 Task: Research Airbnb properties in Lautoka, Fiji from 6th December, 2023 to 15th December, 2023 for 6 adults.6 bedrooms having 6 beds and 6 bathrooms. Property type can be house. Amenities needed are: wifi, TV, free parkinig on premises, gym, breakfast. Booking option can be shelf check-in. Look for 5 properties as per requirement.
Action: Mouse moved to (223, 119)
Screenshot: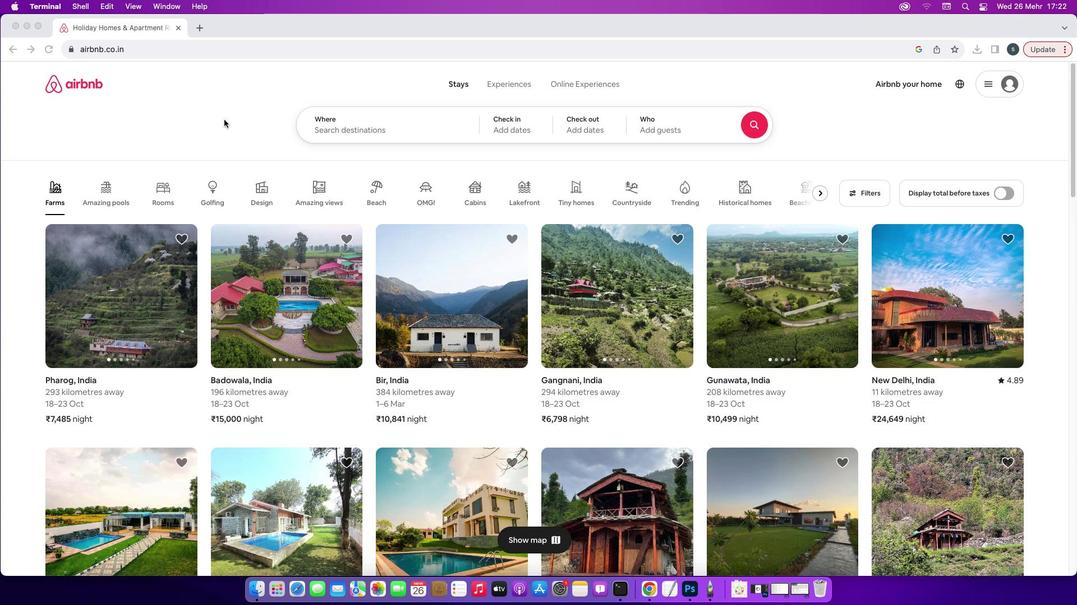 
Action: Mouse pressed left at (223, 119)
Screenshot: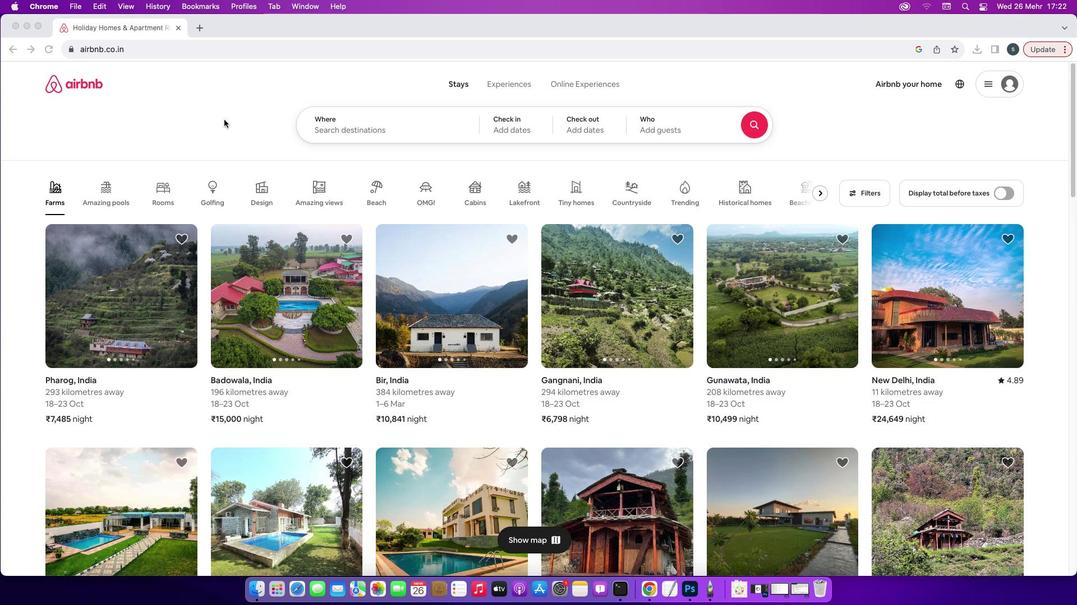 
Action: Mouse moved to (372, 134)
Screenshot: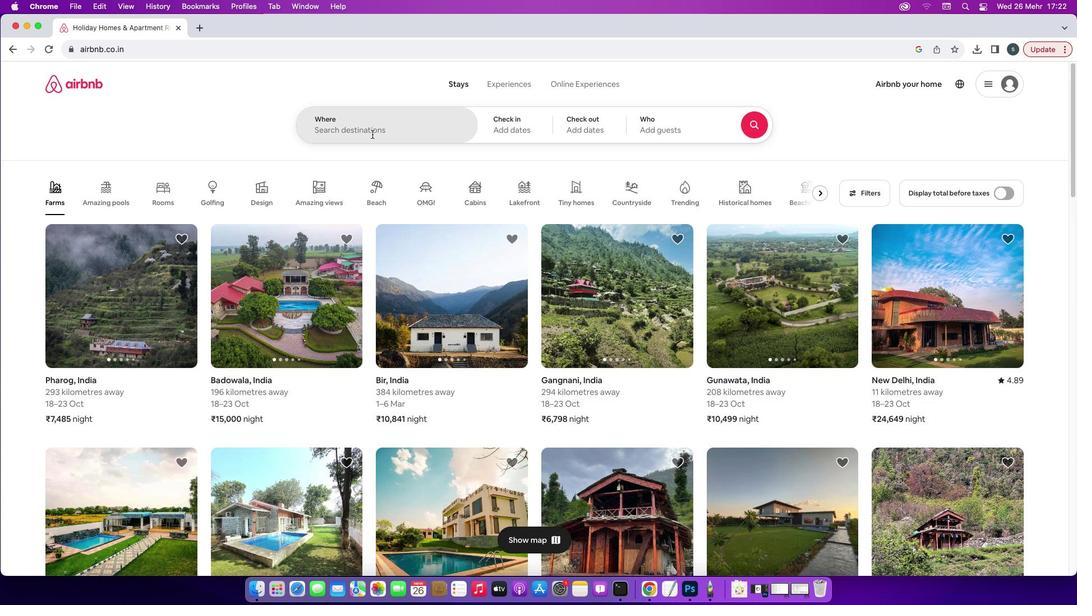 
Action: Mouse pressed left at (372, 134)
Screenshot: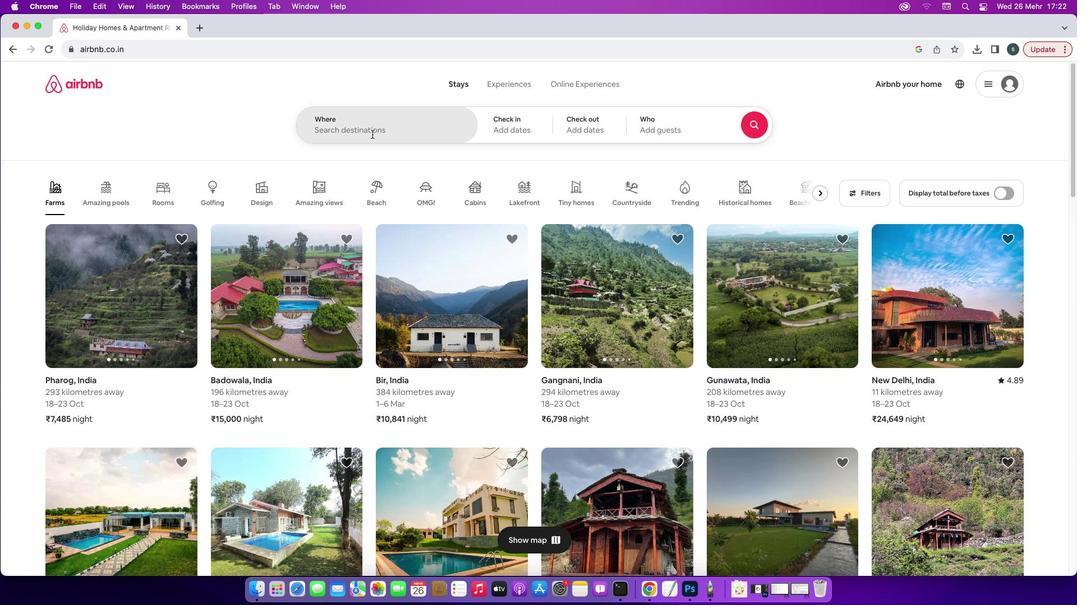 
Action: Mouse moved to (372, 134)
Screenshot: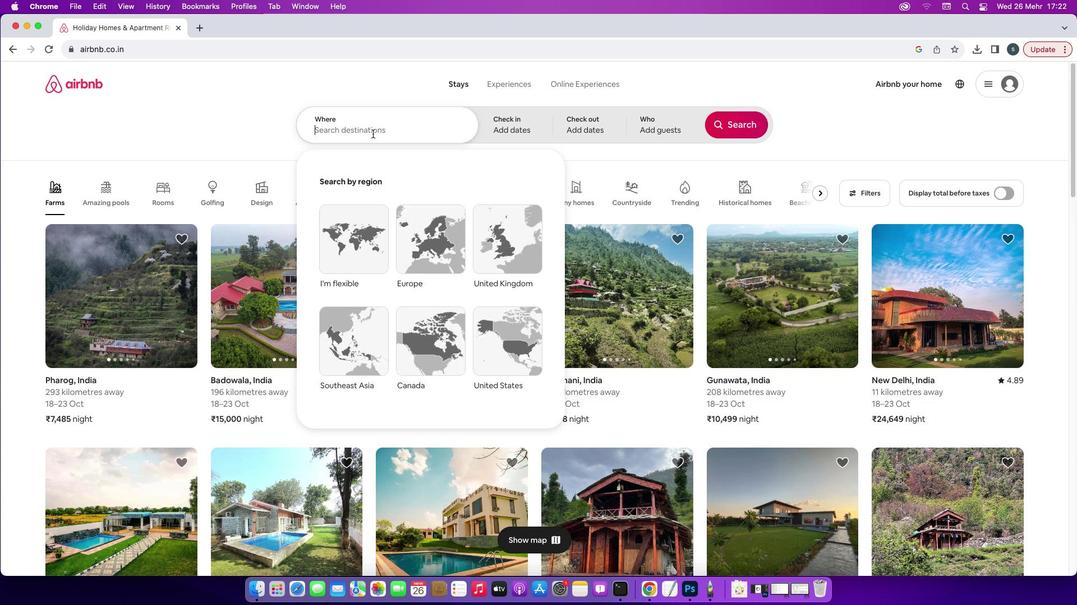 
Action: Key pressed 'L'Key.caps_lock'a''u''t''o''k''a'','Key.spaceKey.caps_lock'F'Key.caps_lock'i''j''i'Key.enter
Screenshot: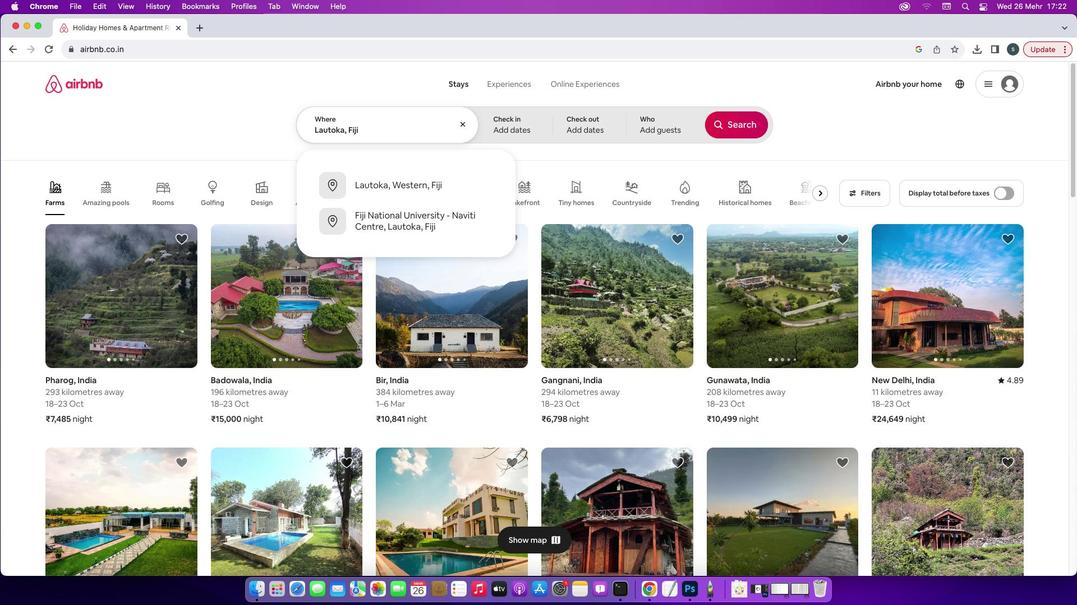 
Action: Mouse moved to (733, 213)
Screenshot: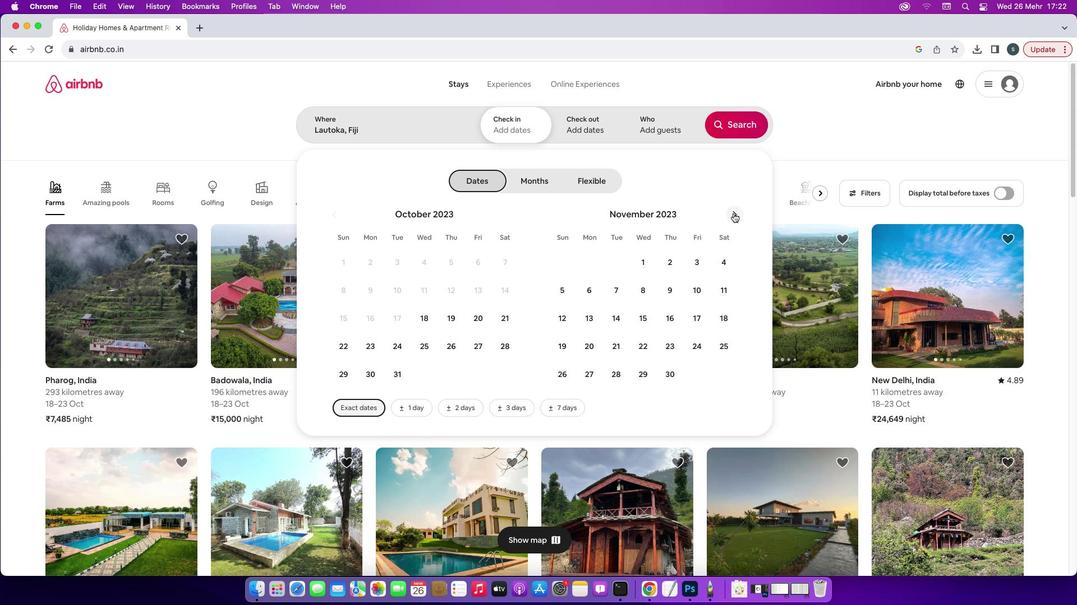 
Action: Mouse pressed left at (733, 213)
Screenshot: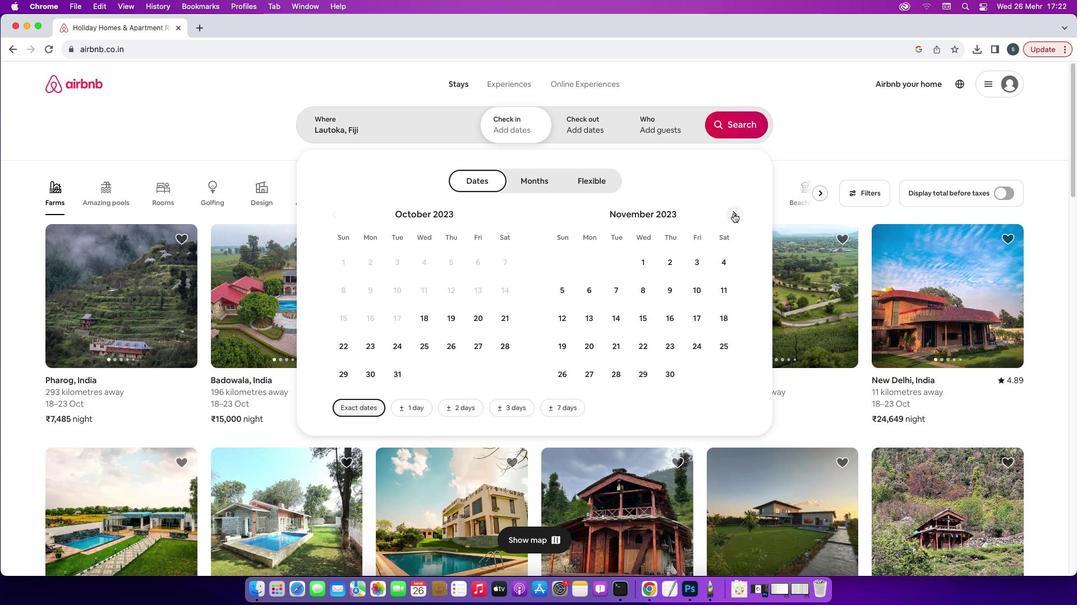 
Action: Mouse moved to (644, 291)
Screenshot: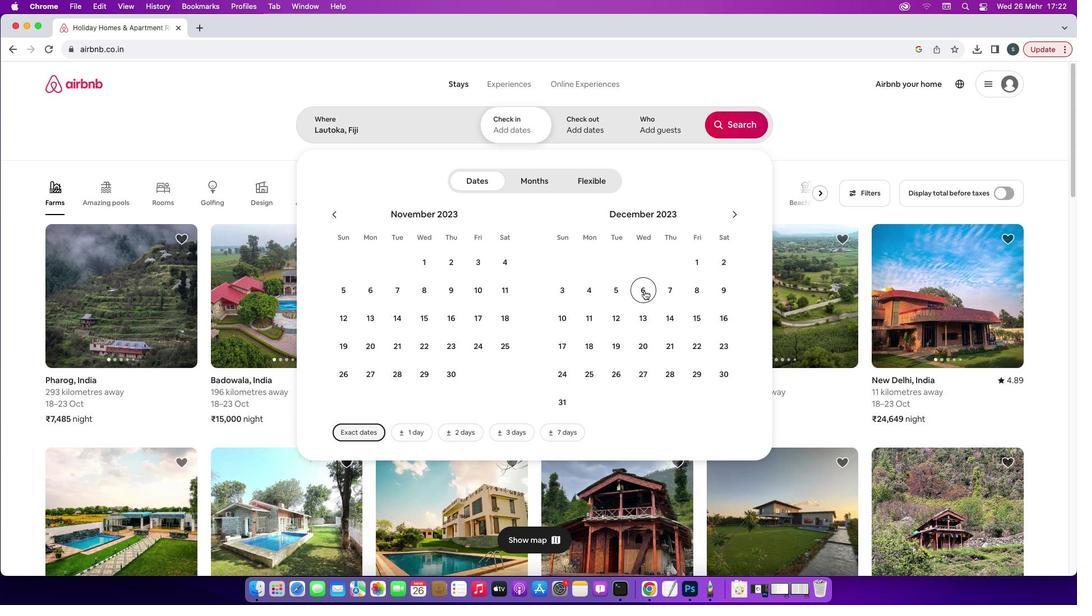 
Action: Mouse pressed left at (644, 291)
Screenshot: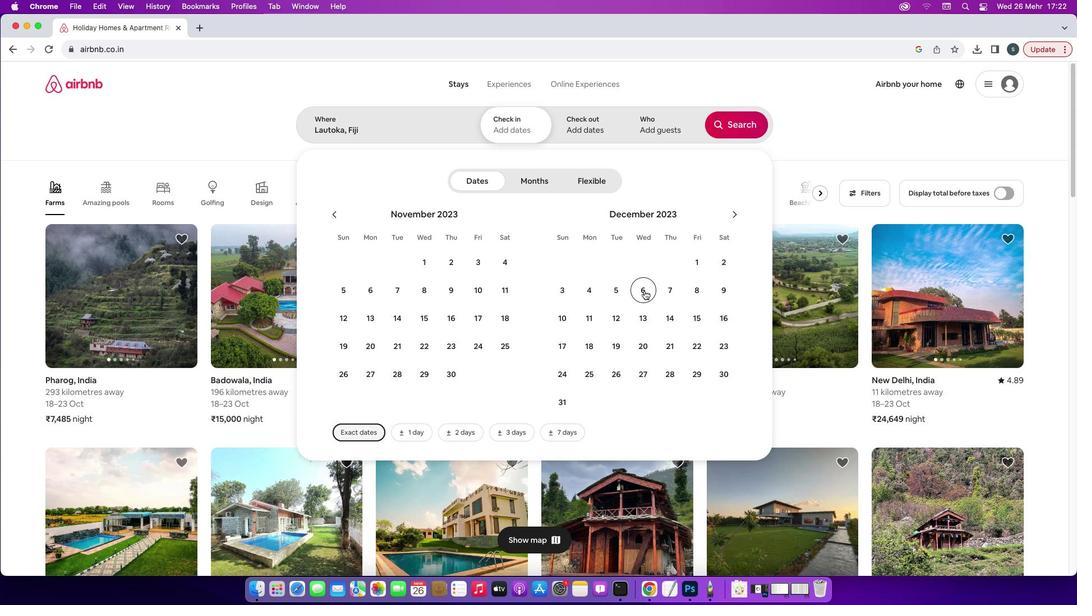 
Action: Mouse moved to (692, 324)
Screenshot: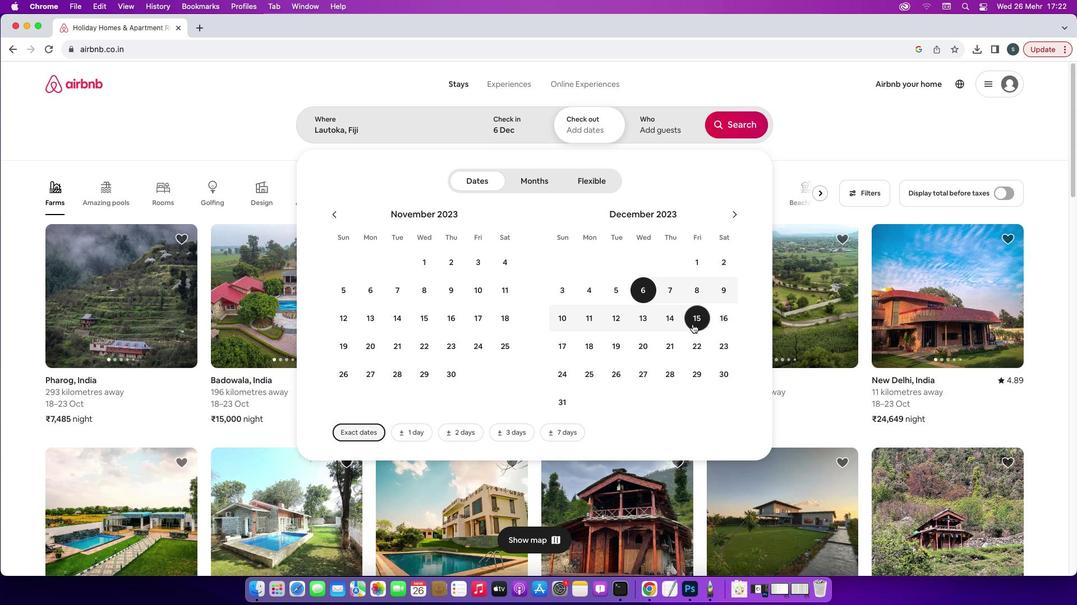 
Action: Mouse pressed left at (692, 324)
Screenshot: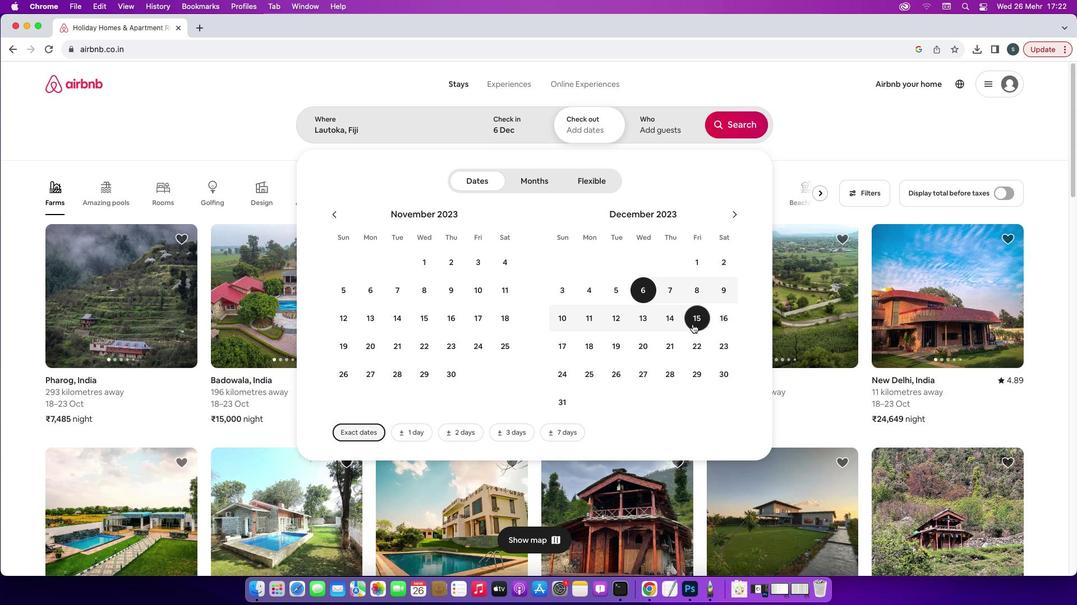 
Action: Mouse moved to (653, 126)
Screenshot: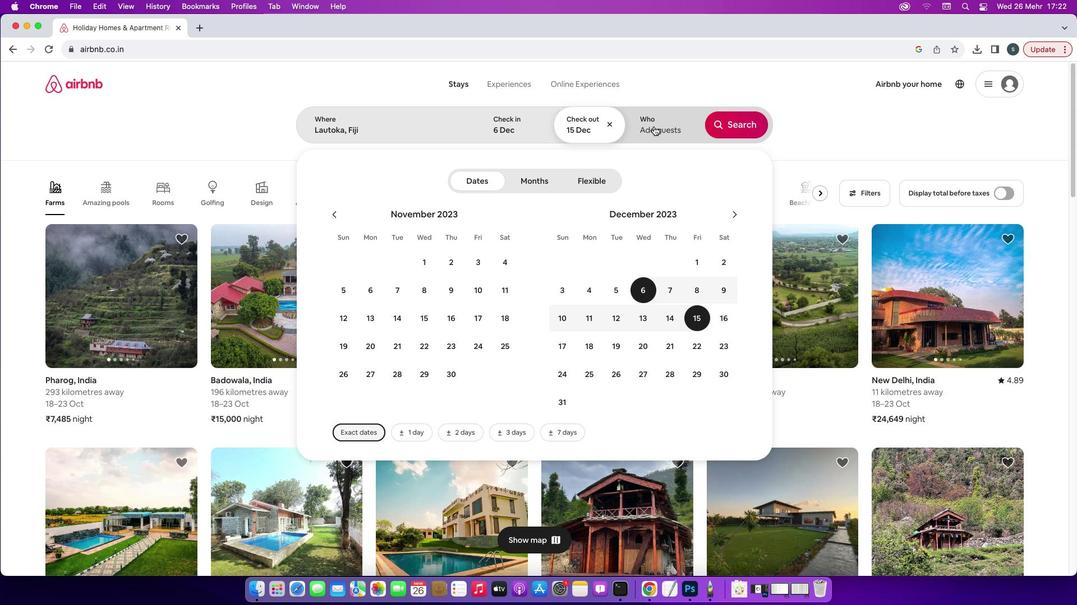 
Action: Mouse pressed left at (653, 126)
Screenshot: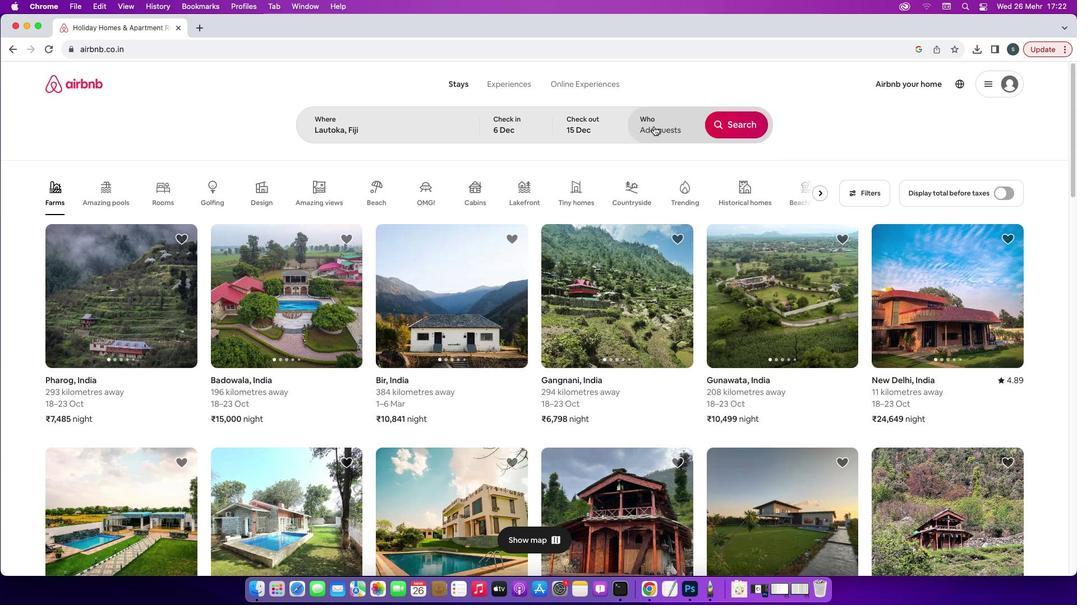 
Action: Mouse moved to (735, 184)
Screenshot: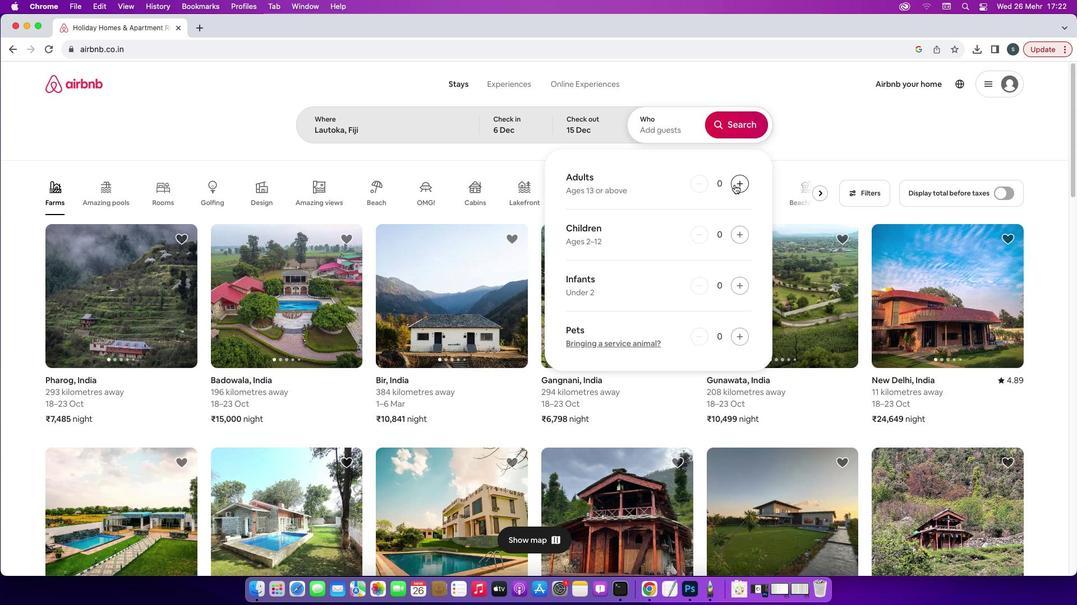 
Action: Mouse pressed left at (735, 184)
Screenshot: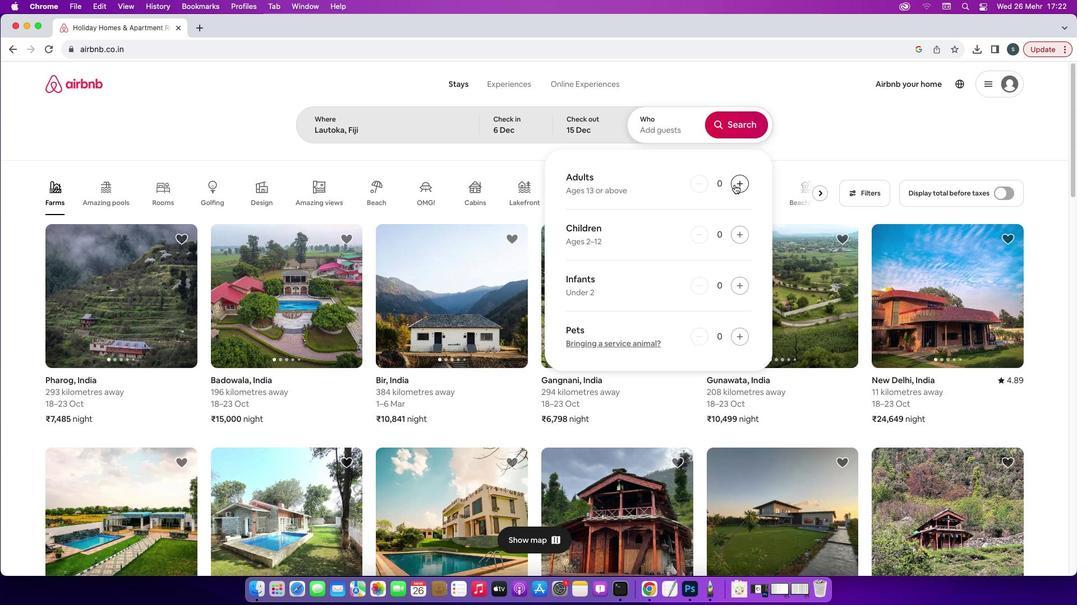 
Action: Mouse pressed left at (735, 184)
Screenshot: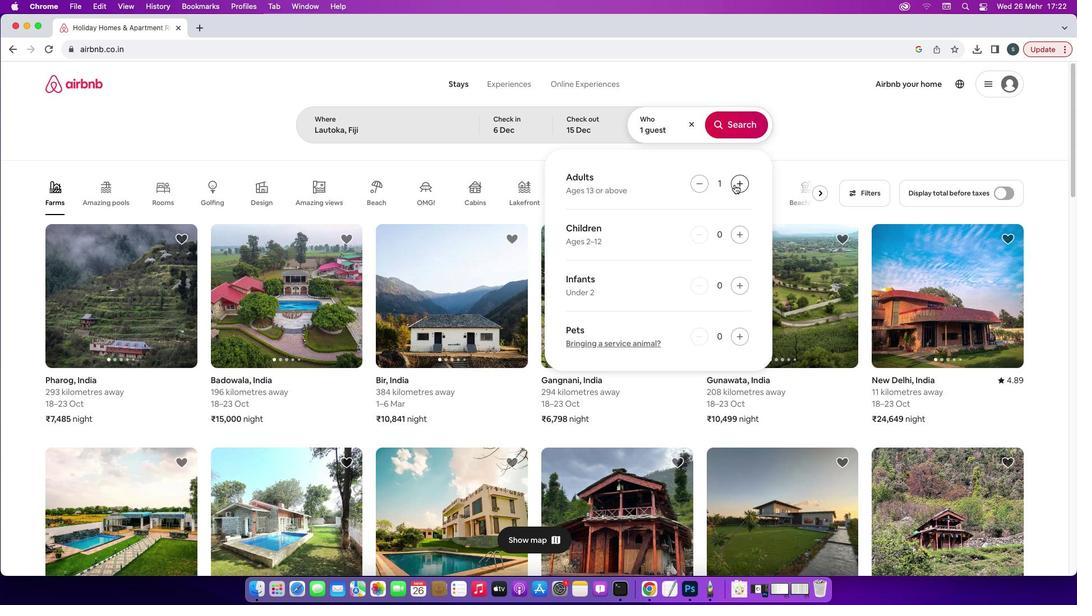 
Action: Mouse pressed left at (735, 184)
Screenshot: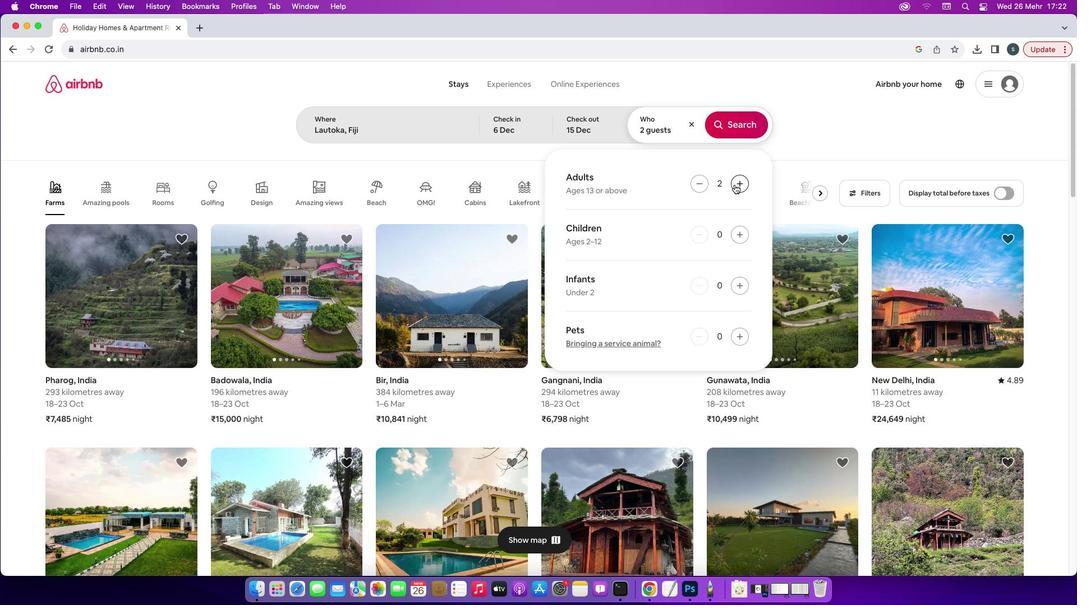 
Action: Mouse pressed left at (735, 184)
Screenshot: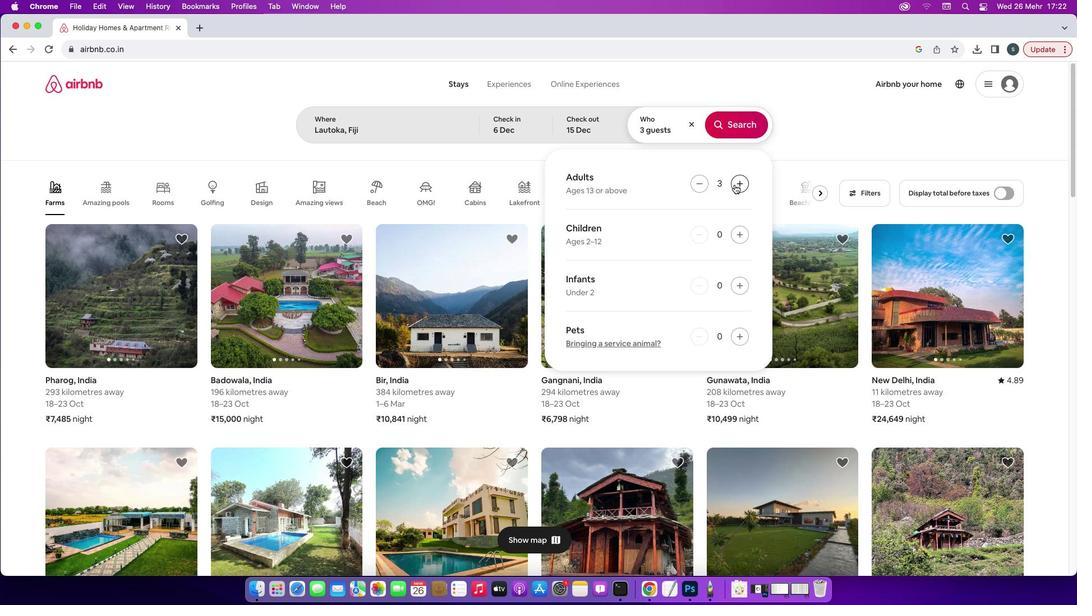 
Action: Mouse pressed left at (735, 184)
Screenshot: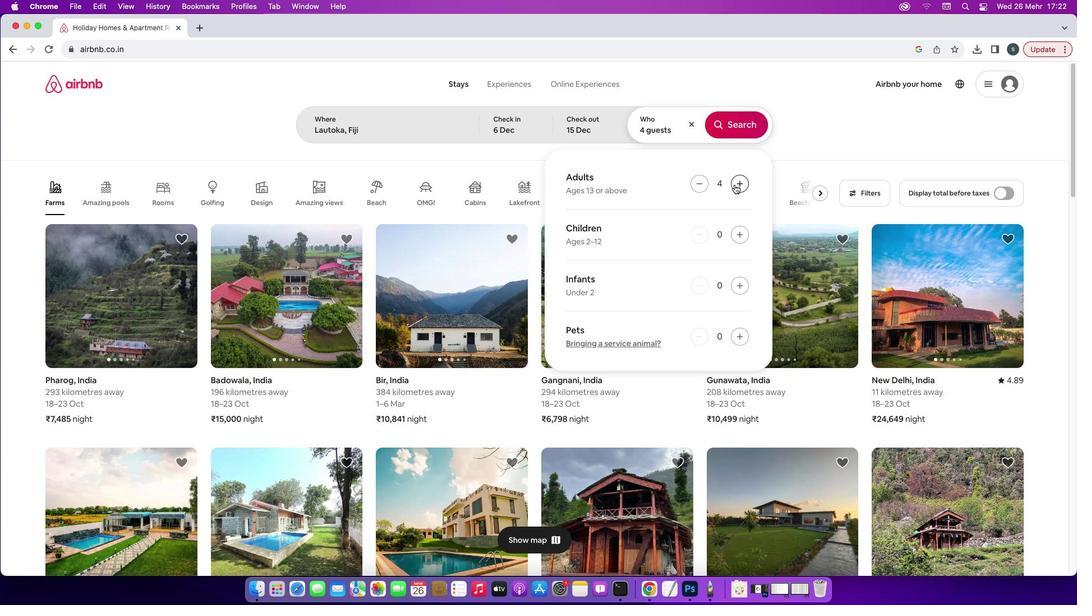 
Action: Mouse pressed left at (735, 184)
Screenshot: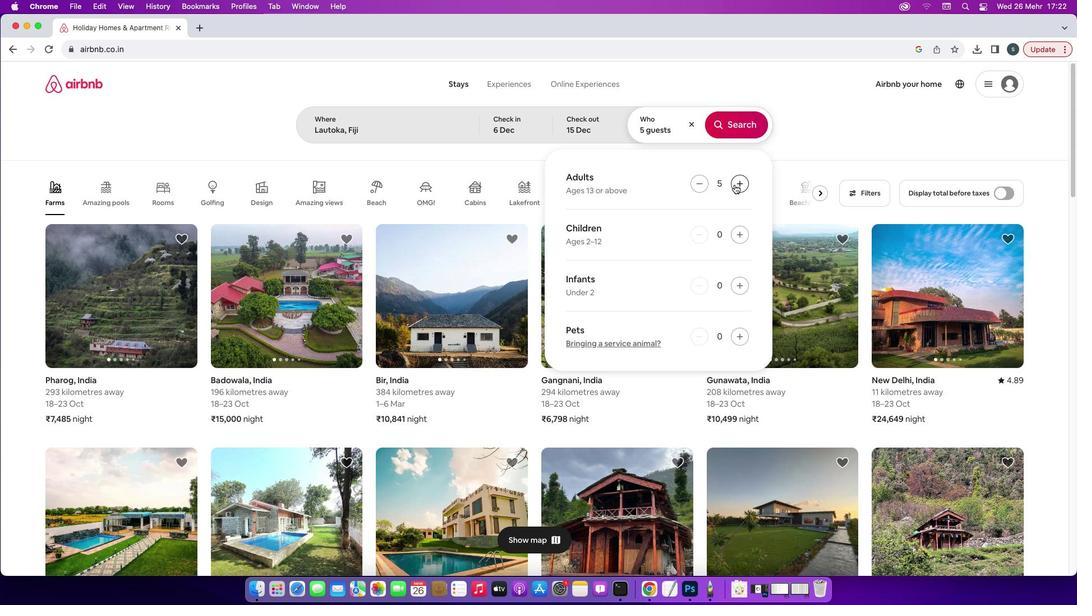 
Action: Mouse moved to (735, 121)
Screenshot: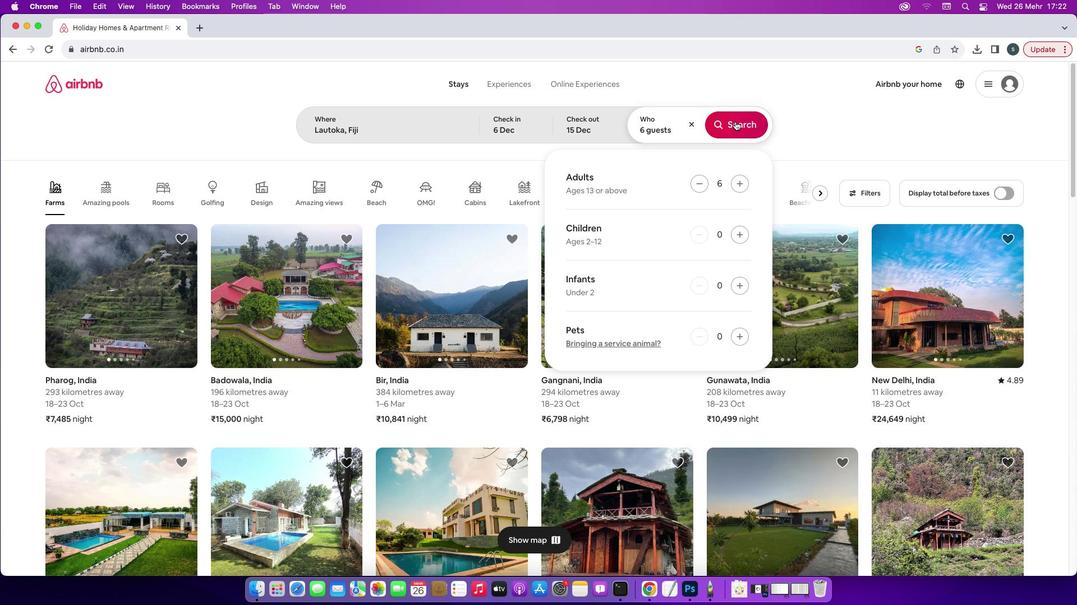 
Action: Mouse pressed left at (735, 121)
Screenshot: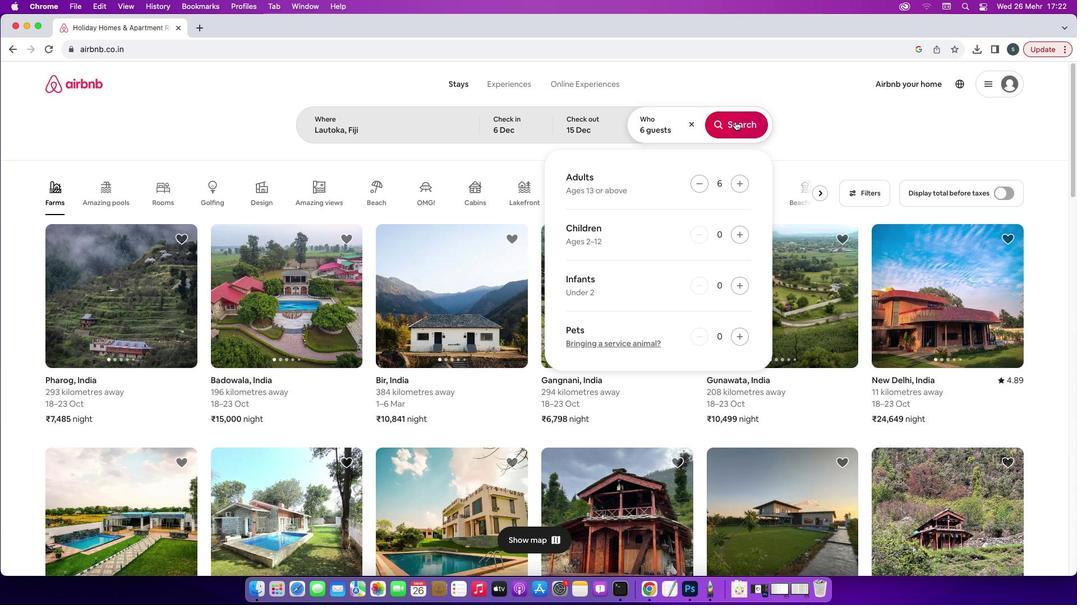 
Action: Mouse moved to (884, 135)
Screenshot: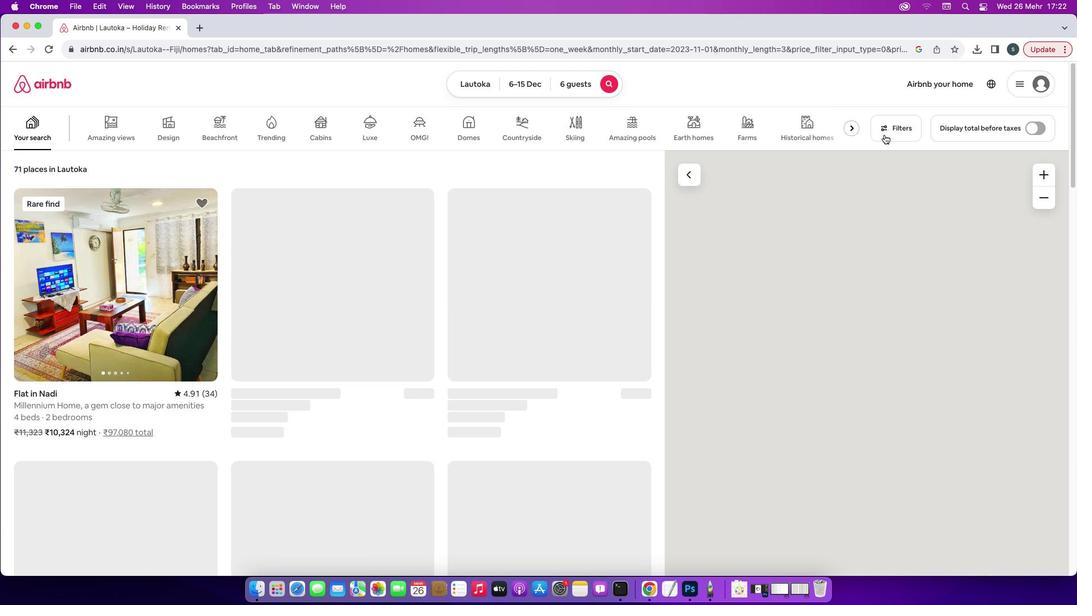 
Action: Mouse pressed left at (884, 135)
Screenshot: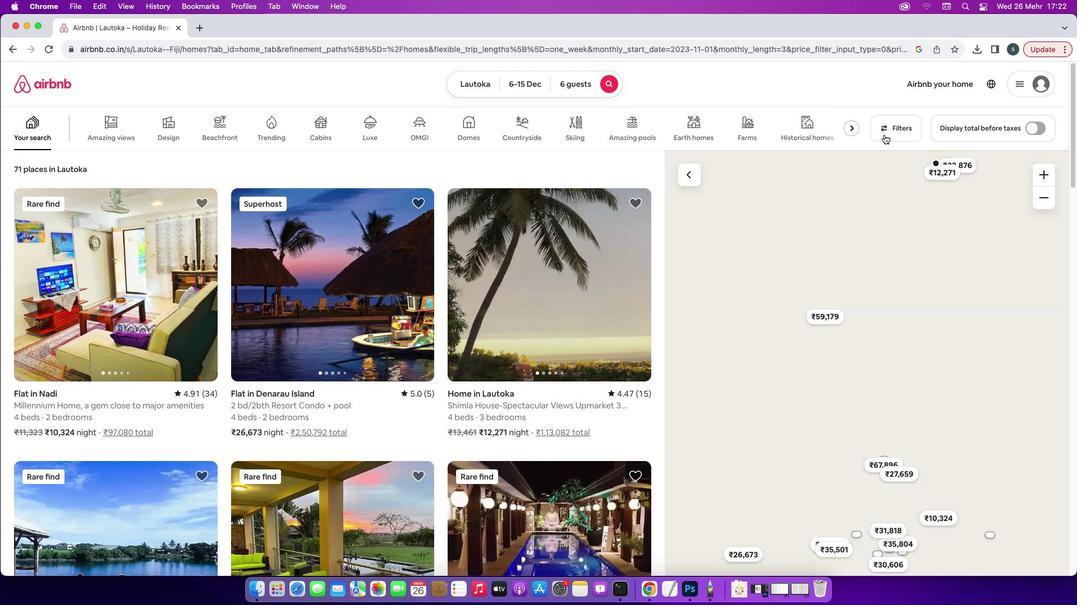 
Action: Mouse moved to (531, 310)
Screenshot: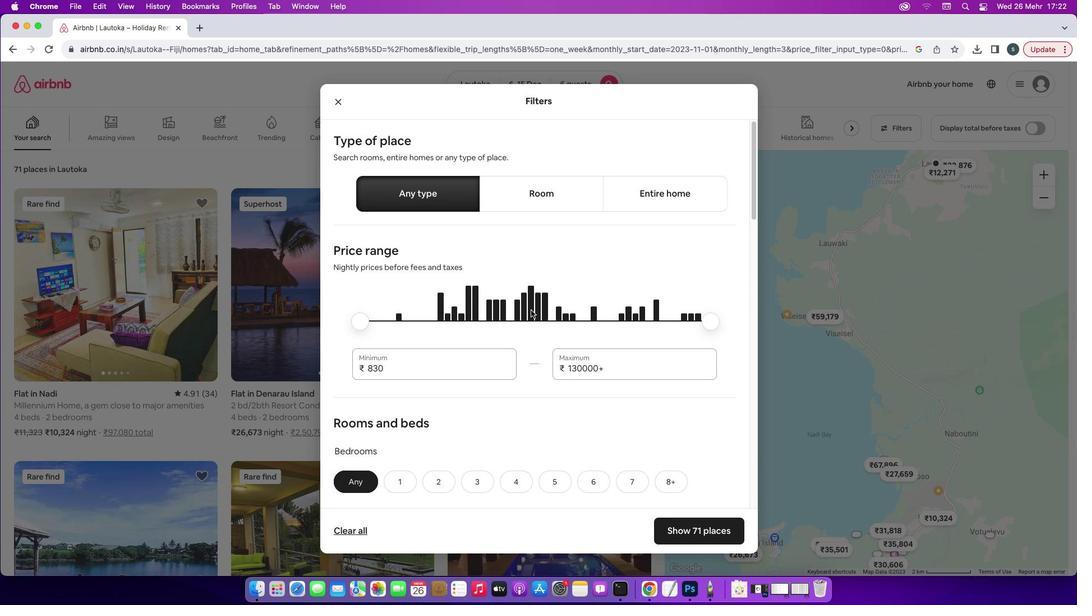 
Action: Mouse scrolled (531, 310) with delta (0, 0)
Screenshot: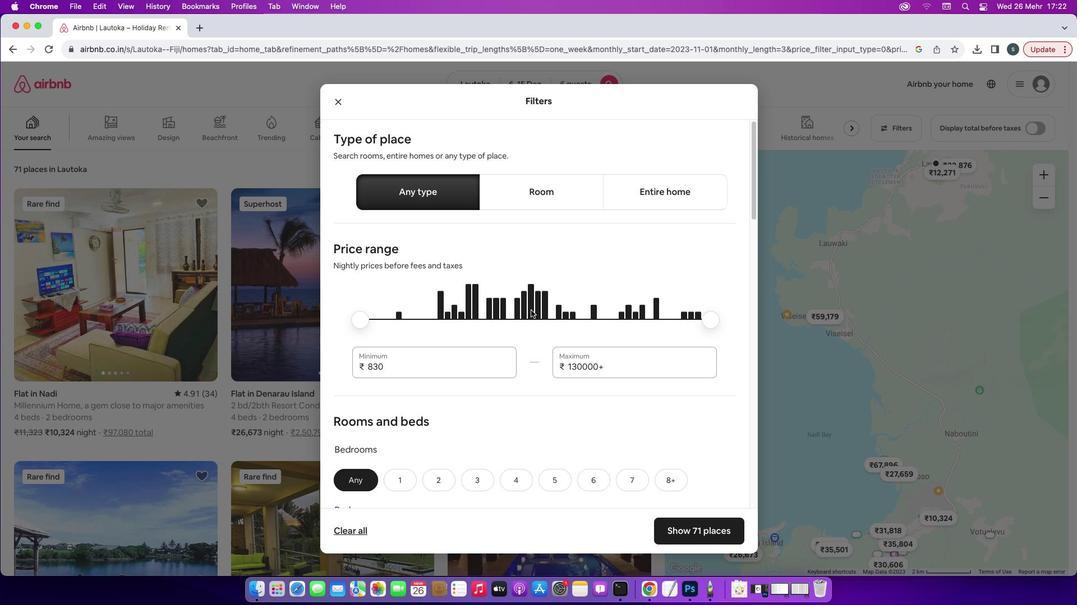 
Action: Mouse scrolled (531, 310) with delta (0, 0)
Screenshot: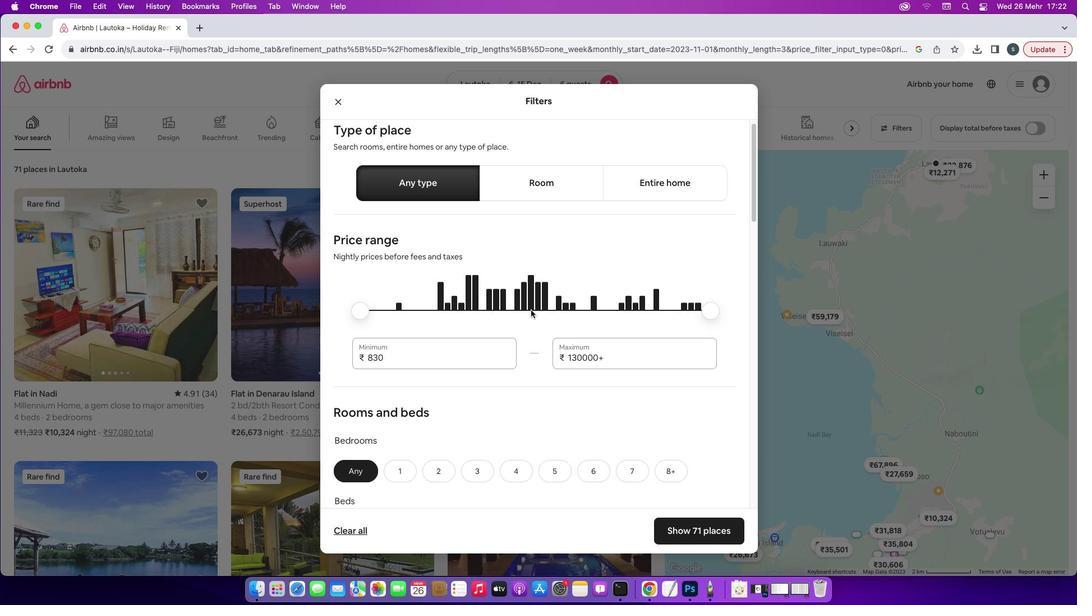 
Action: Mouse scrolled (531, 310) with delta (0, -1)
Screenshot: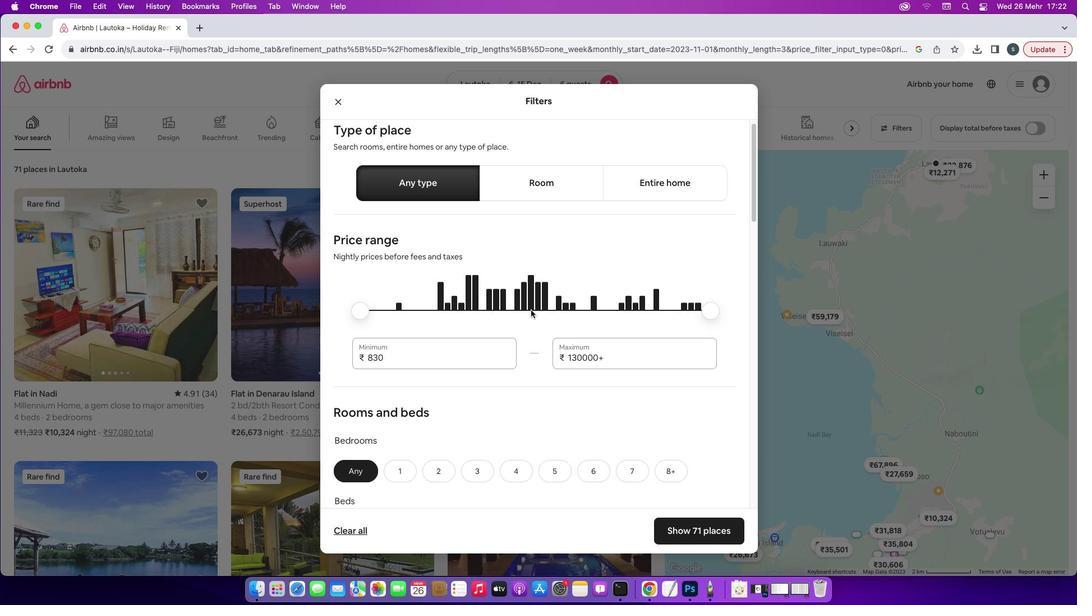
Action: Mouse scrolled (531, 310) with delta (0, 0)
Screenshot: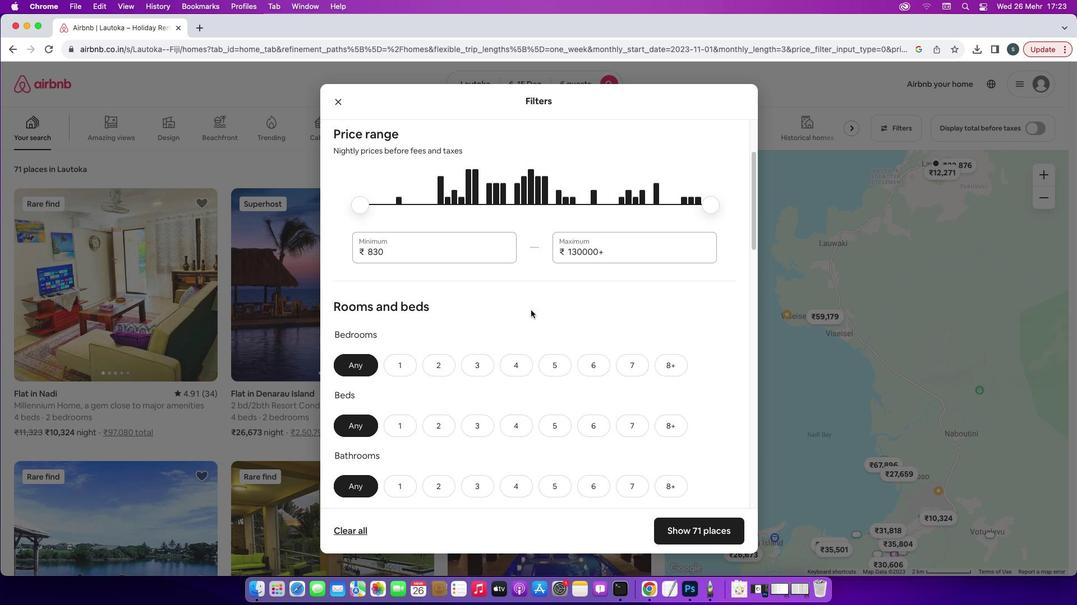 
Action: Mouse scrolled (531, 310) with delta (0, 0)
Screenshot: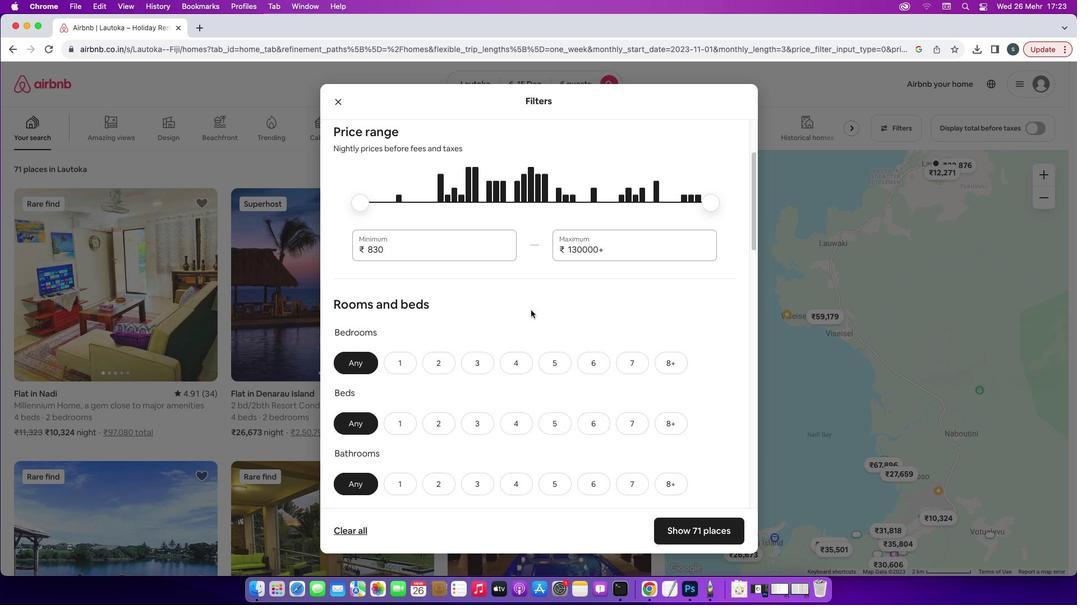 
Action: Mouse scrolled (531, 310) with delta (0, 0)
Screenshot: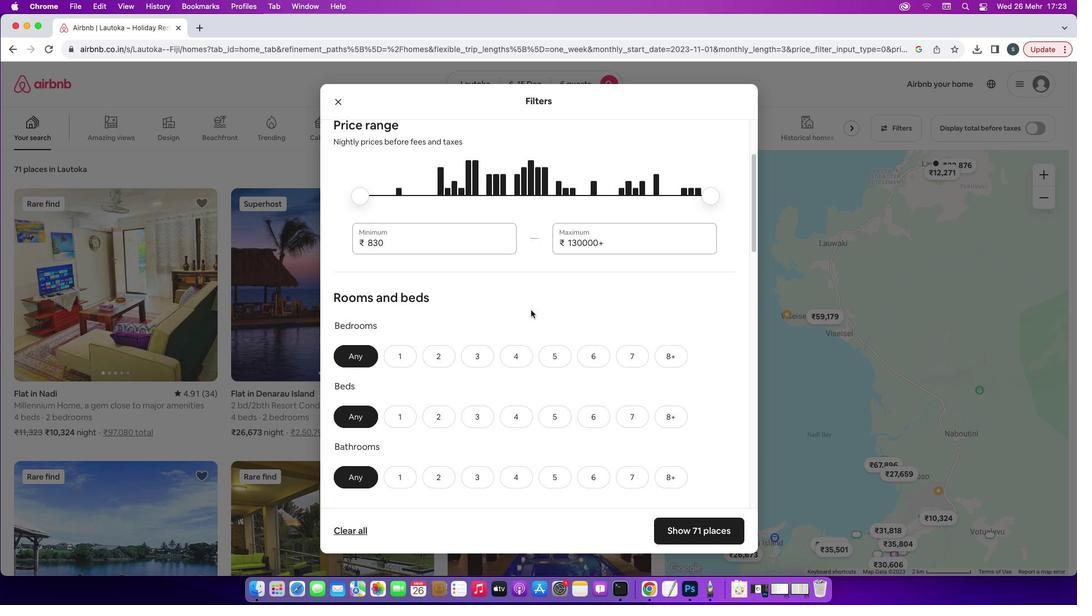 
Action: Mouse scrolled (531, 310) with delta (0, 0)
Screenshot: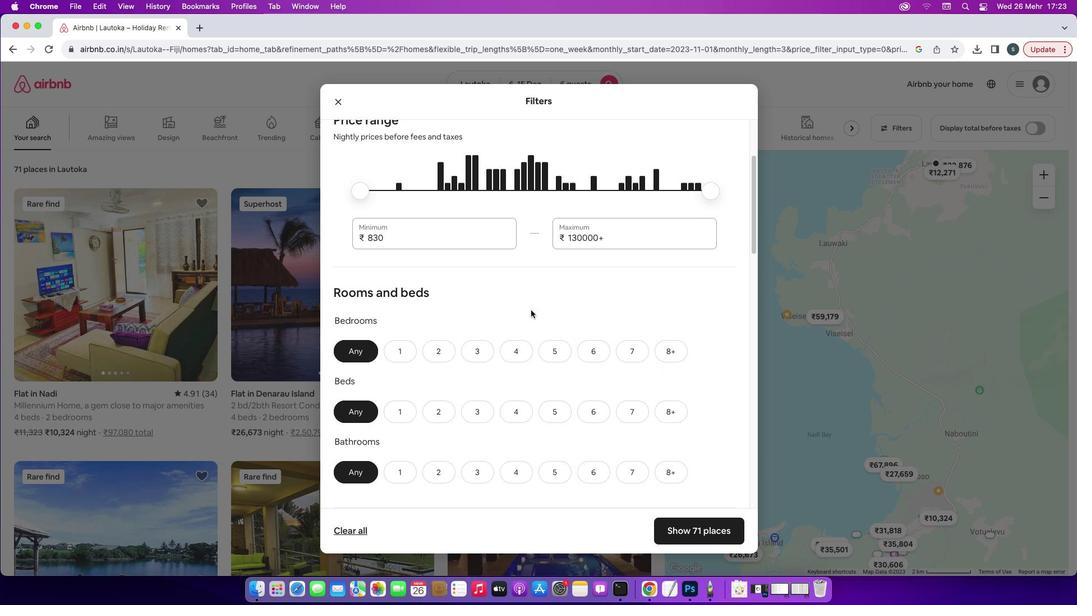 
Action: Mouse scrolled (531, 310) with delta (0, 0)
Screenshot: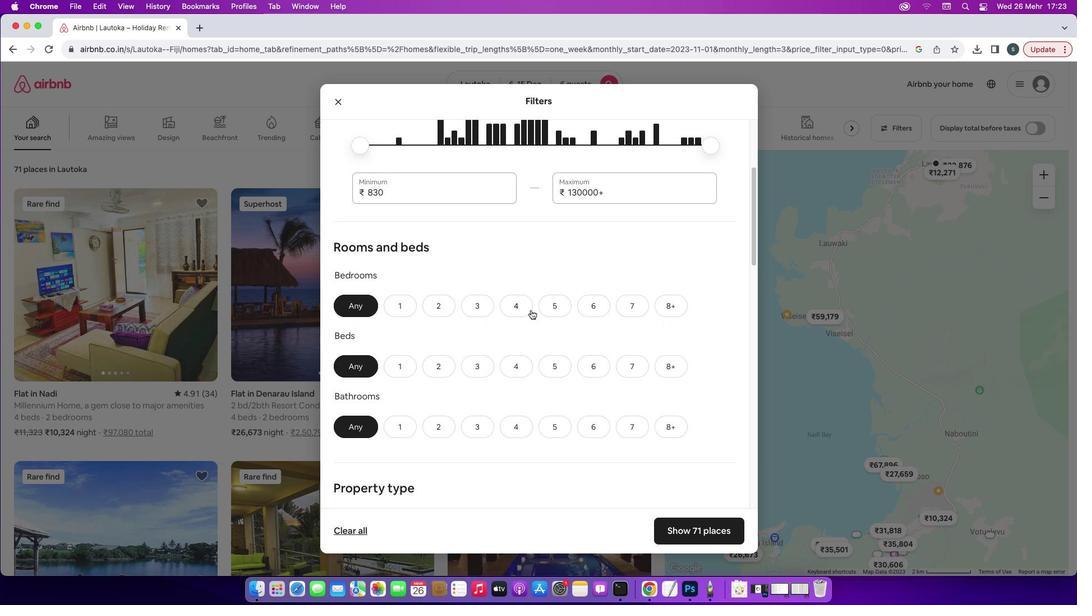 
Action: Mouse scrolled (531, 310) with delta (0, 0)
Screenshot: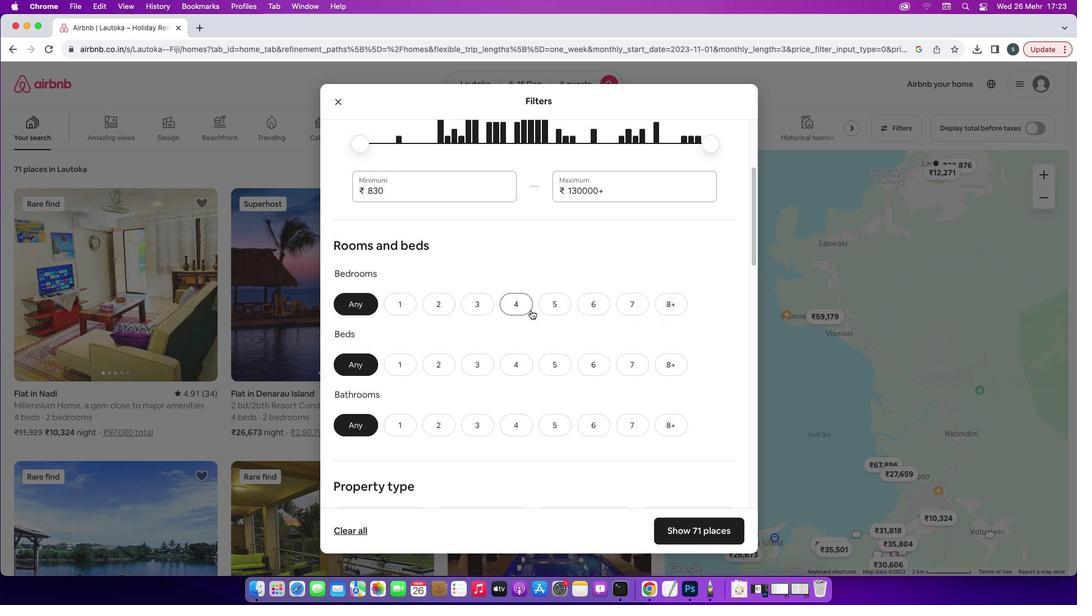 
Action: Mouse scrolled (531, 310) with delta (0, -1)
Screenshot: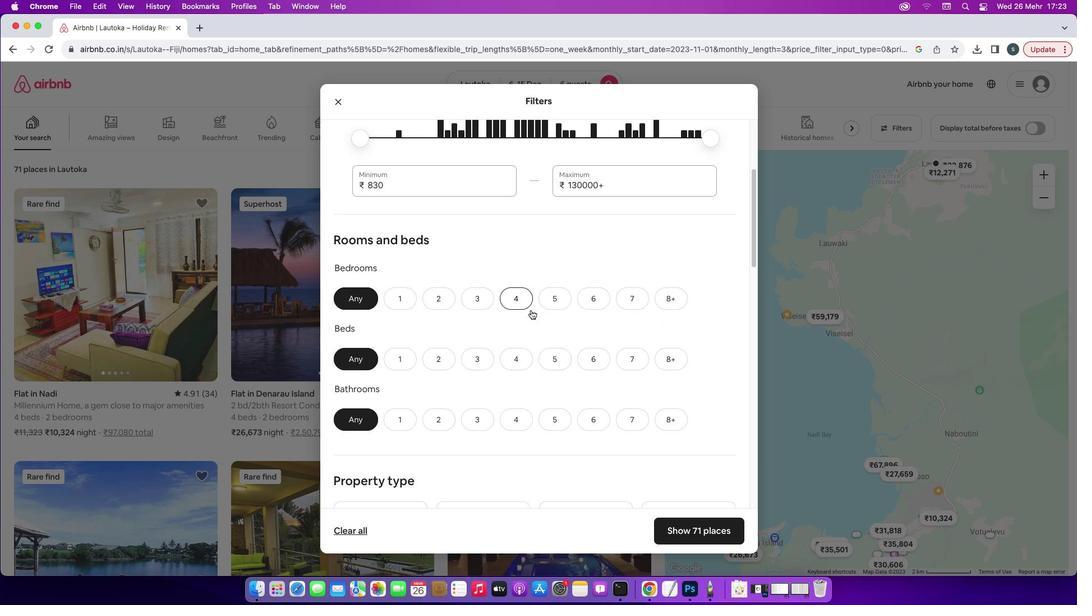 
Action: Mouse moved to (586, 207)
Screenshot: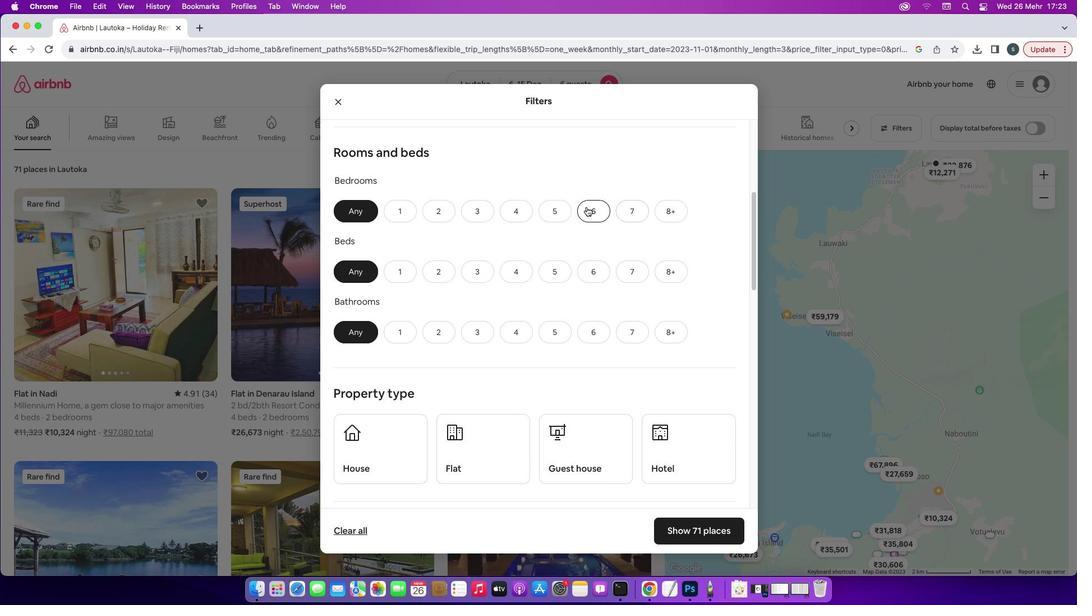 
Action: Mouse pressed left at (586, 207)
Screenshot: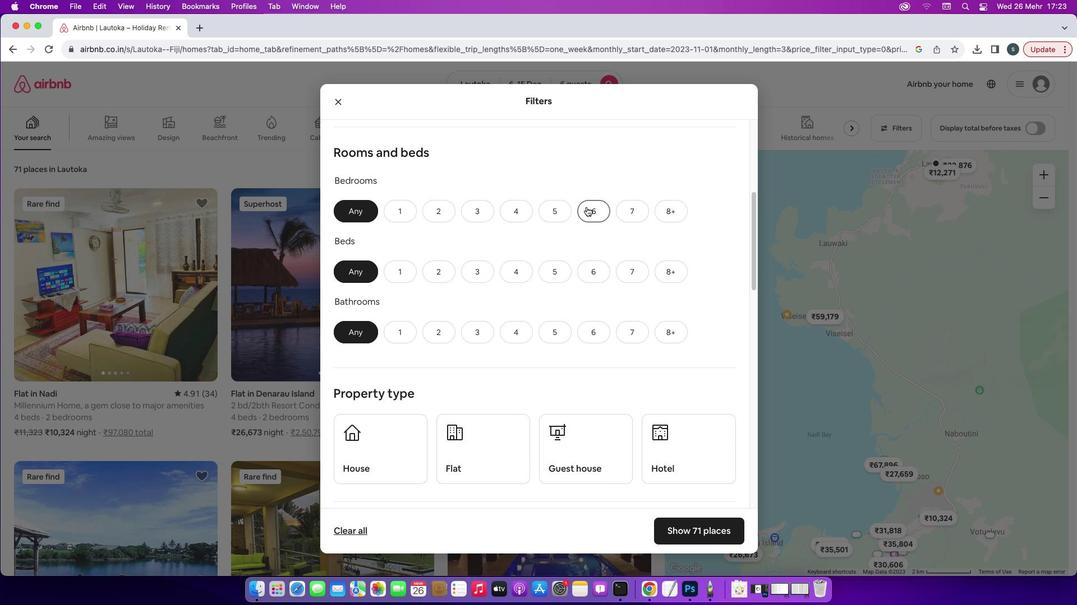 
Action: Mouse moved to (588, 269)
Screenshot: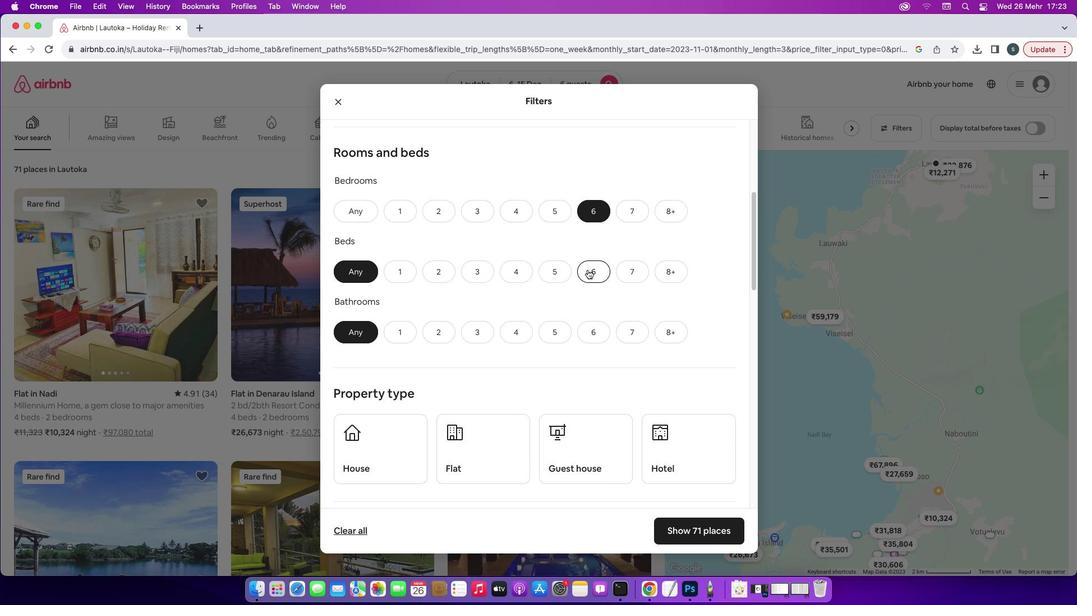 
Action: Mouse pressed left at (588, 269)
Screenshot: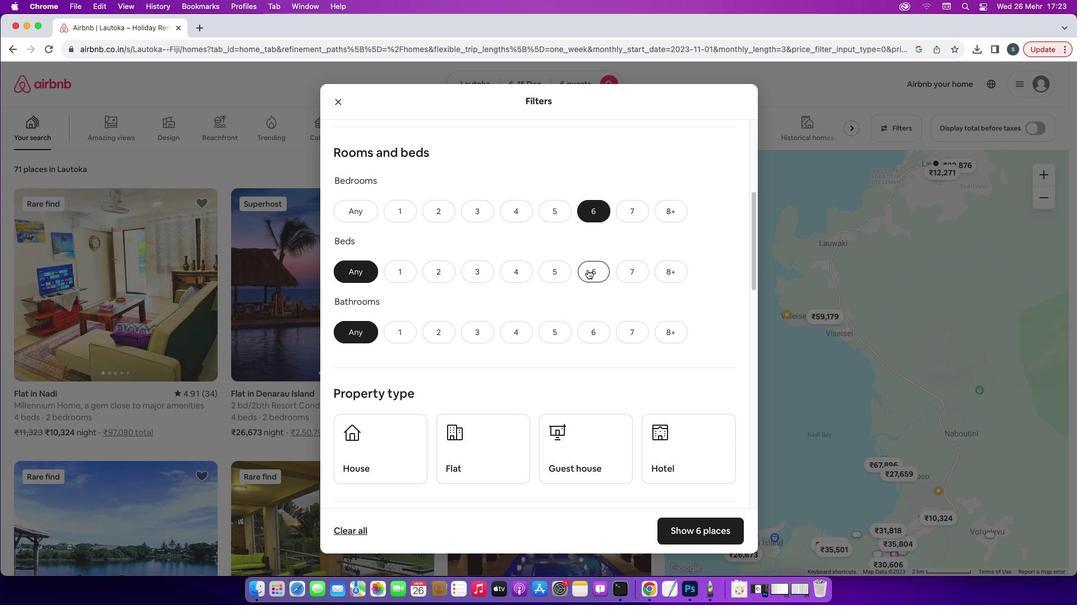 
Action: Mouse moved to (592, 331)
Screenshot: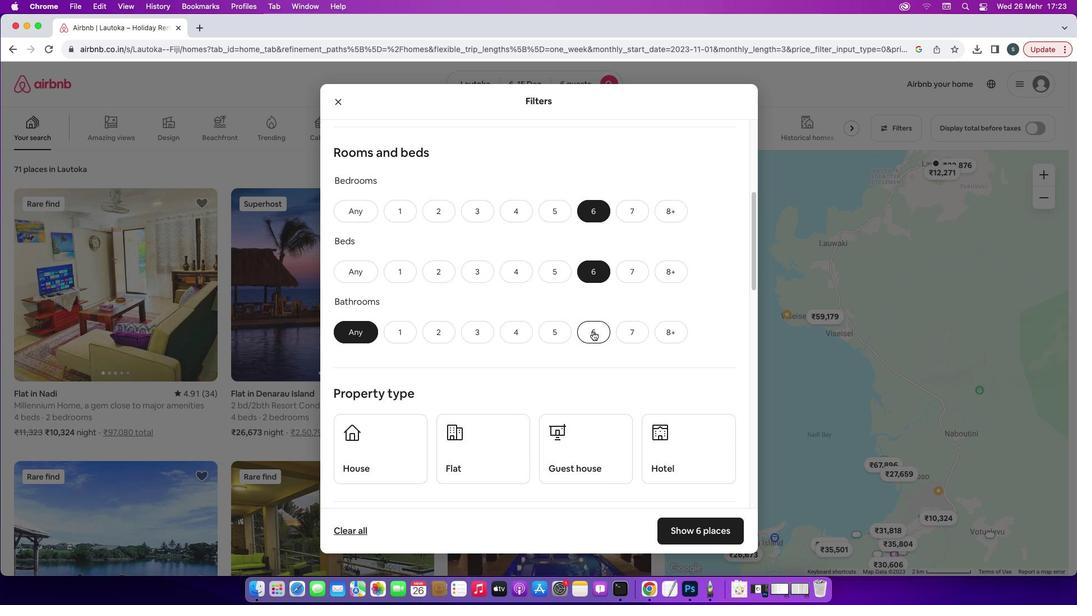 
Action: Mouse pressed left at (592, 331)
Screenshot: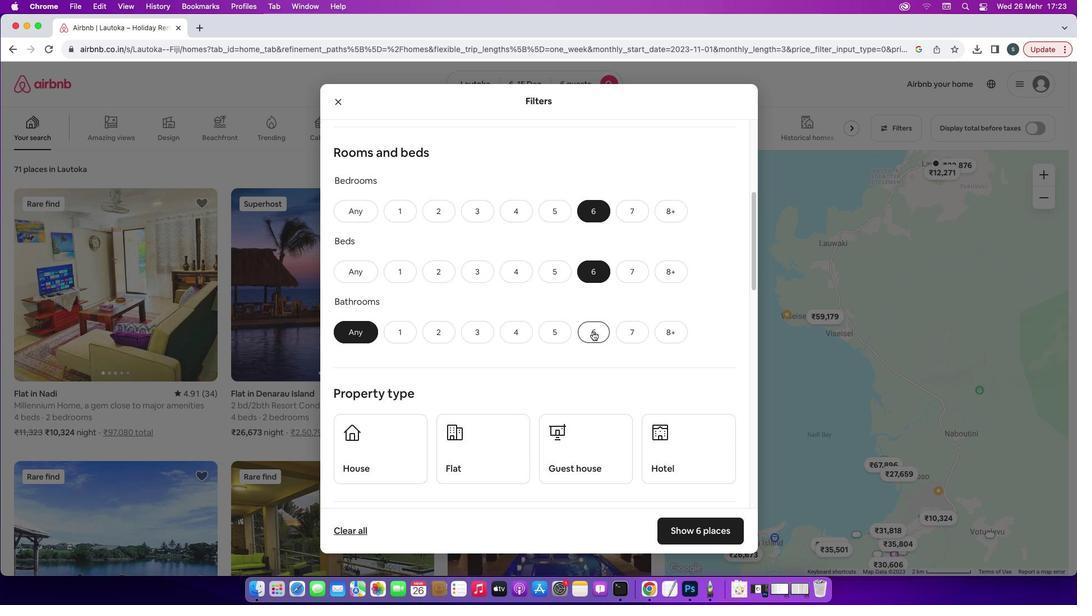 
Action: Mouse moved to (522, 370)
Screenshot: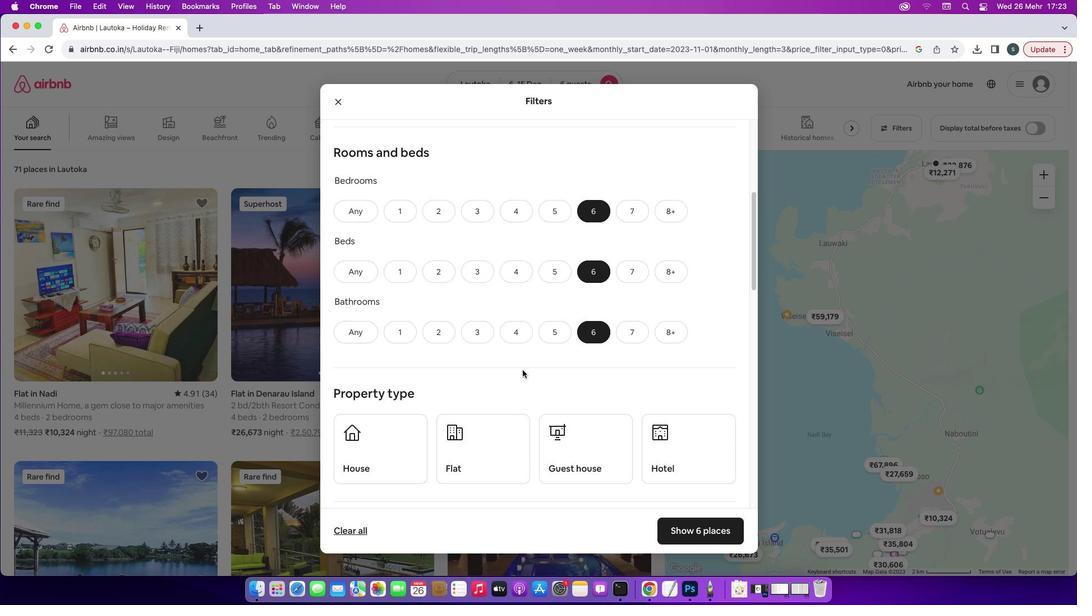
Action: Mouse scrolled (522, 370) with delta (0, 0)
Screenshot: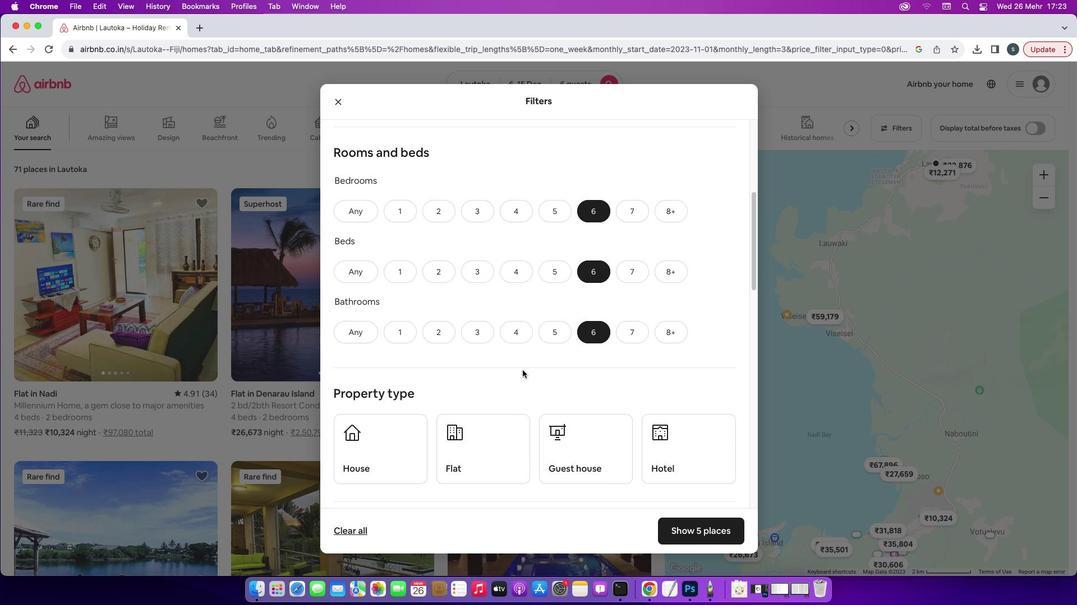 
Action: Mouse scrolled (522, 370) with delta (0, 0)
Screenshot: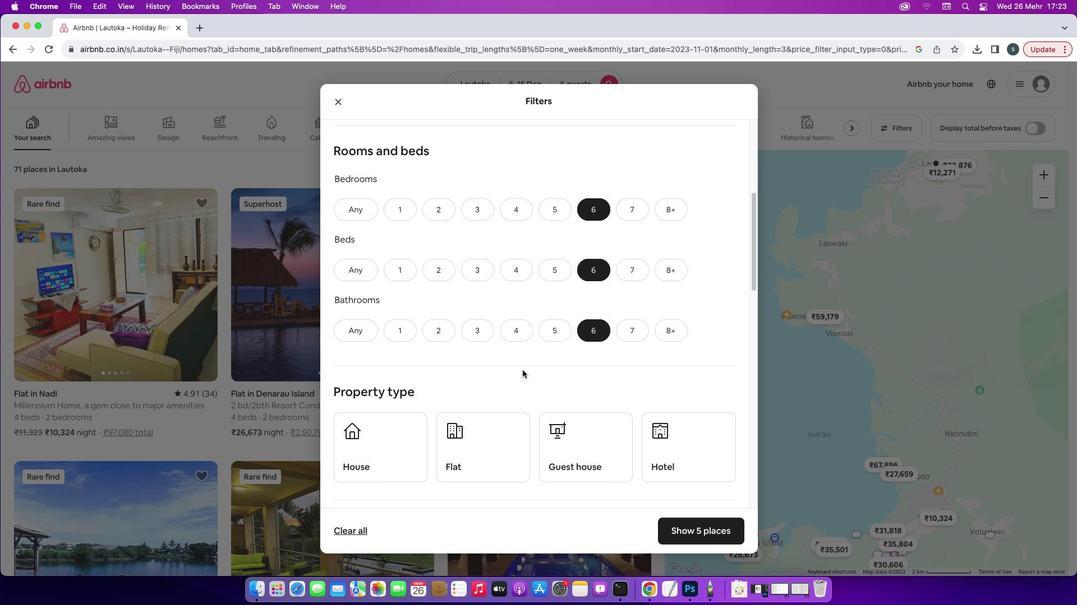 
Action: Mouse scrolled (522, 370) with delta (0, 0)
Screenshot: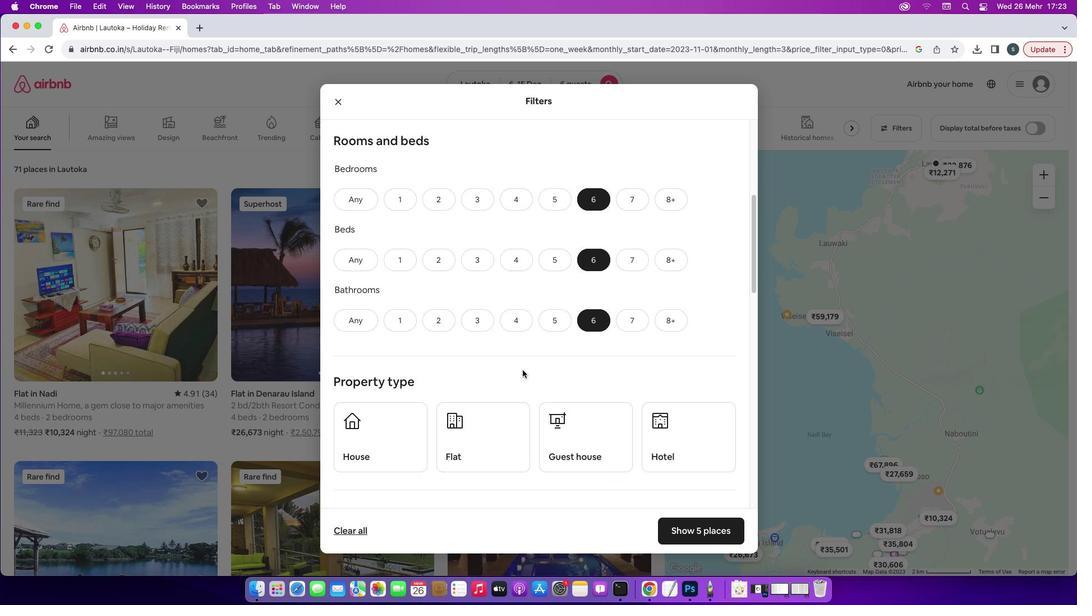 
Action: Mouse scrolled (522, 370) with delta (0, -1)
Screenshot: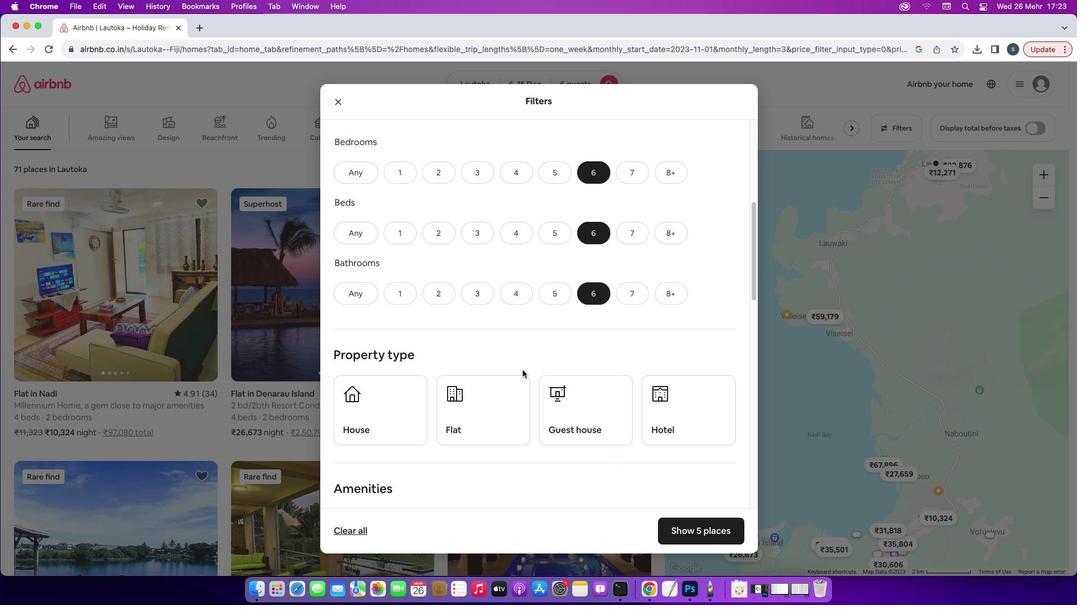 
Action: Mouse scrolled (522, 370) with delta (0, 0)
Screenshot: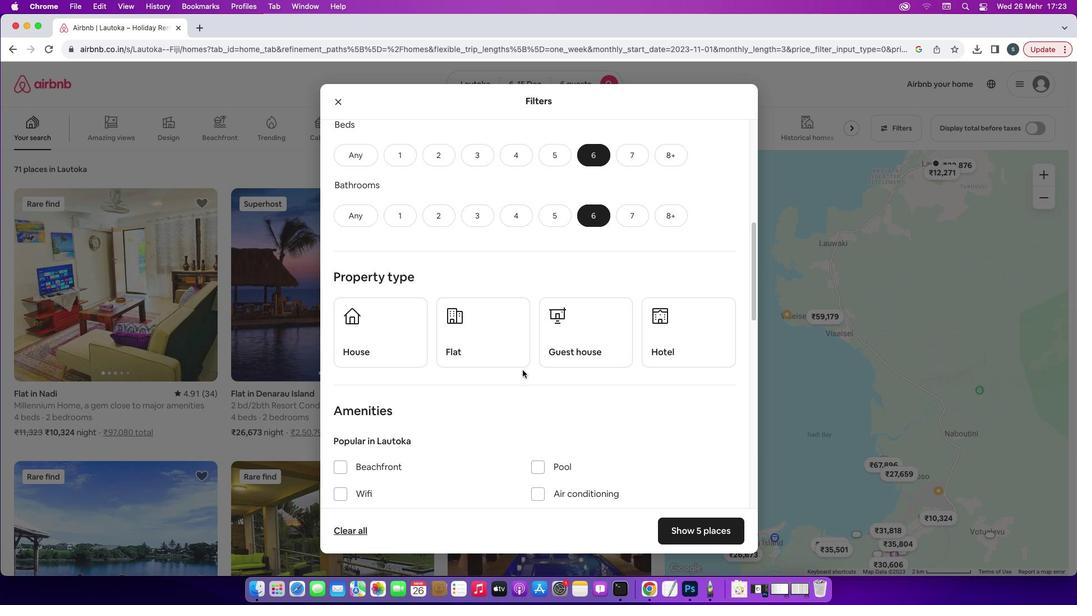 
Action: Mouse scrolled (522, 370) with delta (0, 0)
Screenshot: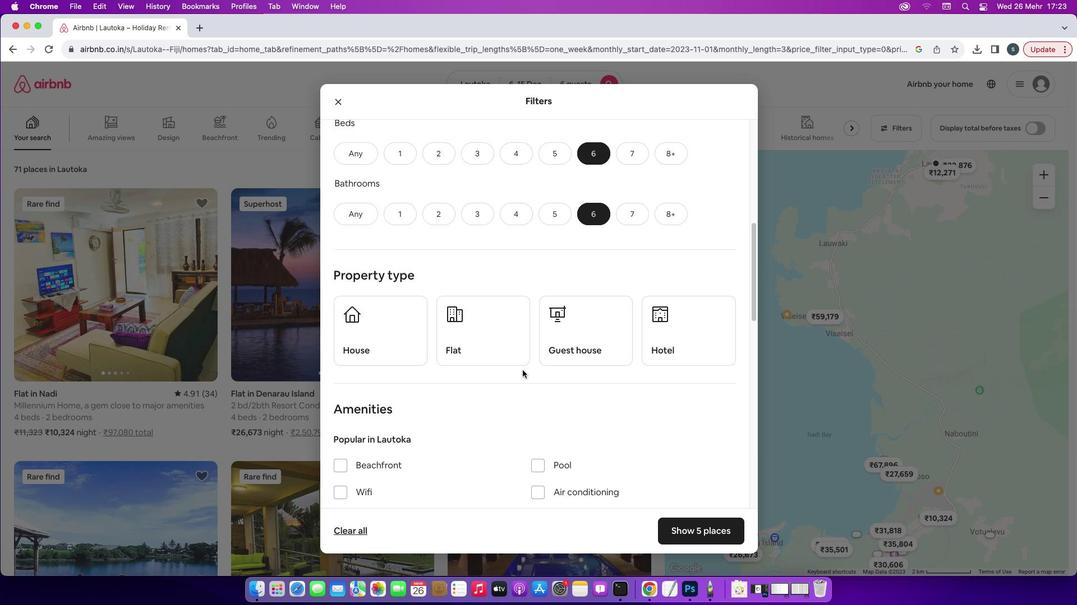
Action: Mouse scrolled (522, 370) with delta (0, 0)
Screenshot: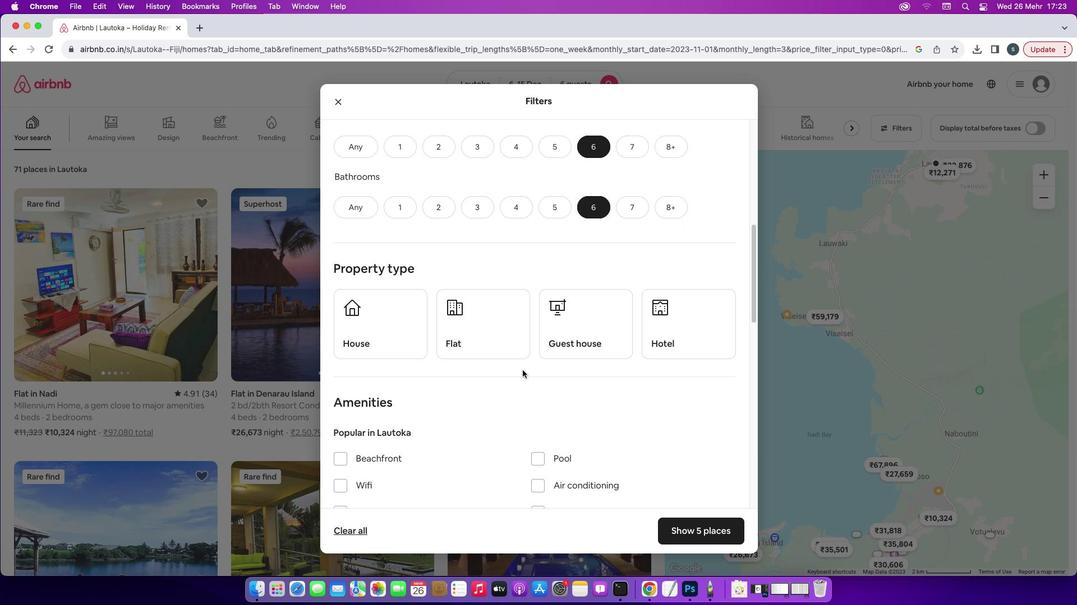 
Action: Mouse moved to (347, 302)
Screenshot: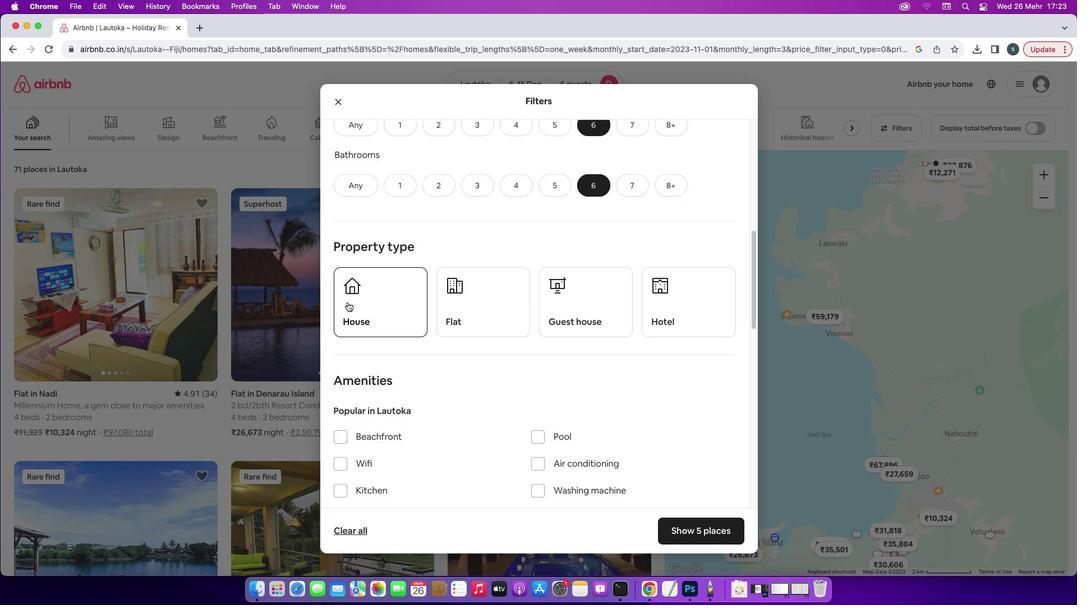 
Action: Mouse pressed left at (347, 302)
Screenshot: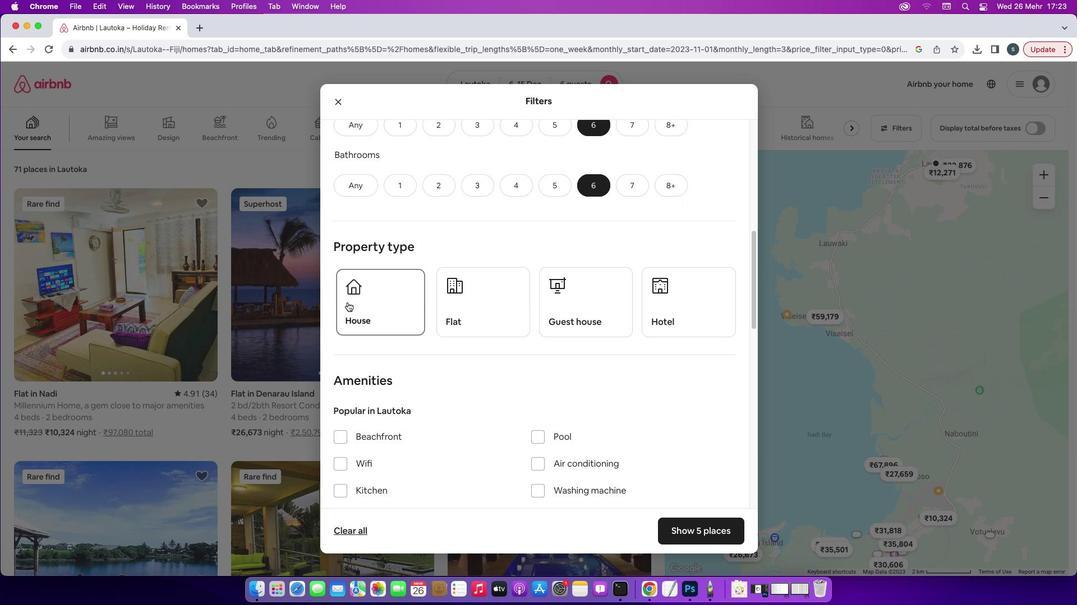 
Action: Mouse moved to (486, 378)
Screenshot: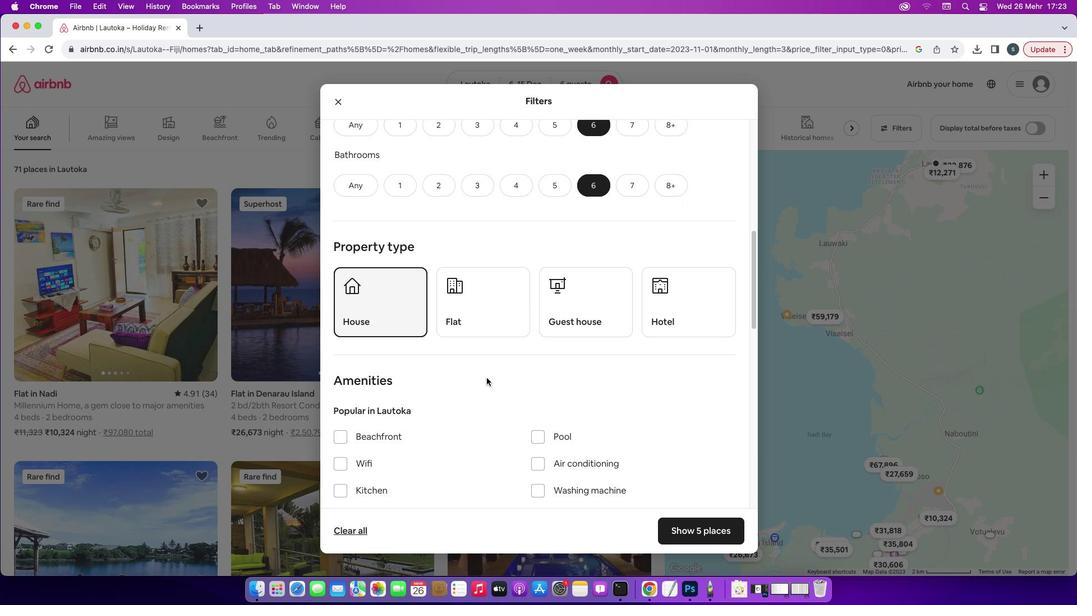 
Action: Mouse scrolled (486, 378) with delta (0, 0)
Screenshot: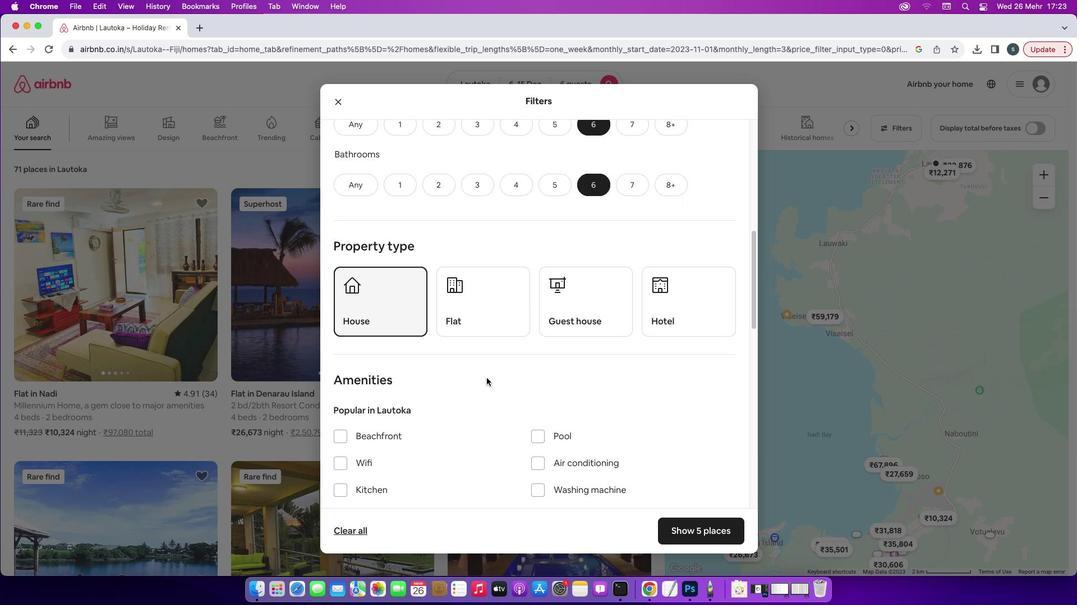 
Action: Mouse scrolled (486, 378) with delta (0, 0)
Screenshot: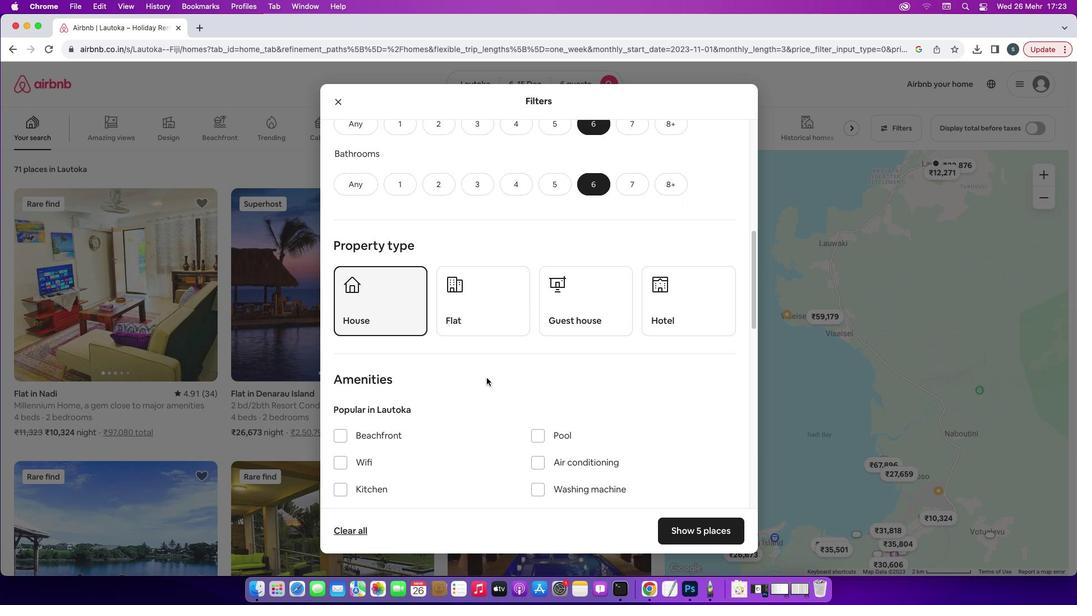 
Action: Mouse scrolled (486, 378) with delta (0, 0)
Screenshot: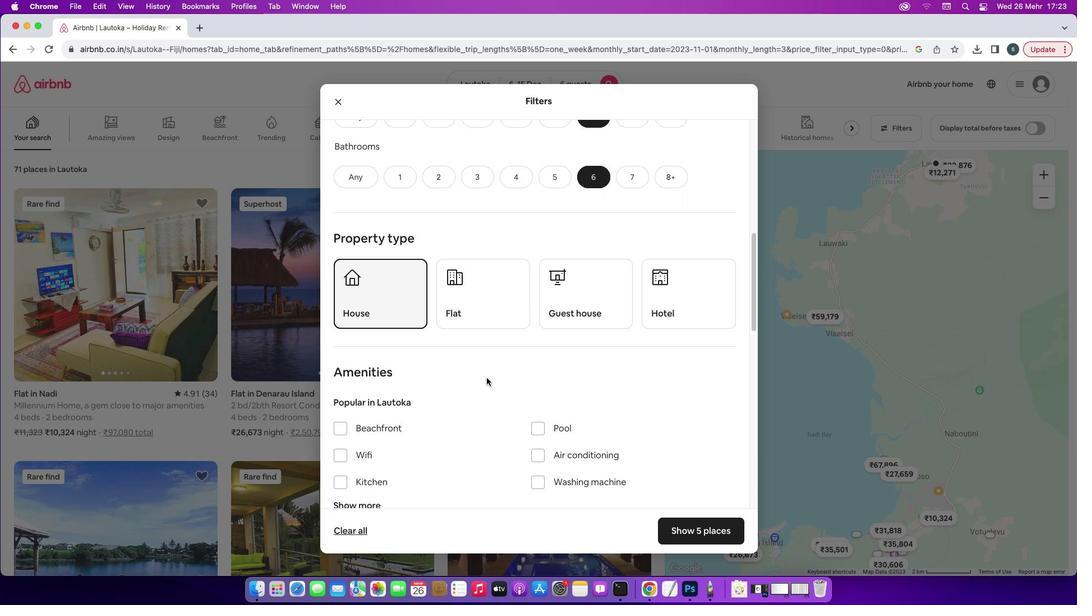 
Action: Mouse scrolled (486, 378) with delta (0, 0)
Screenshot: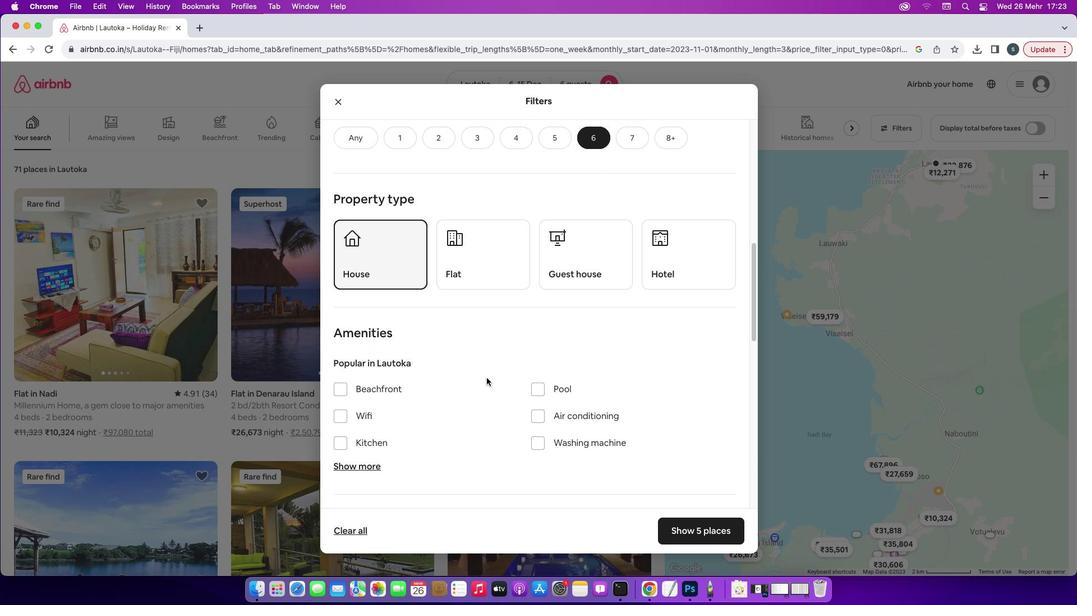 
Action: Mouse scrolled (486, 378) with delta (0, 0)
Screenshot: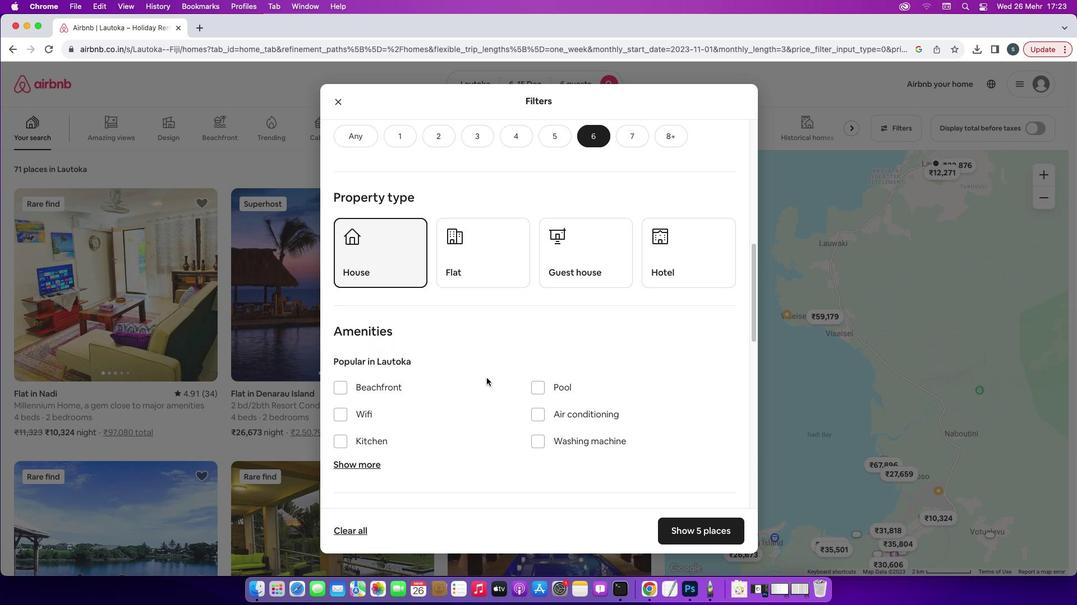 
Action: Mouse scrolled (486, 378) with delta (0, 0)
Screenshot: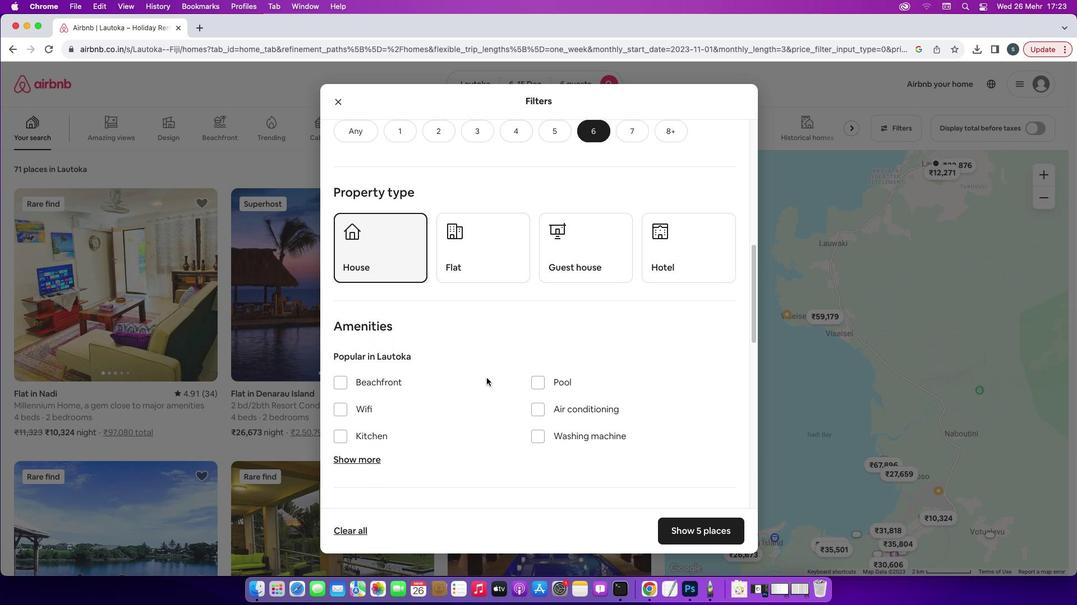 
Action: Mouse scrolled (486, 378) with delta (0, -1)
Screenshot: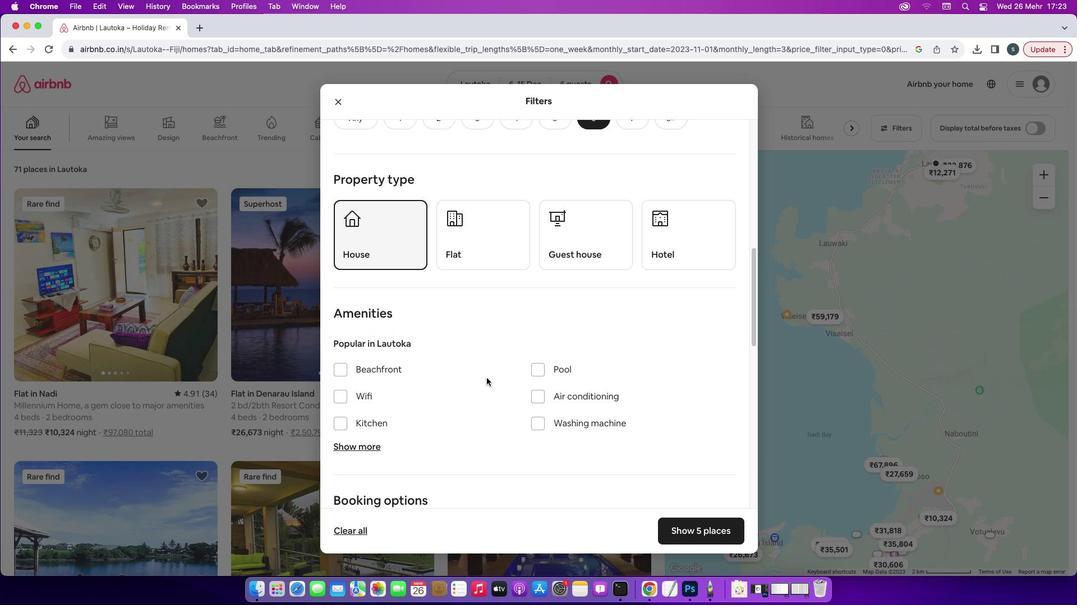 
Action: Mouse moved to (346, 309)
Screenshot: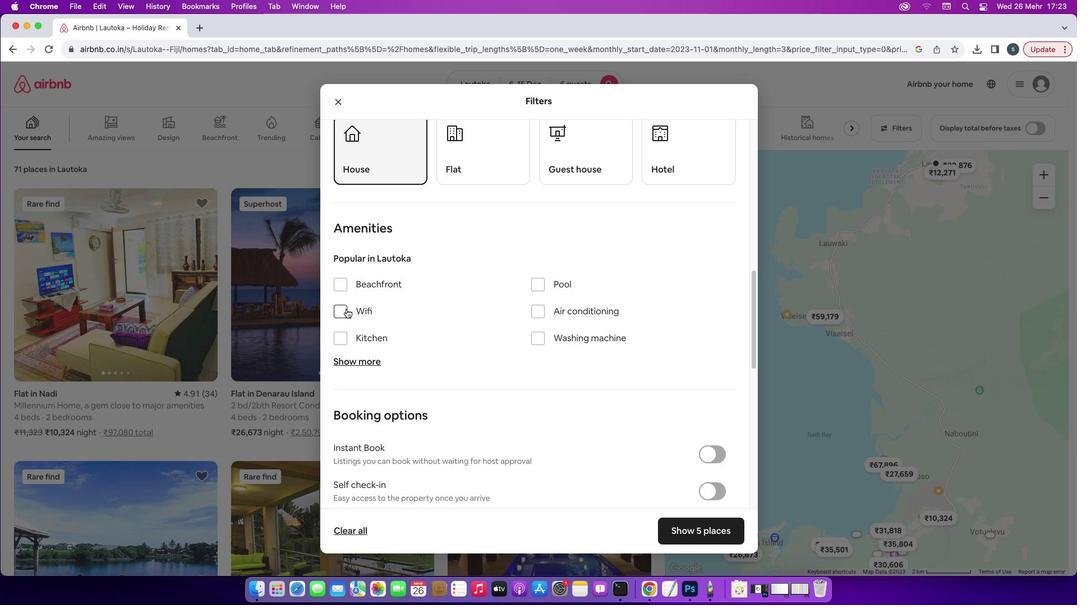 
Action: Mouse pressed left at (346, 309)
Screenshot: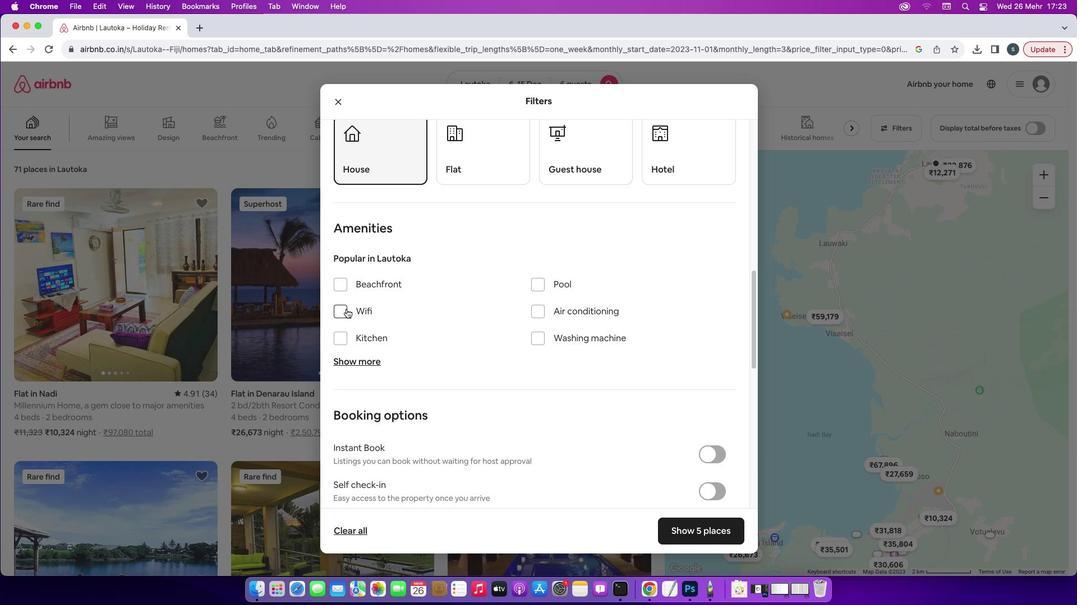 
Action: Mouse moved to (364, 361)
Screenshot: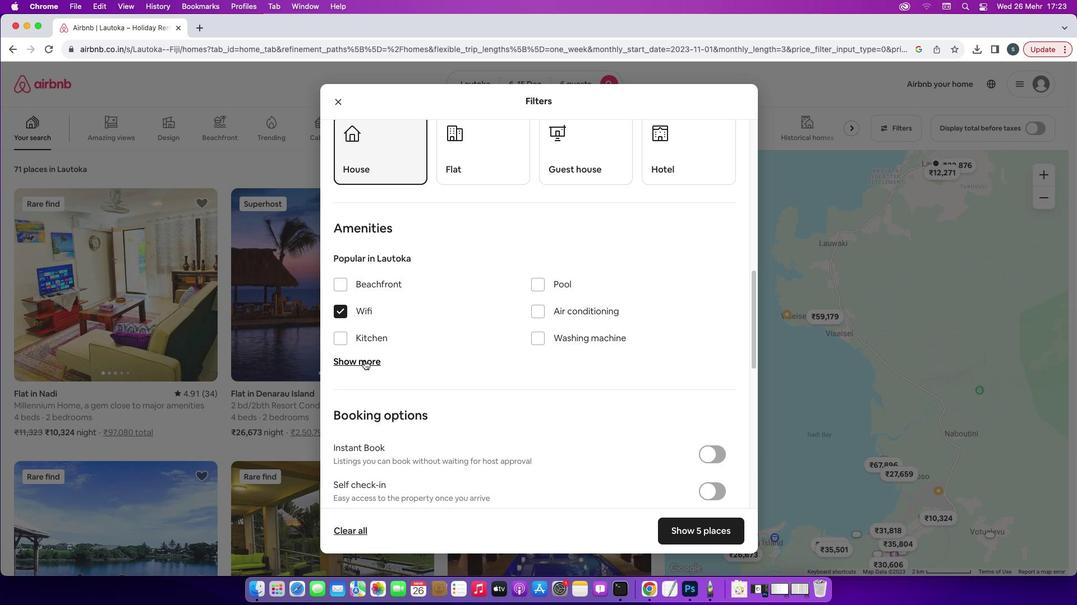 
Action: Mouse pressed left at (364, 361)
Screenshot: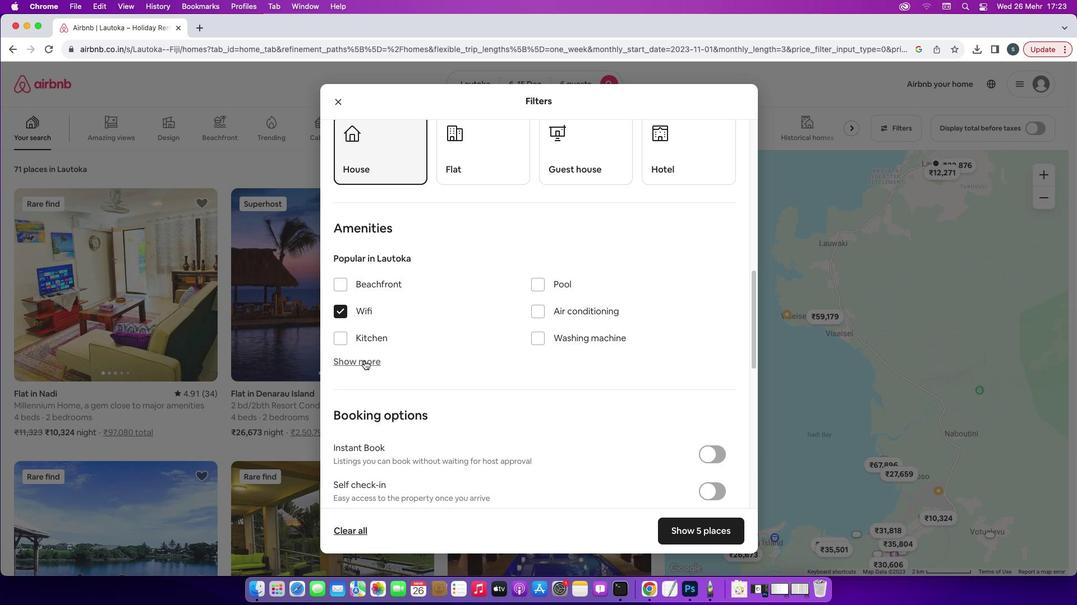
Action: Mouse moved to (537, 429)
Screenshot: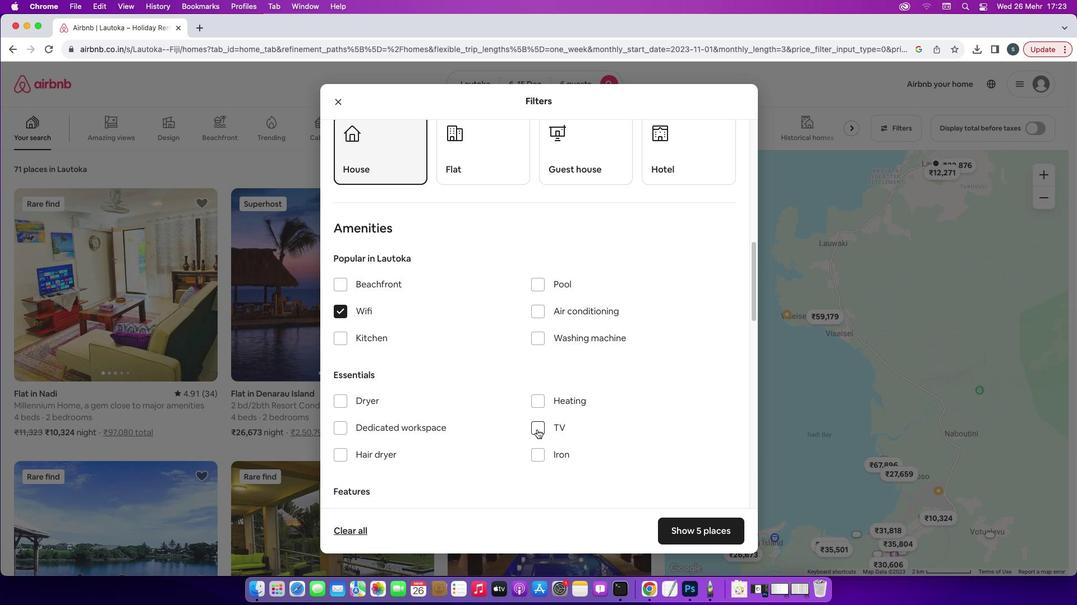 
Action: Mouse pressed left at (537, 429)
Screenshot: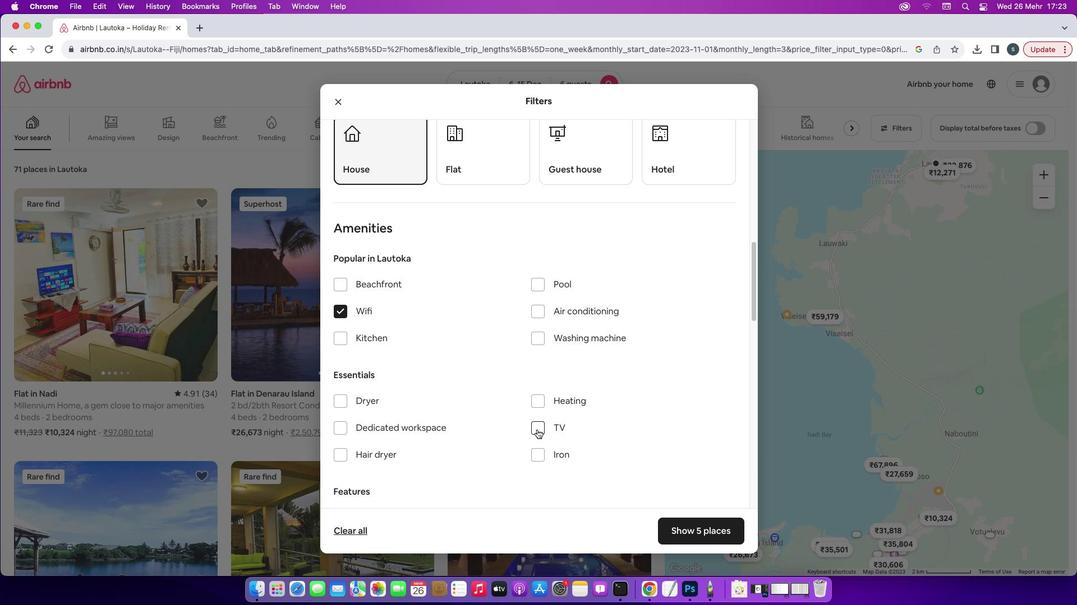 
Action: Mouse moved to (483, 398)
Screenshot: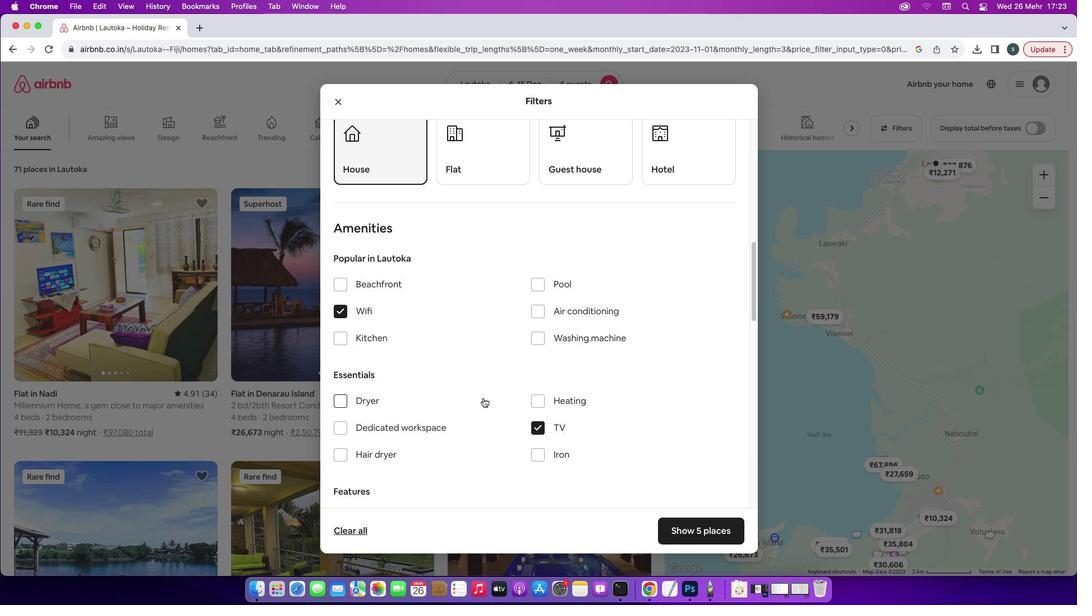 
Action: Mouse scrolled (483, 398) with delta (0, 0)
Screenshot: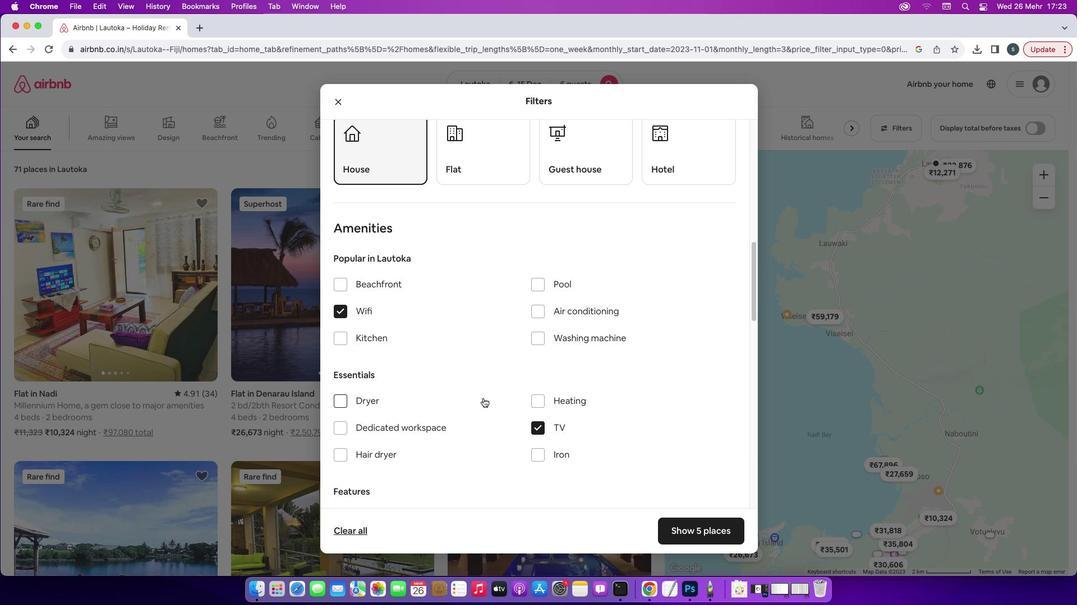 
Action: Mouse scrolled (483, 398) with delta (0, 0)
Screenshot: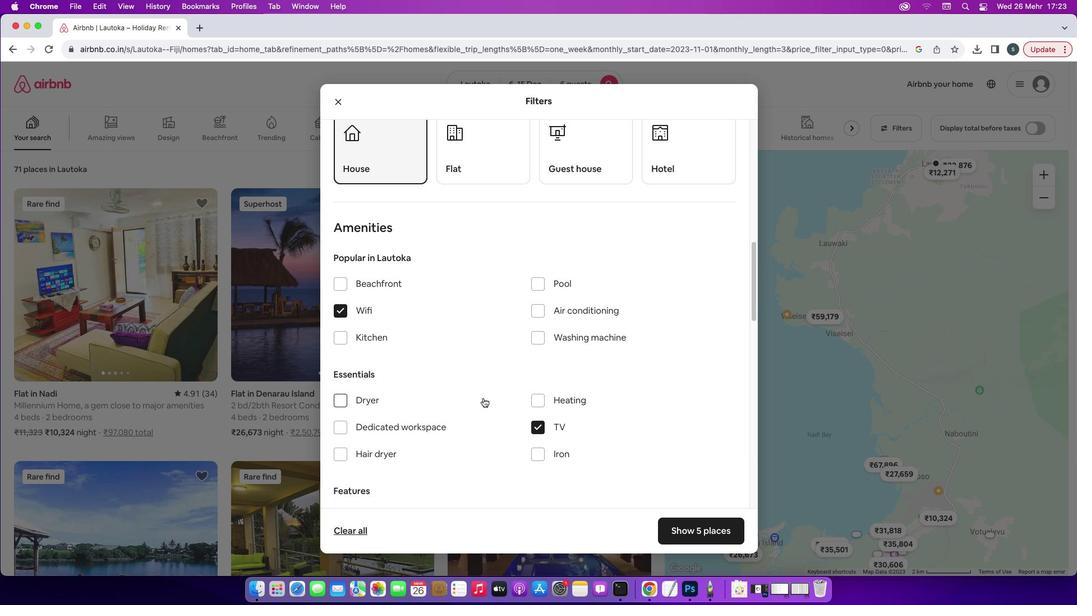 
Action: Mouse scrolled (483, 398) with delta (0, -1)
Screenshot: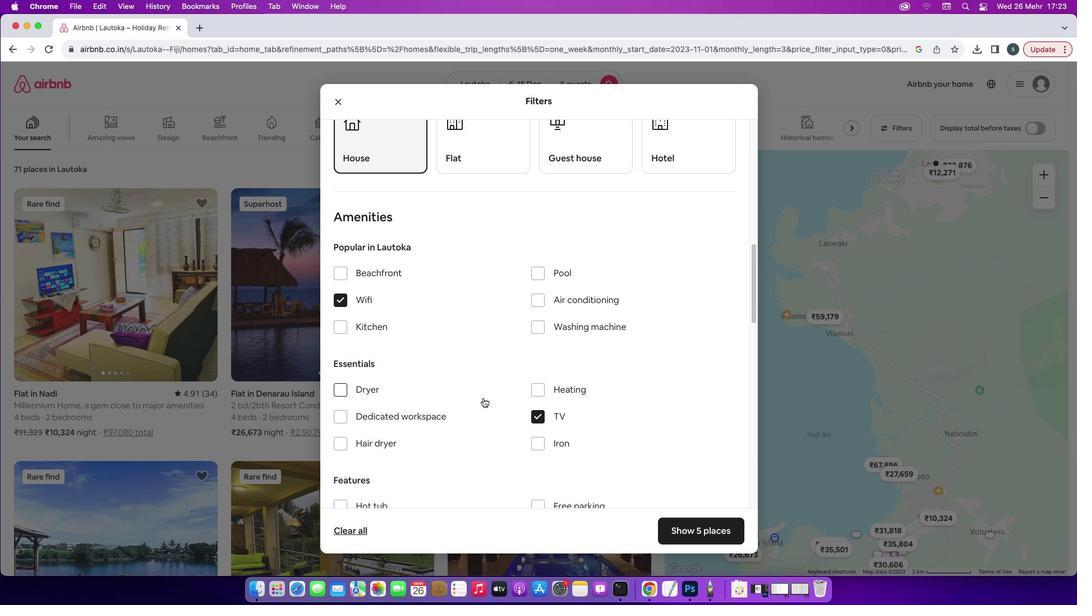 
Action: Mouse scrolled (483, 398) with delta (0, 0)
Screenshot: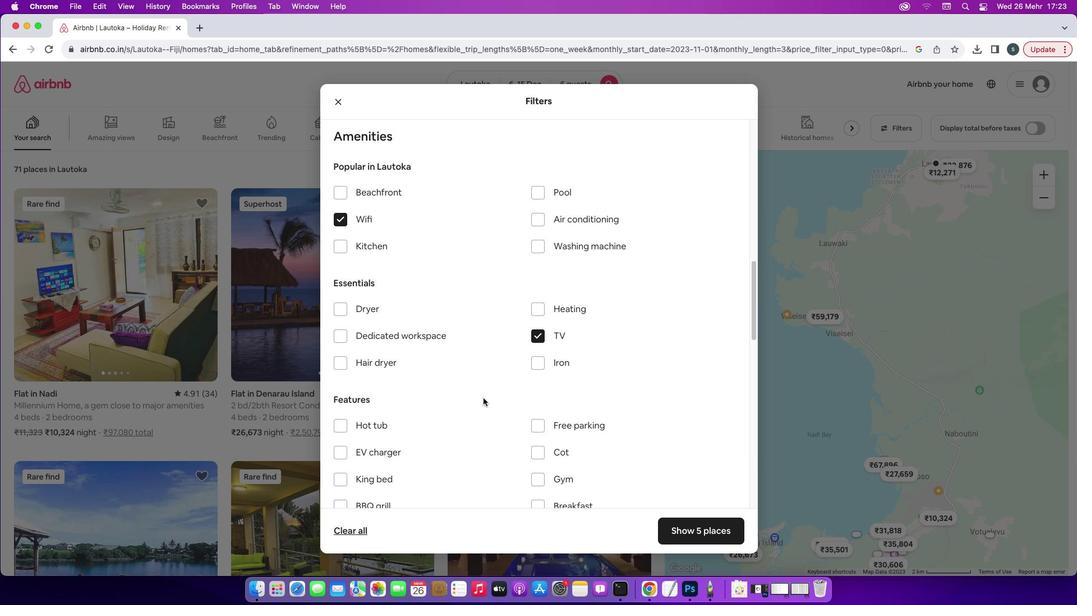
Action: Mouse scrolled (483, 398) with delta (0, 0)
Screenshot: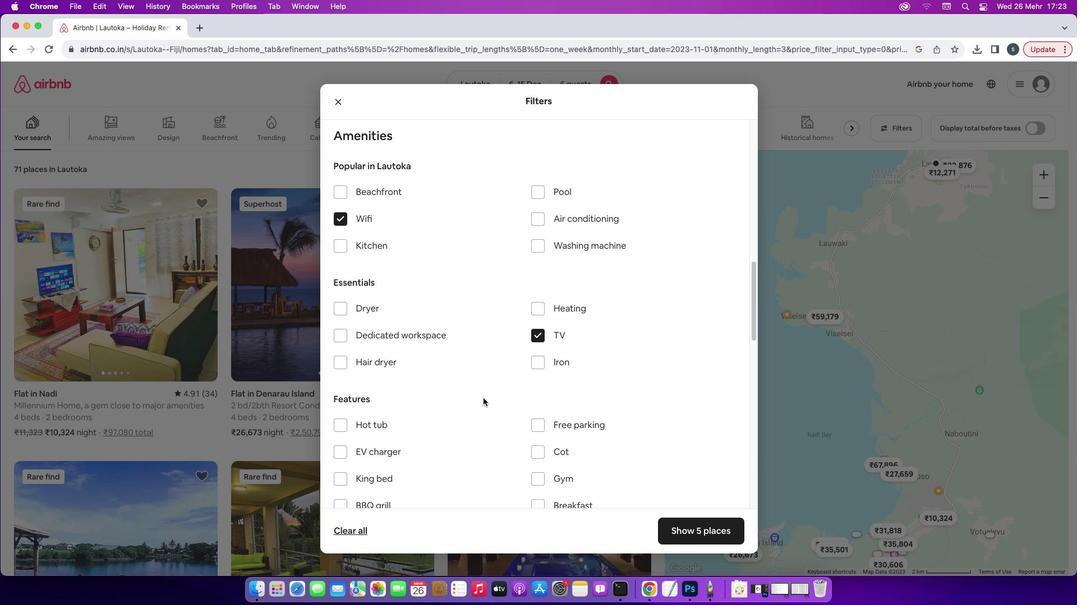 
Action: Mouse scrolled (483, 398) with delta (0, 0)
Screenshot: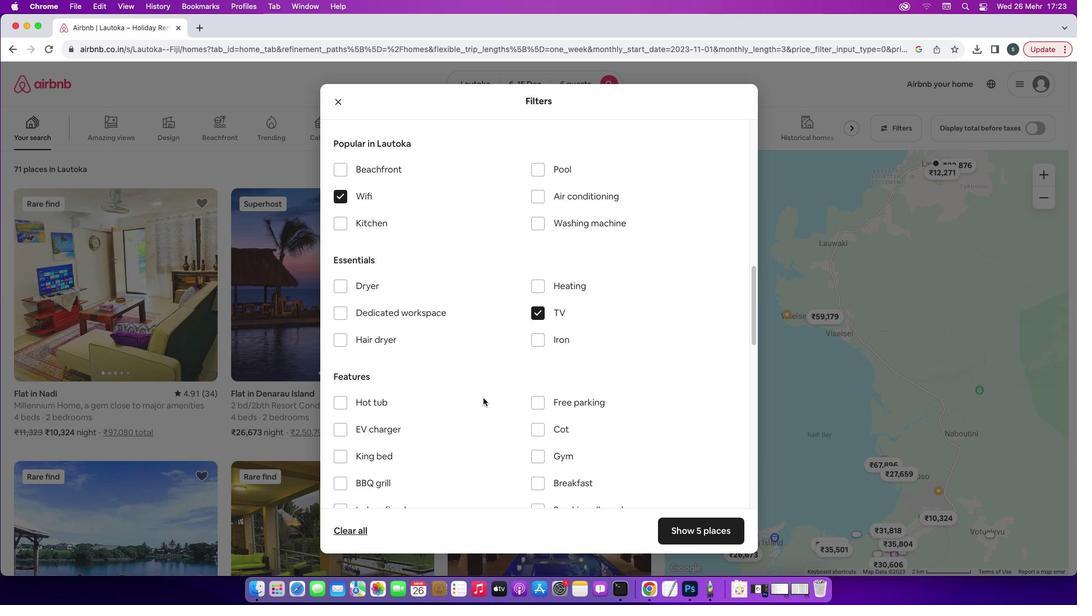 
Action: Mouse scrolled (483, 398) with delta (0, 0)
Screenshot: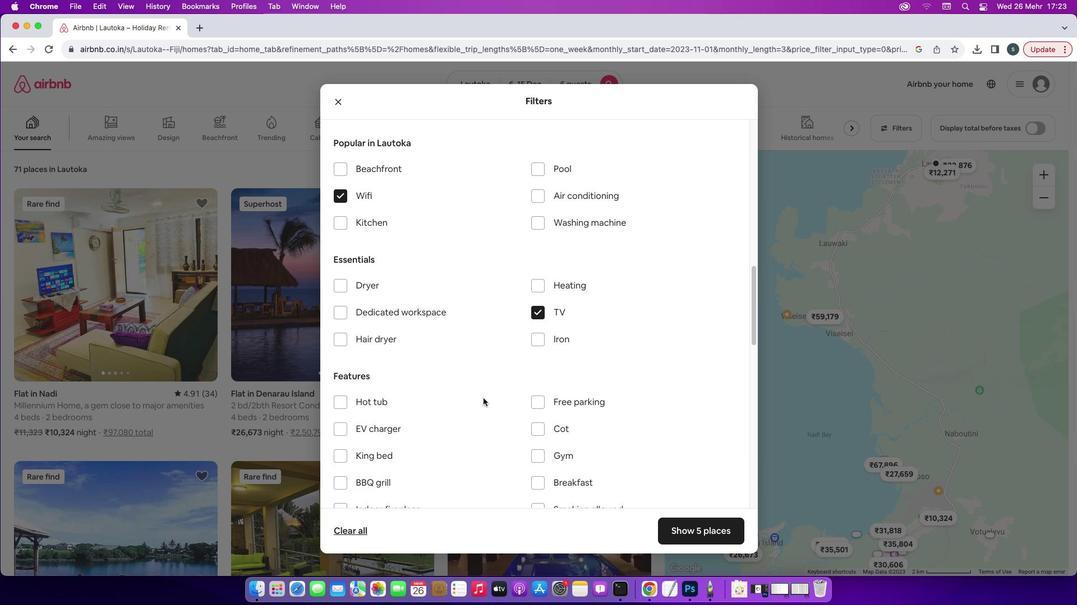 
Action: Mouse scrolled (483, 398) with delta (0, 0)
Screenshot: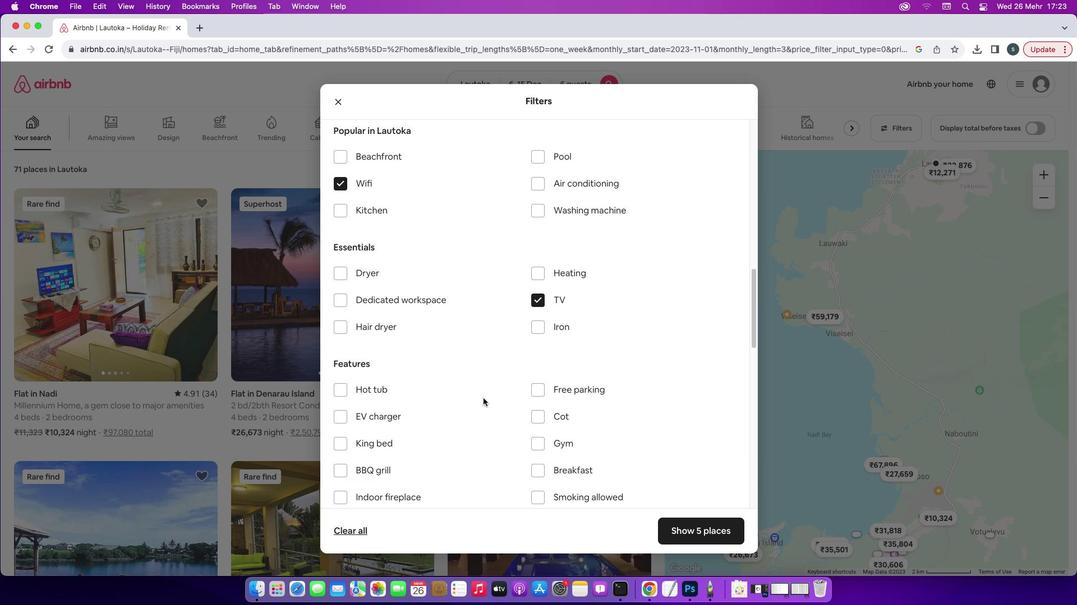 
Action: Mouse moved to (540, 345)
Screenshot: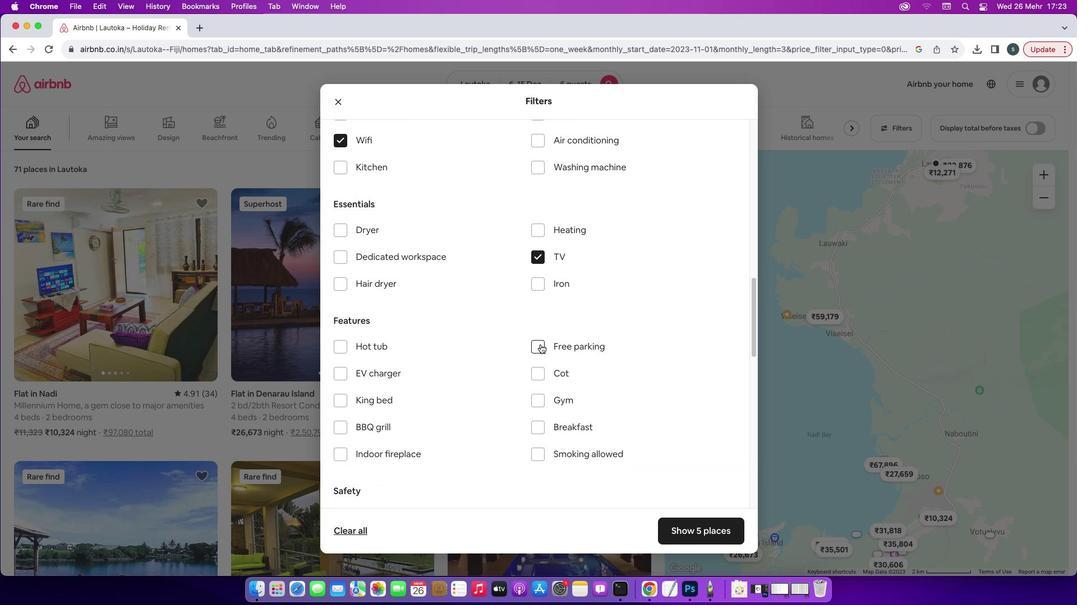 
Action: Mouse pressed left at (540, 345)
Screenshot: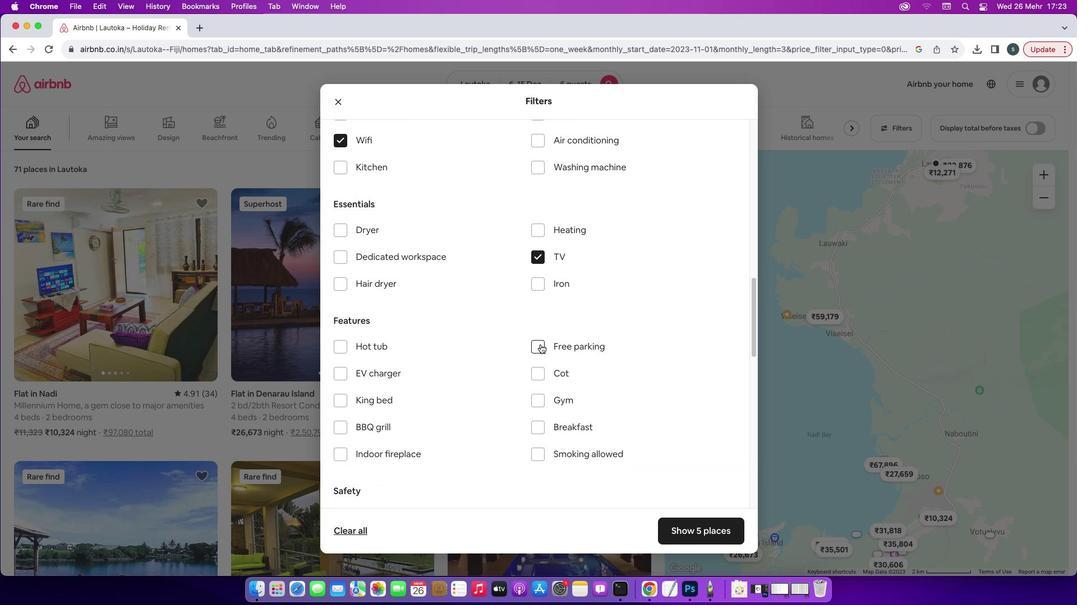 
Action: Mouse moved to (465, 340)
Screenshot: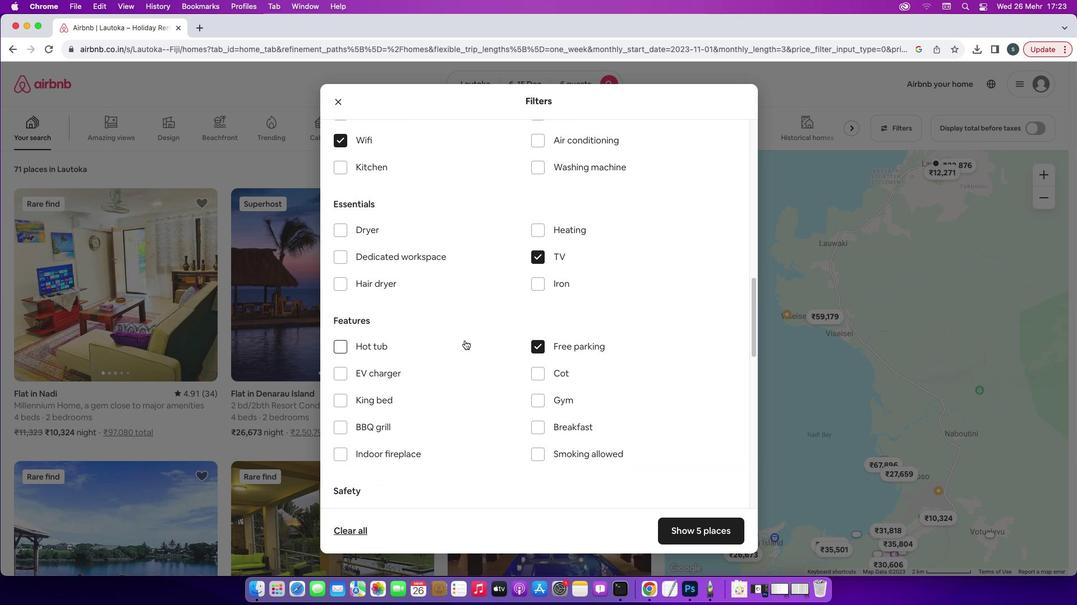 
Action: Mouse scrolled (465, 340) with delta (0, 0)
Screenshot: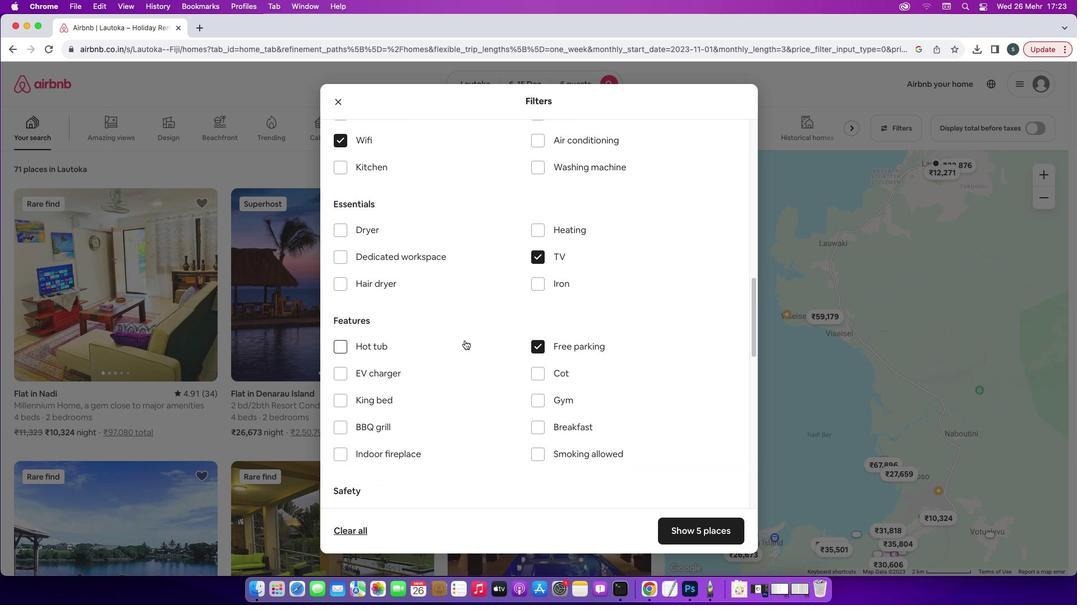 
Action: Mouse scrolled (465, 340) with delta (0, 0)
Screenshot: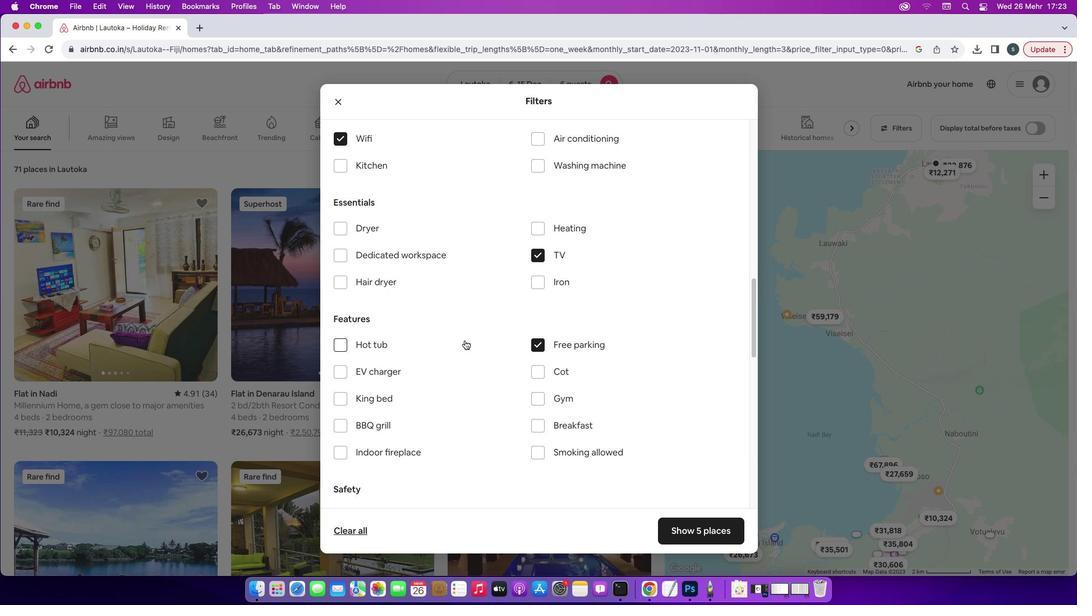 
Action: Mouse scrolled (465, 340) with delta (0, 0)
Screenshot: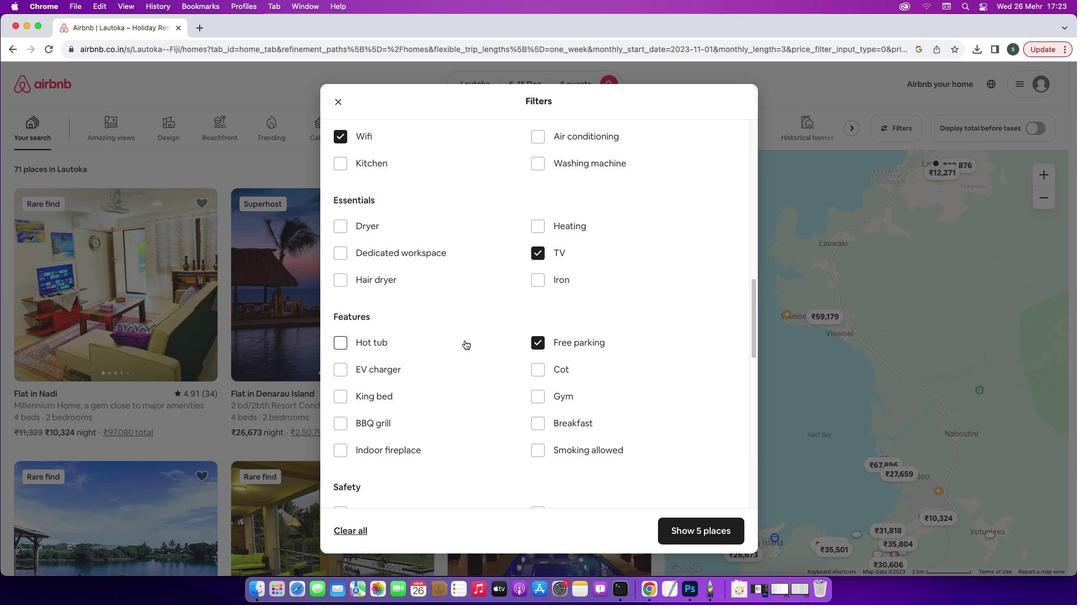 
Action: Mouse moved to (543, 370)
Screenshot: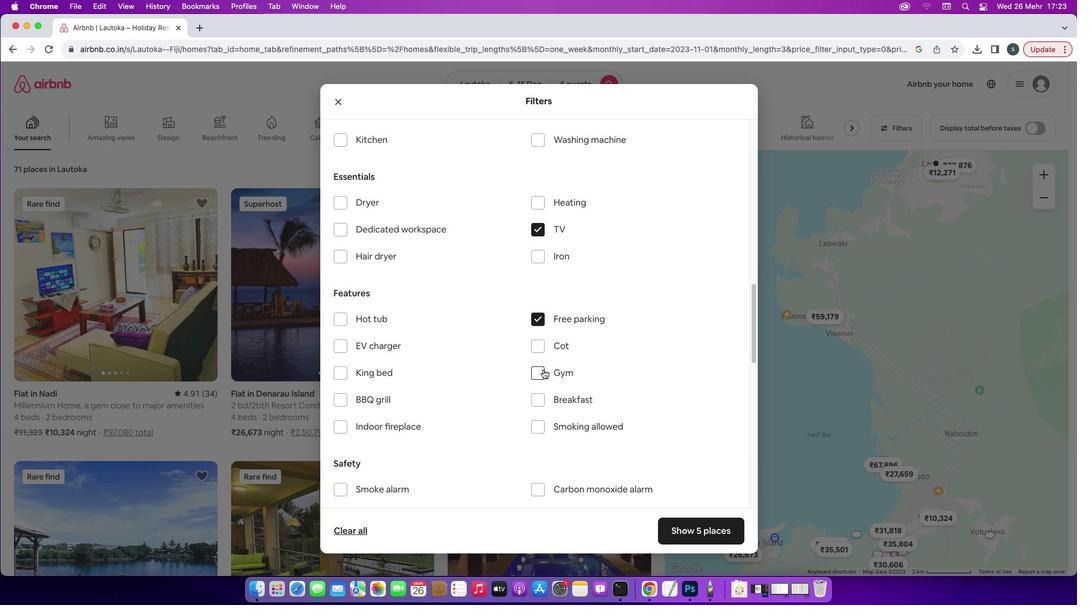 
Action: Mouse pressed left at (543, 370)
Screenshot: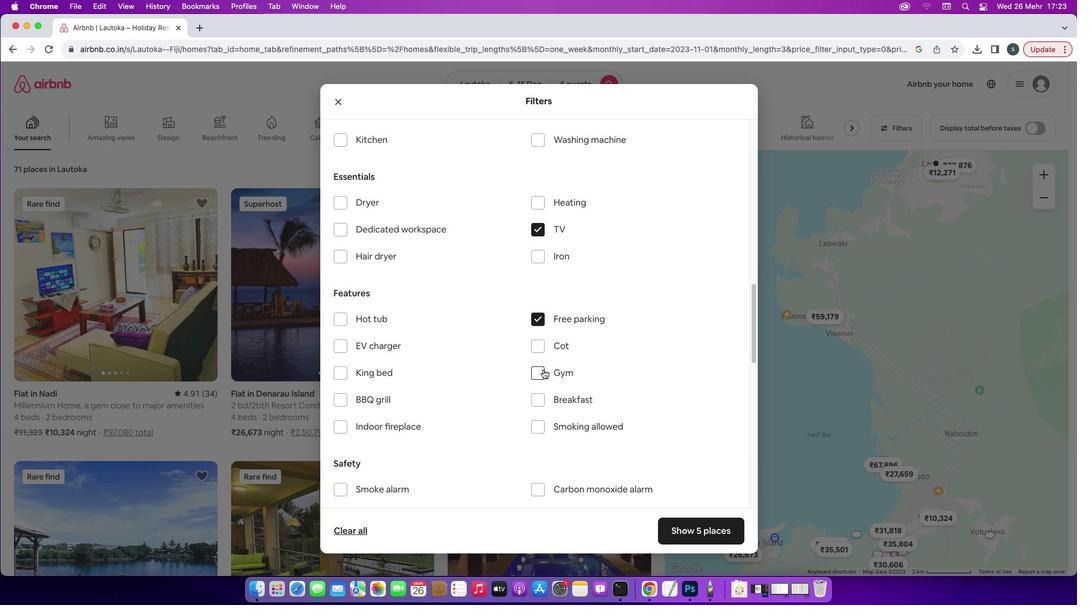 
Action: Mouse moved to (536, 396)
Screenshot: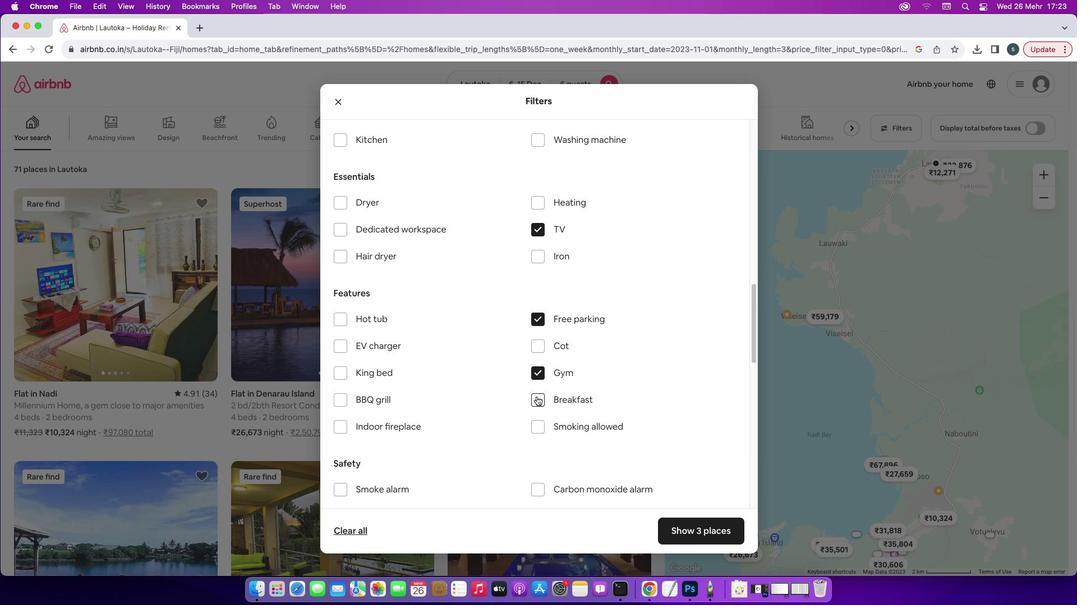 
Action: Mouse pressed left at (536, 396)
Screenshot: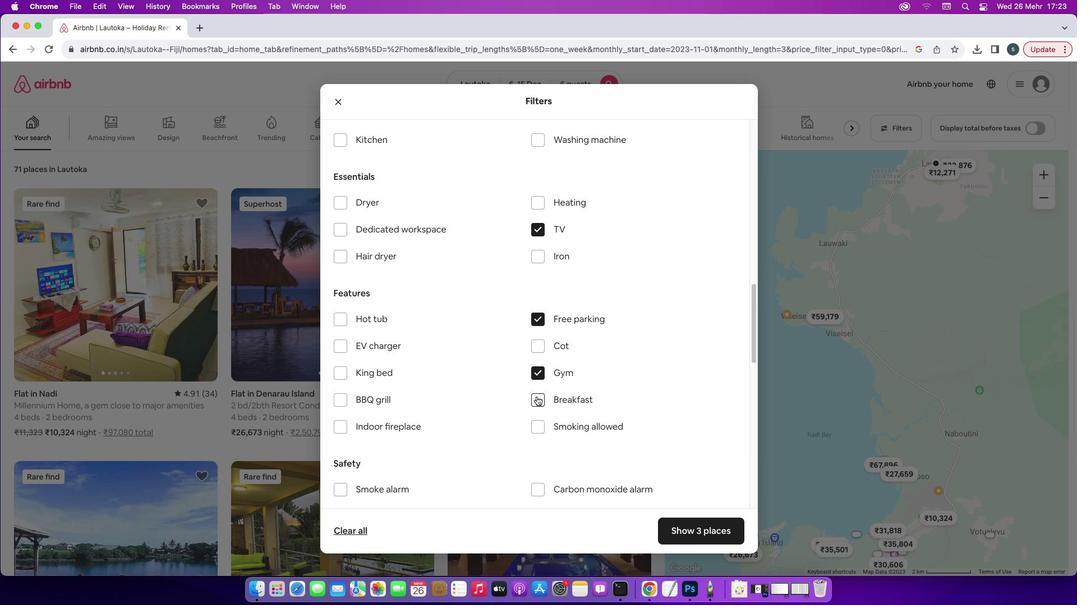 
Action: Mouse moved to (482, 378)
Screenshot: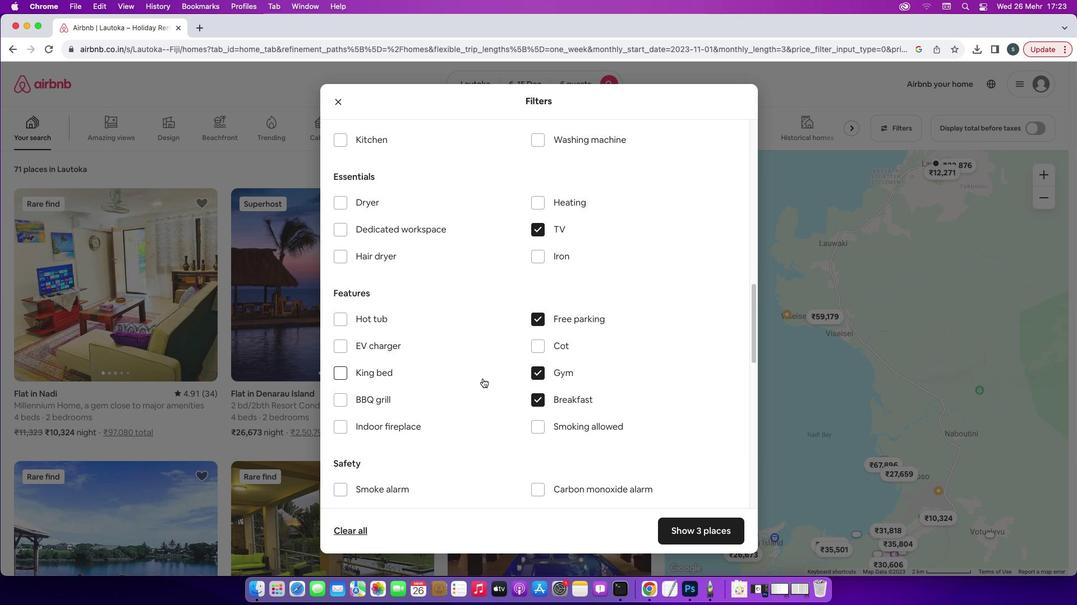 
Action: Mouse scrolled (482, 378) with delta (0, 0)
Screenshot: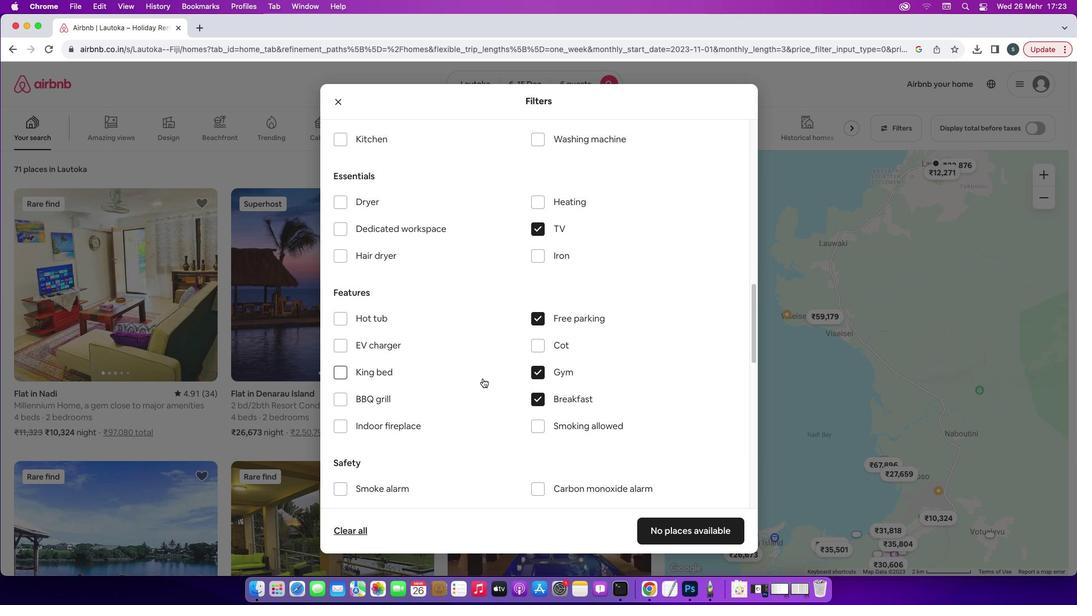 
Action: Mouse scrolled (482, 378) with delta (0, 0)
Screenshot: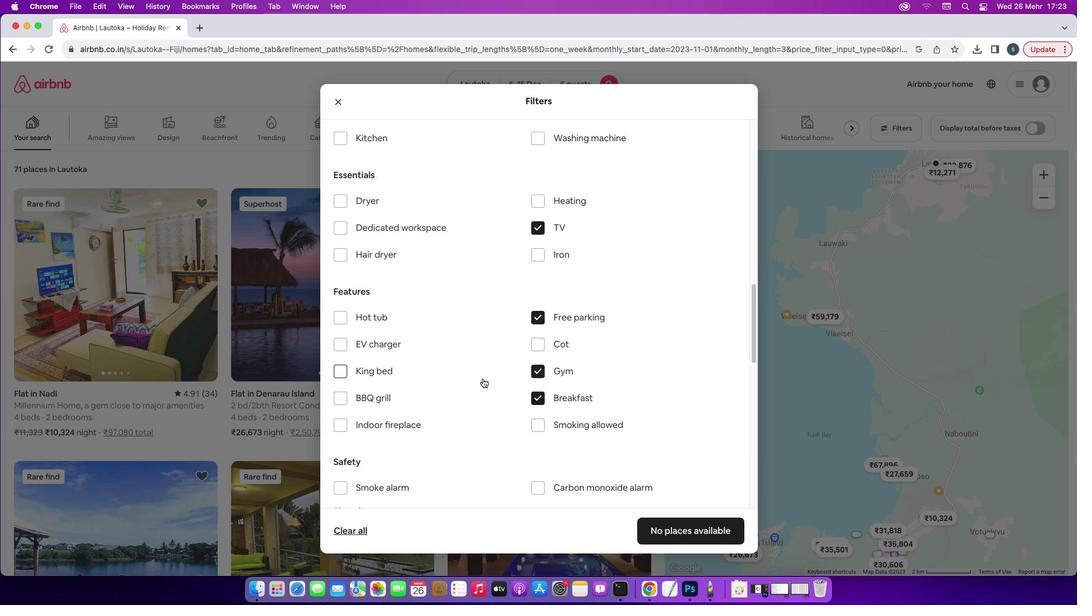 
Action: Mouse scrolled (482, 378) with delta (0, 0)
Screenshot: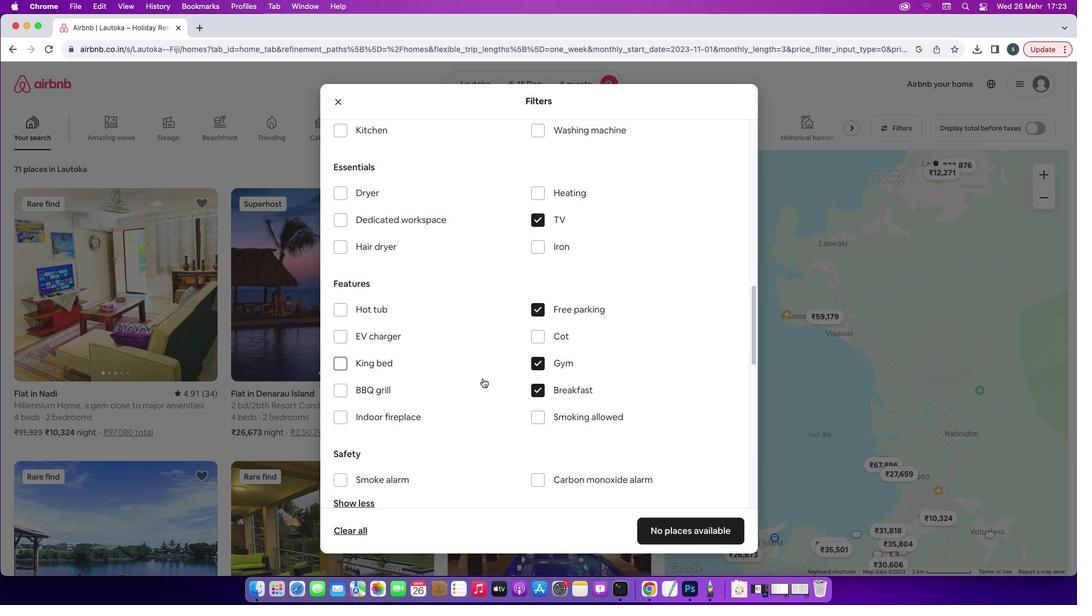 
Action: Mouse scrolled (482, 378) with delta (0, -1)
Screenshot: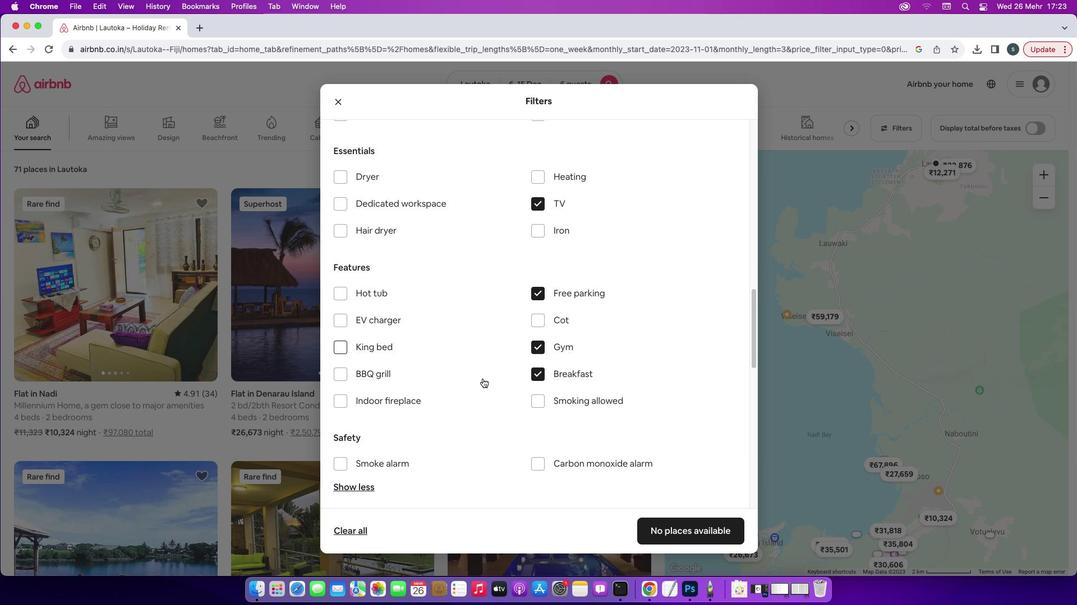 
Action: Mouse scrolled (482, 378) with delta (0, 0)
Screenshot: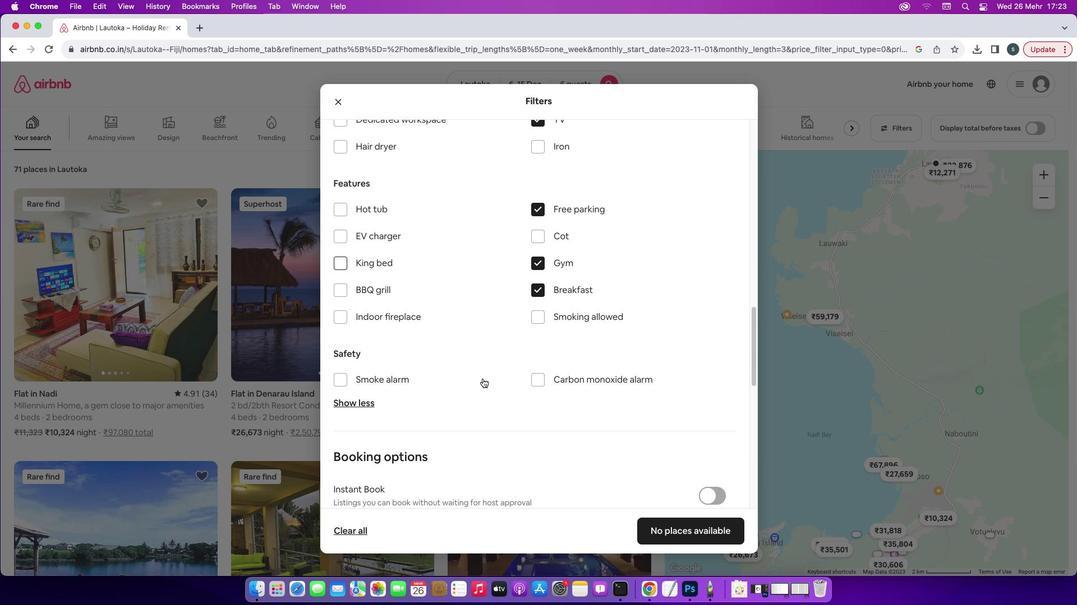 
Action: Mouse scrolled (482, 378) with delta (0, 0)
Screenshot: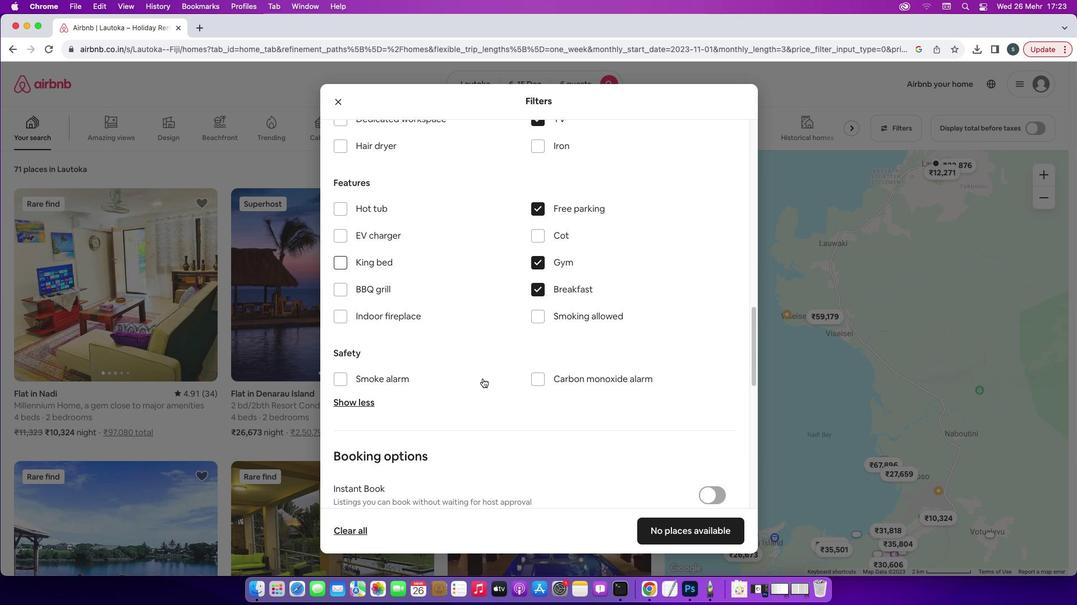 
Action: Mouse scrolled (482, 378) with delta (0, -1)
Screenshot: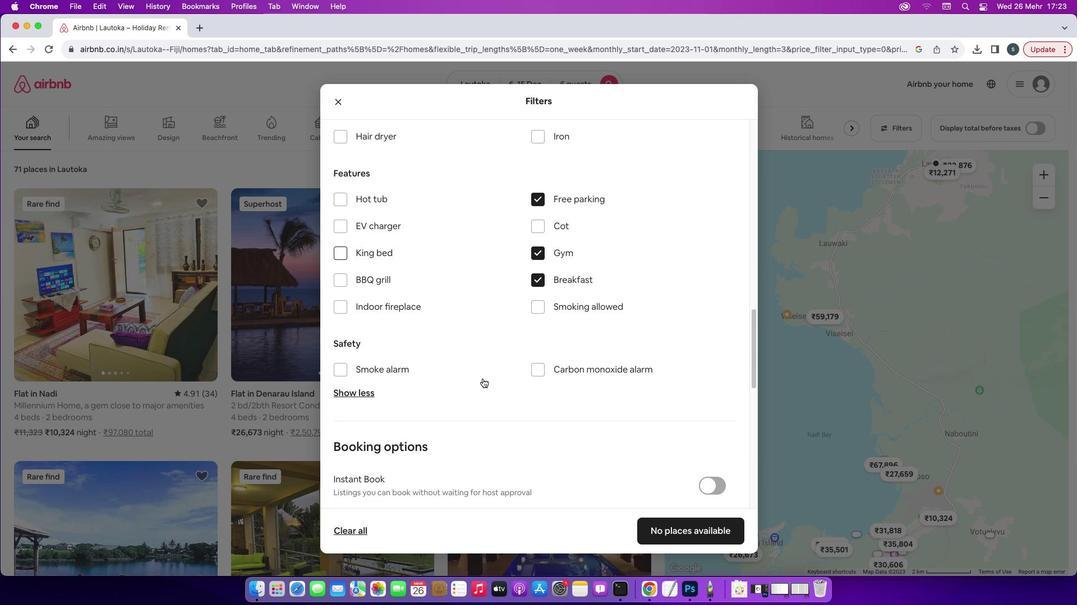 
Action: Mouse scrolled (482, 378) with delta (0, -2)
Screenshot: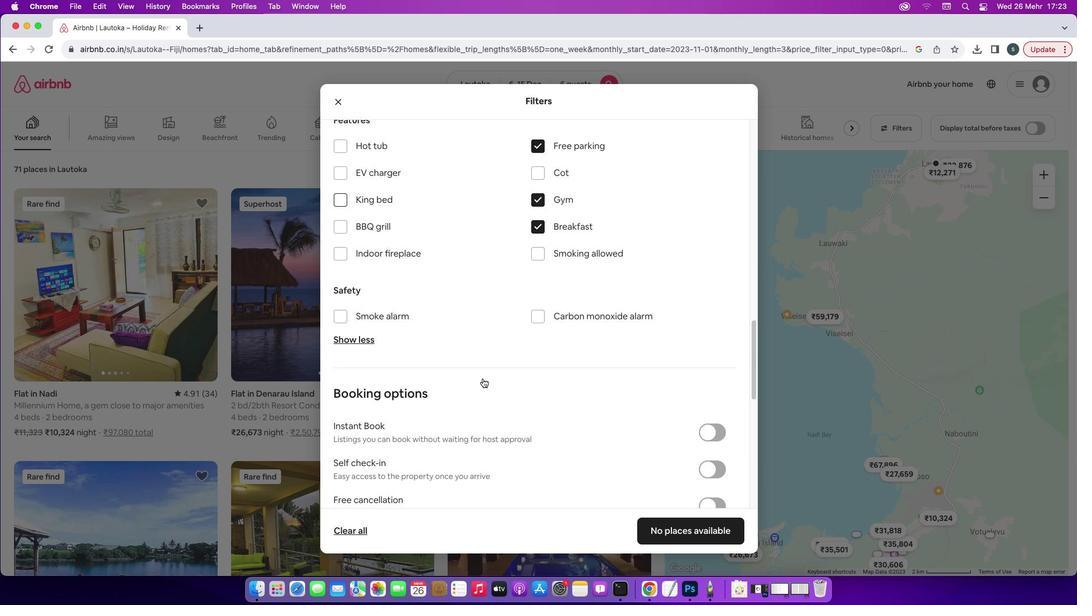 
Action: Mouse scrolled (482, 378) with delta (0, 0)
Screenshot: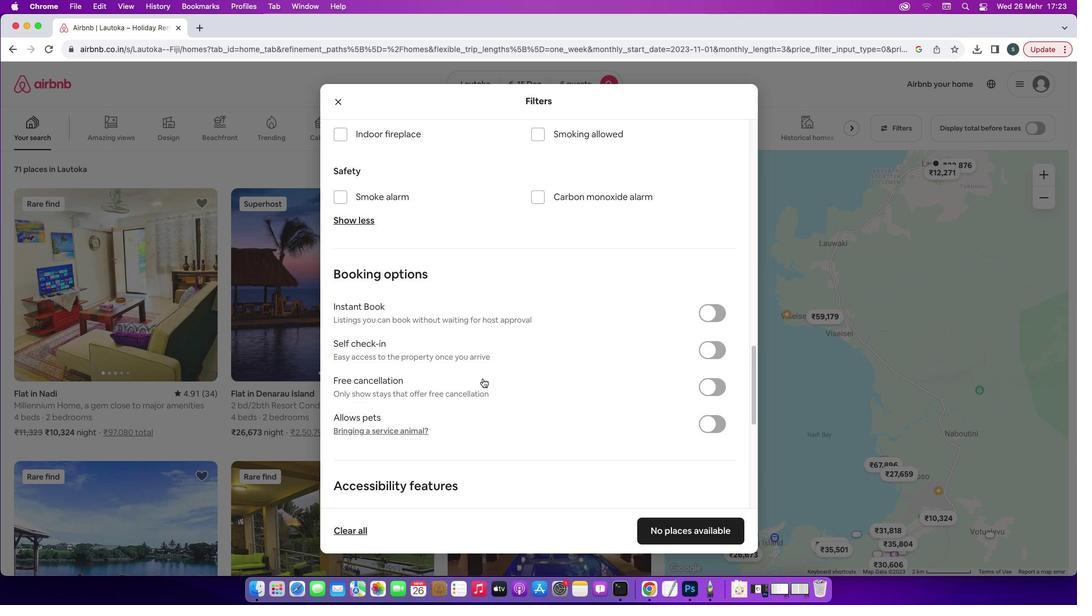 
Action: Mouse scrolled (482, 378) with delta (0, 0)
Screenshot: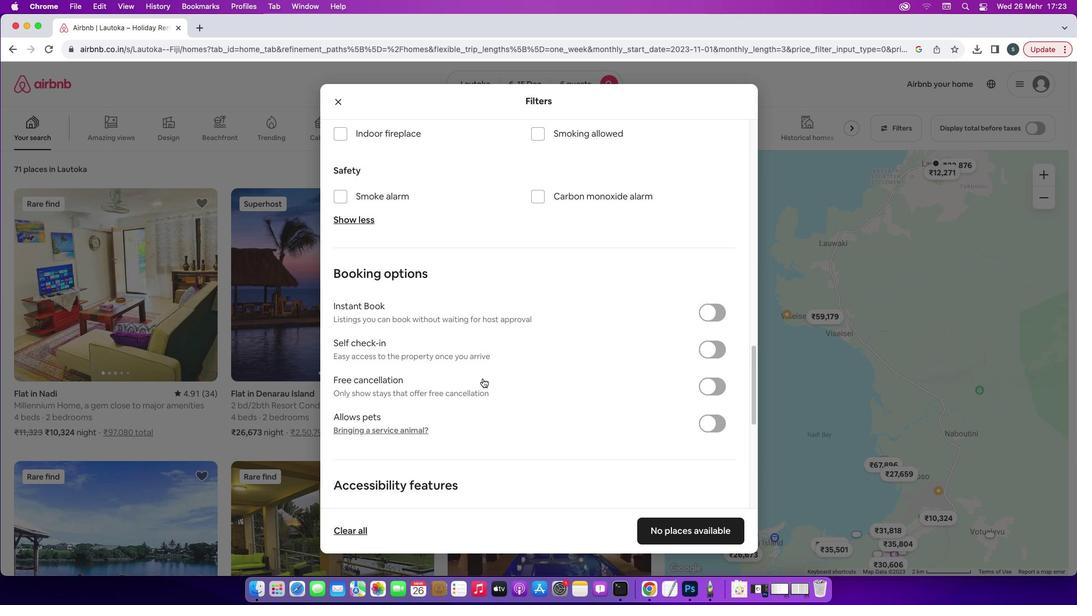 
Action: Mouse moved to (715, 335)
Screenshot: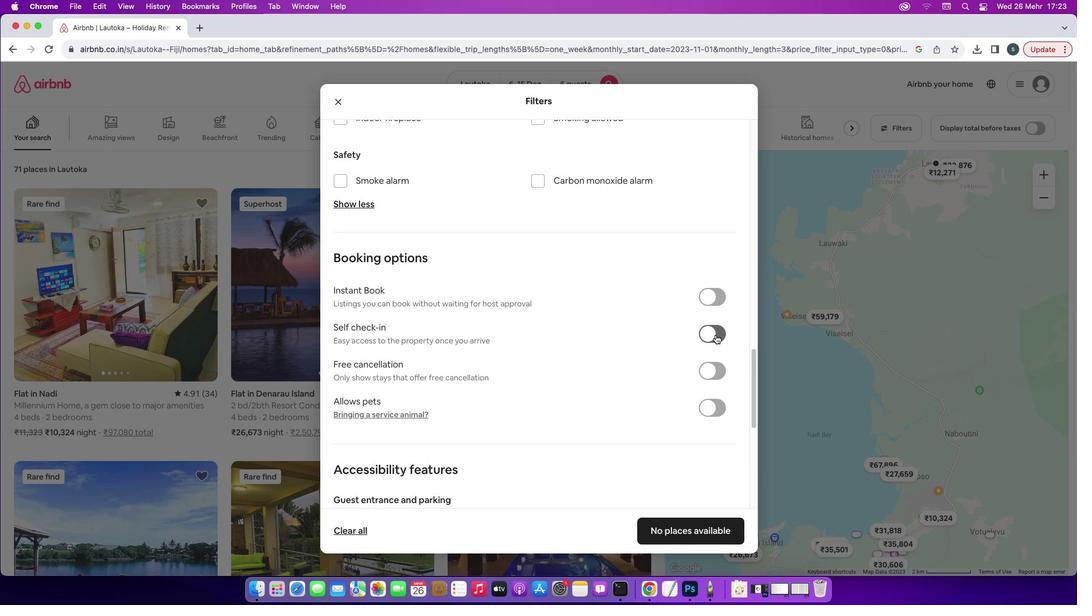 
Action: Mouse pressed left at (715, 335)
Screenshot: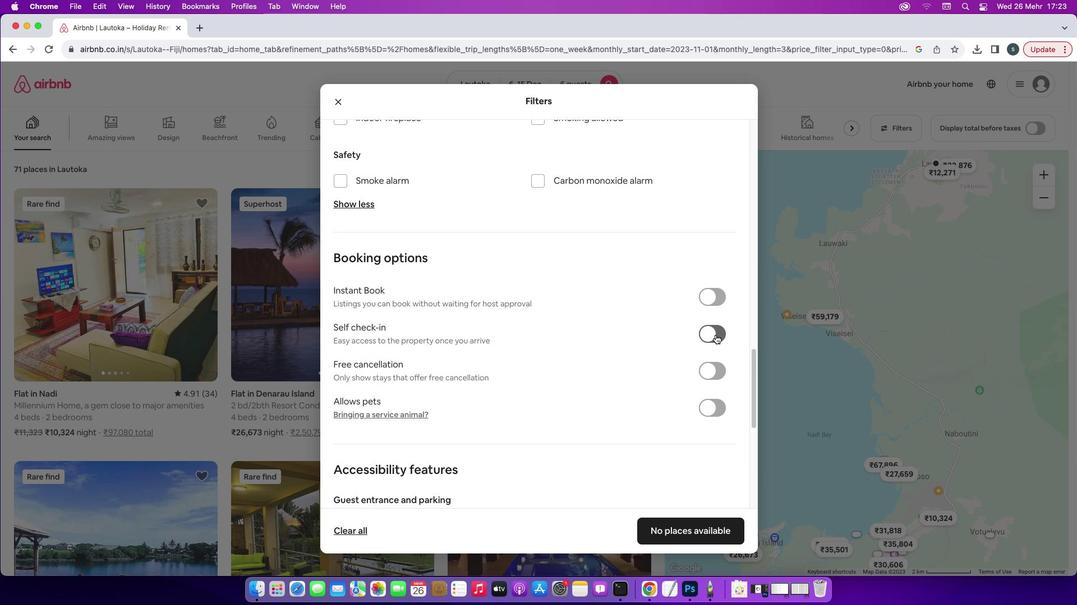
Action: Mouse moved to (575, 396)
Screenshot: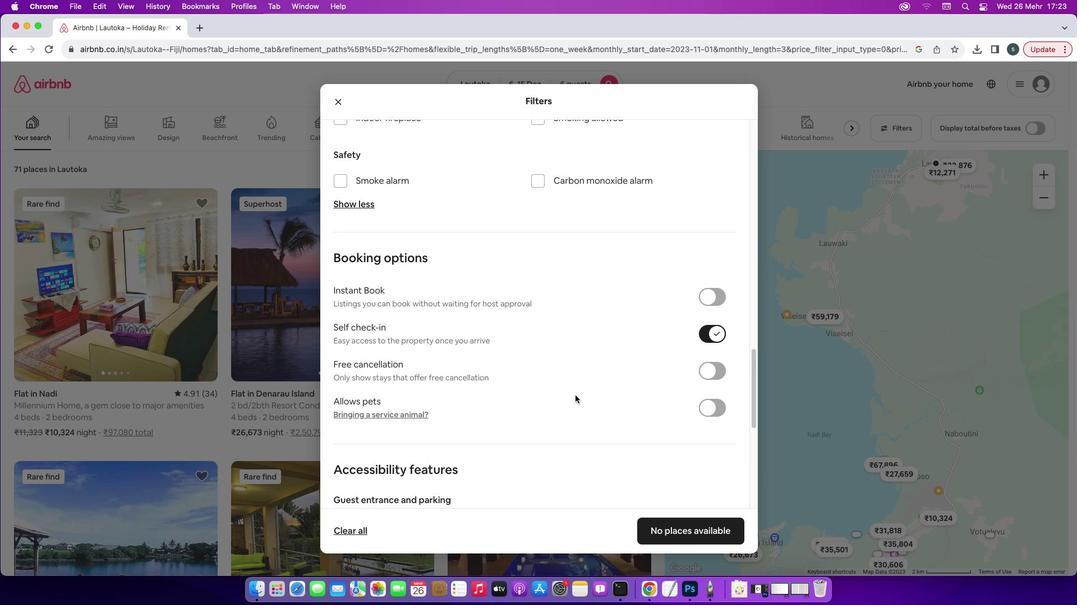 
Action: Mouse scrolled (575, 396) with delta (0, 0)
Screenshot: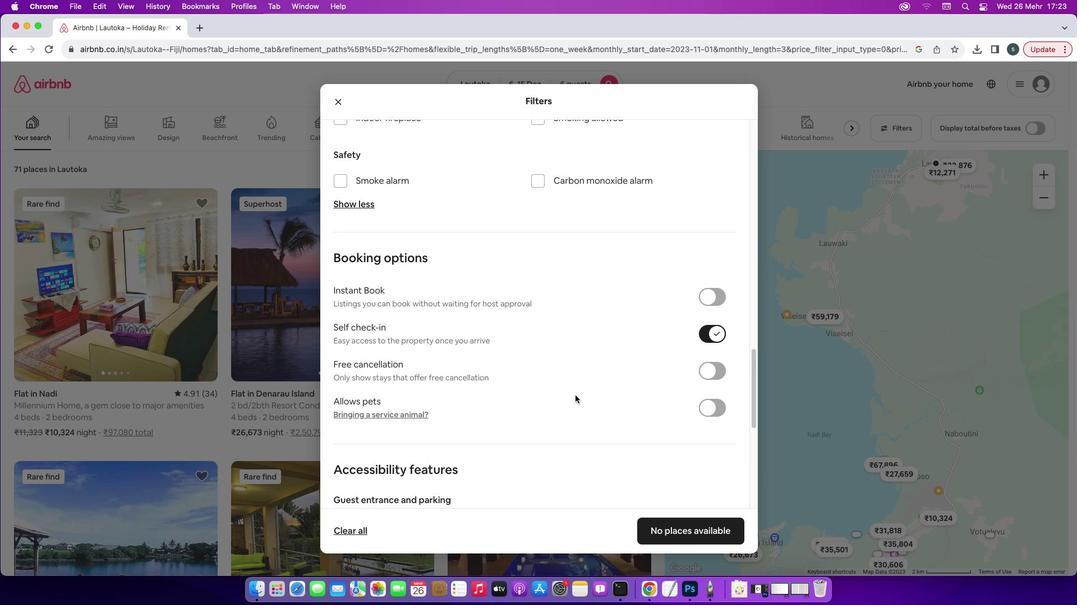 
Action: Mouse scrolled (575, 396) with delta (0, 0)
Screenshot: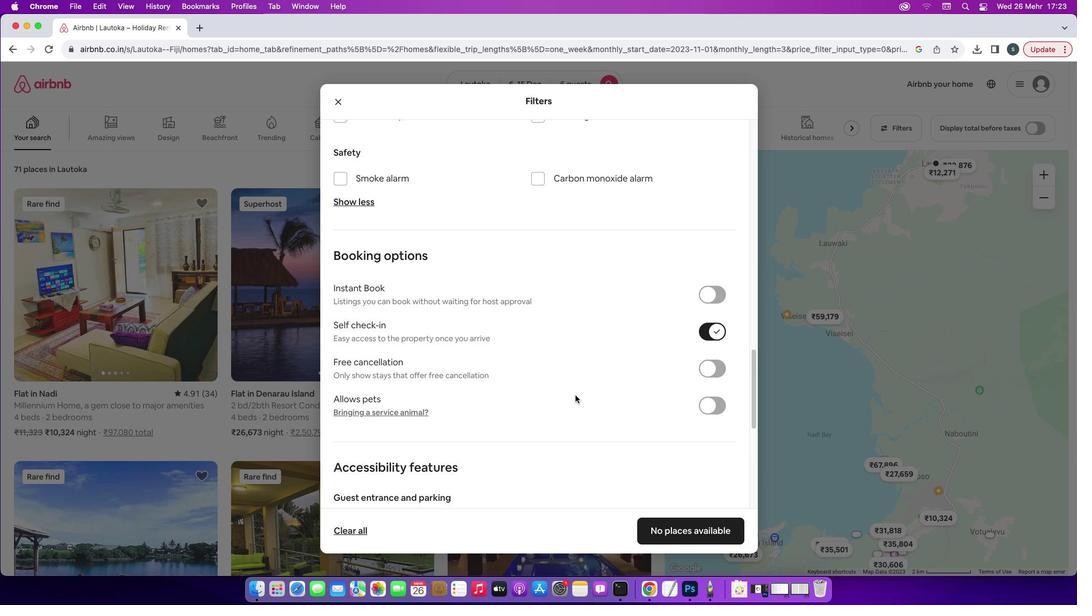 
Action: Mouse scrolled (575, 396) with delta (0, 0)
Screenshot: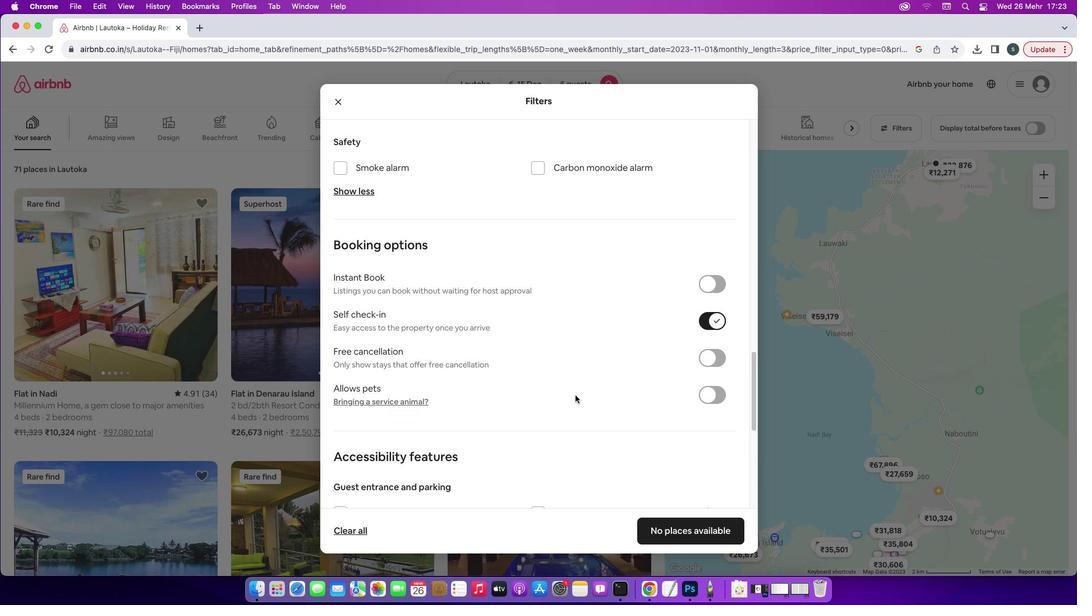 
Action: Mouse scrolled (575, 396) with delta (0, -1)
Screenshot: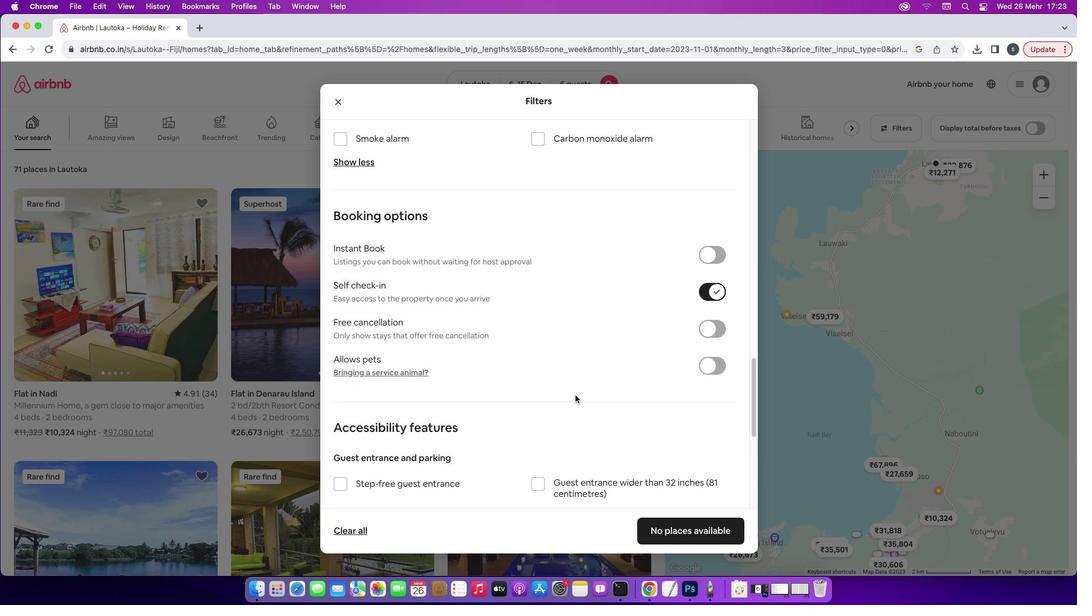 
Action: Mouse scrolled (575, 396) with delta (0, 0)
Screenshot: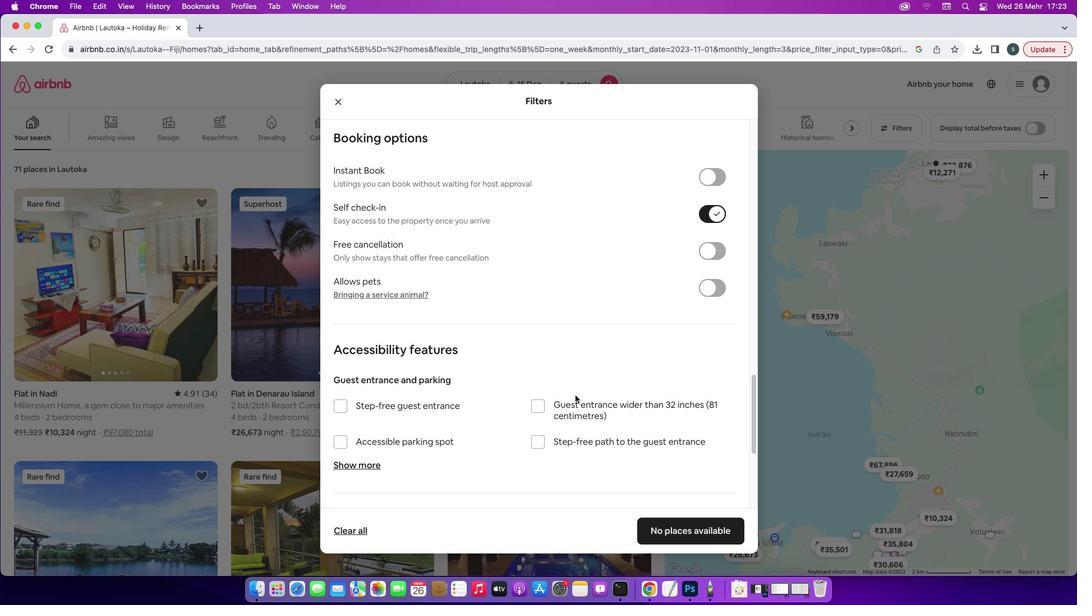 
Action: Mouse scrolled (575, 396) with delta (0, 0)
Screenshot: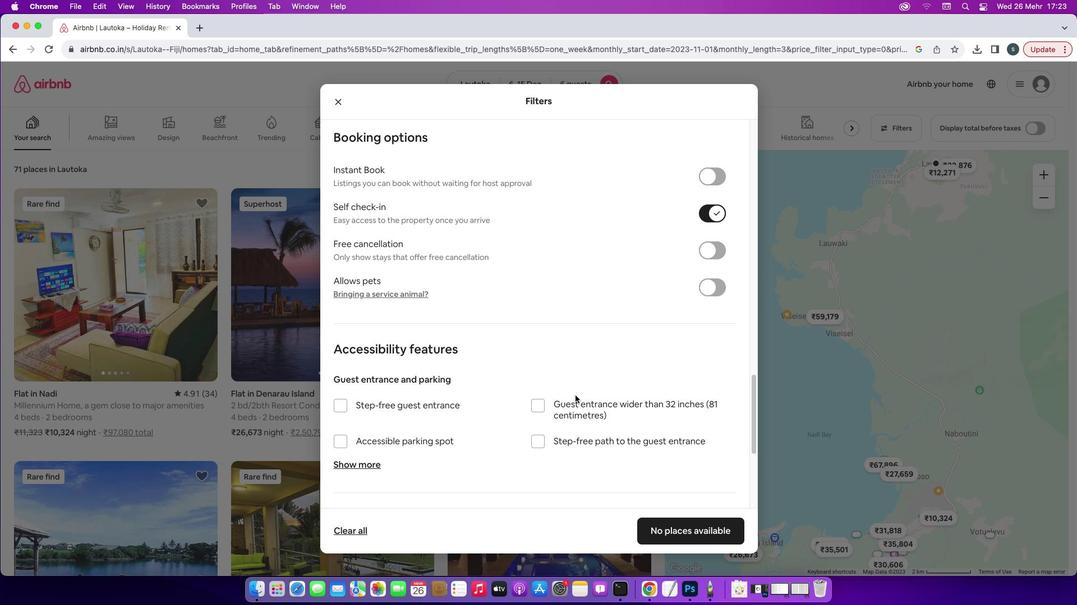 
Action: Mouse scrolled (575, 396) with delta (0, 0)
Screenshot: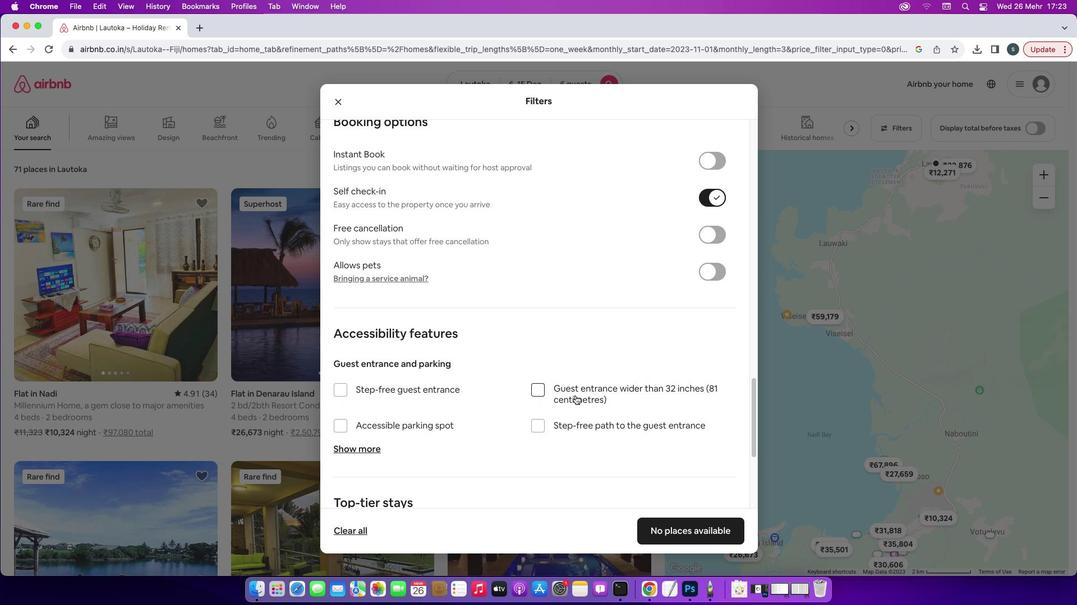 
Action: Mouse scrolled (575, 396) with delta (0, 0)
Screenshot: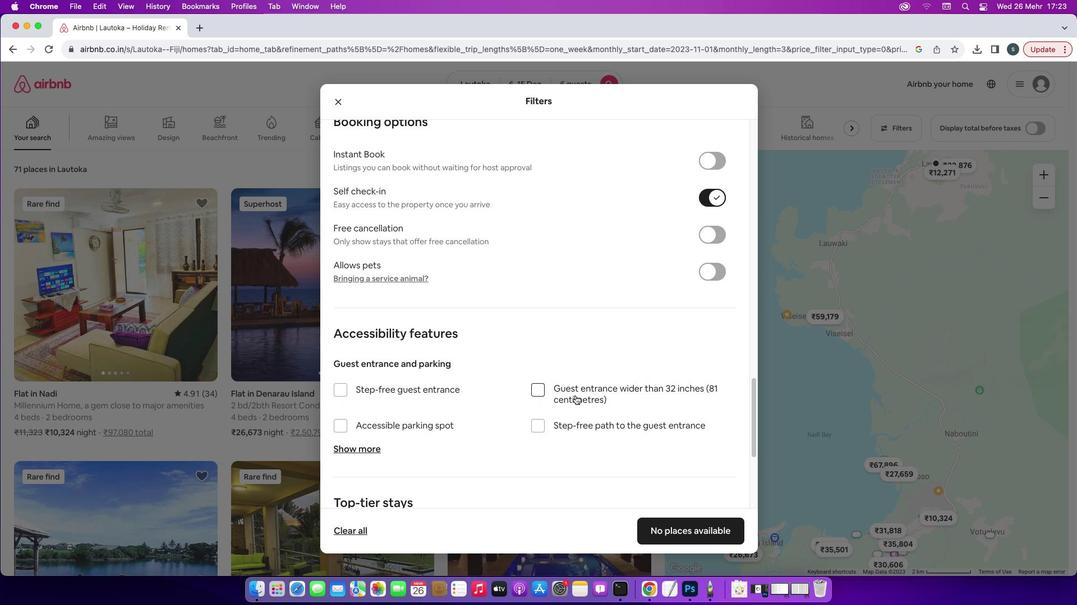 
Action: Mouse scrolled (575, 396) with delta (0, -1)
Screenshot: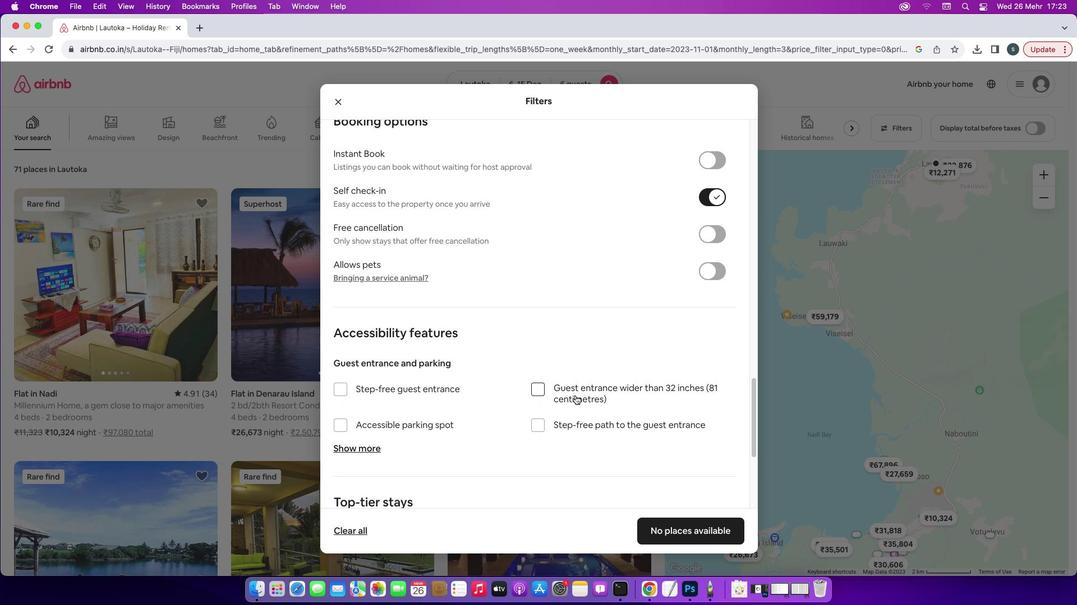 
Action: Mouse scrolled (575, 396) with delta (0, -2)
Screenshot: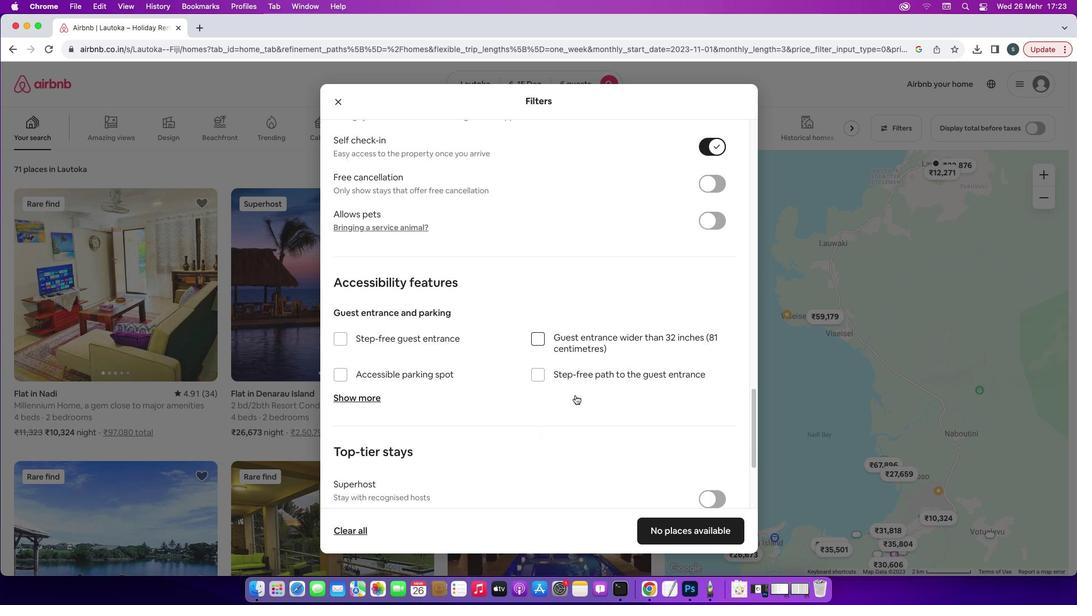 
Action: Mouse scrolled (575, 396) with delta (0, -2)
Screenshot: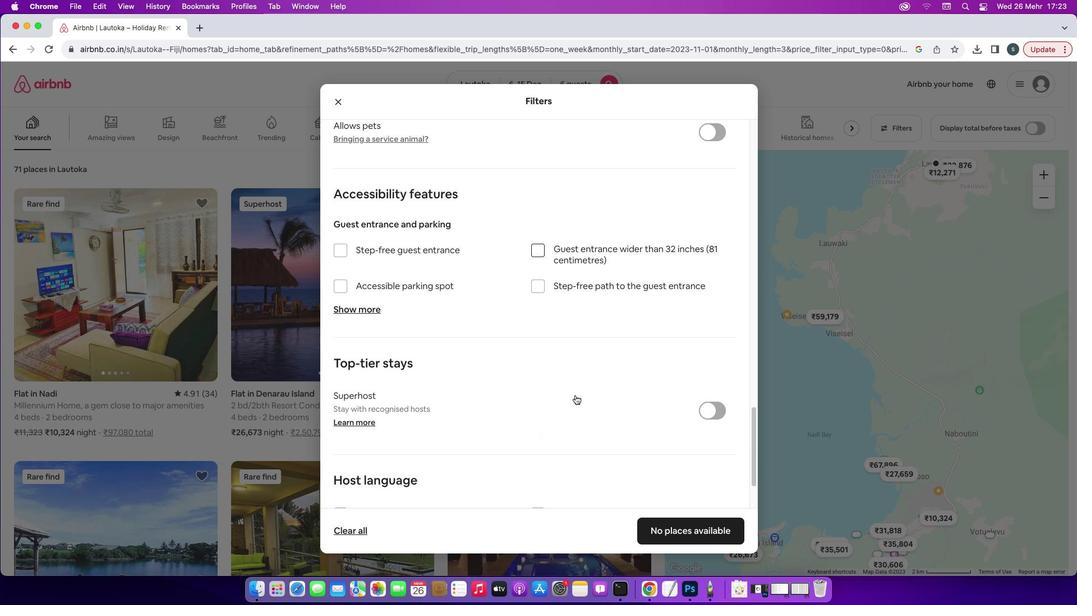 
Action: Mouse moved to (658, 532)
Screenshot: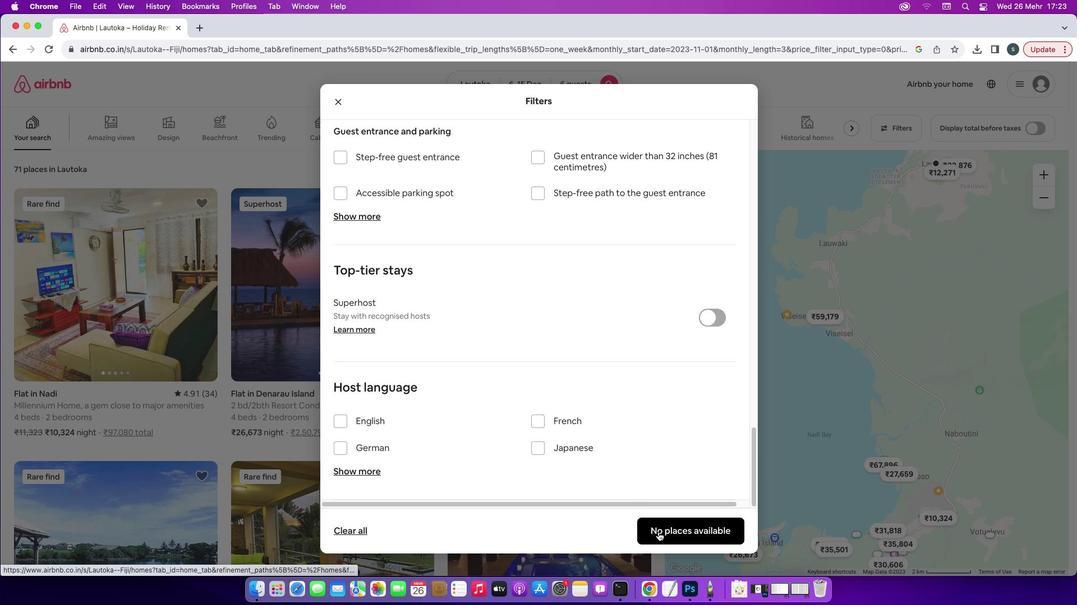 
Action: Mouse pressed left at (658, 532)
Screenshot: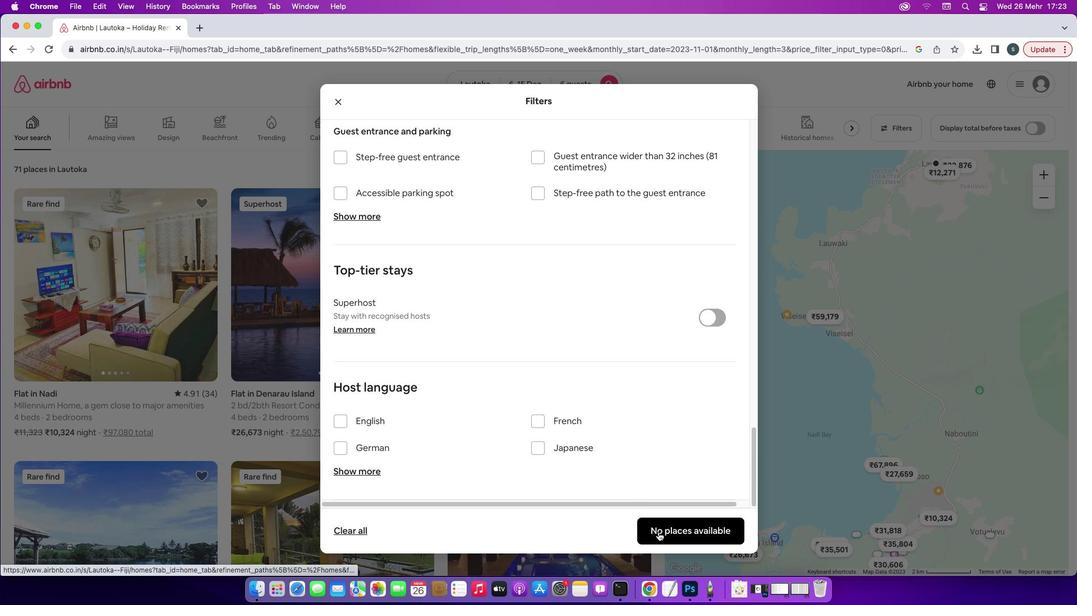 
Action: Mouse moved to (392, 347)
Screenshot: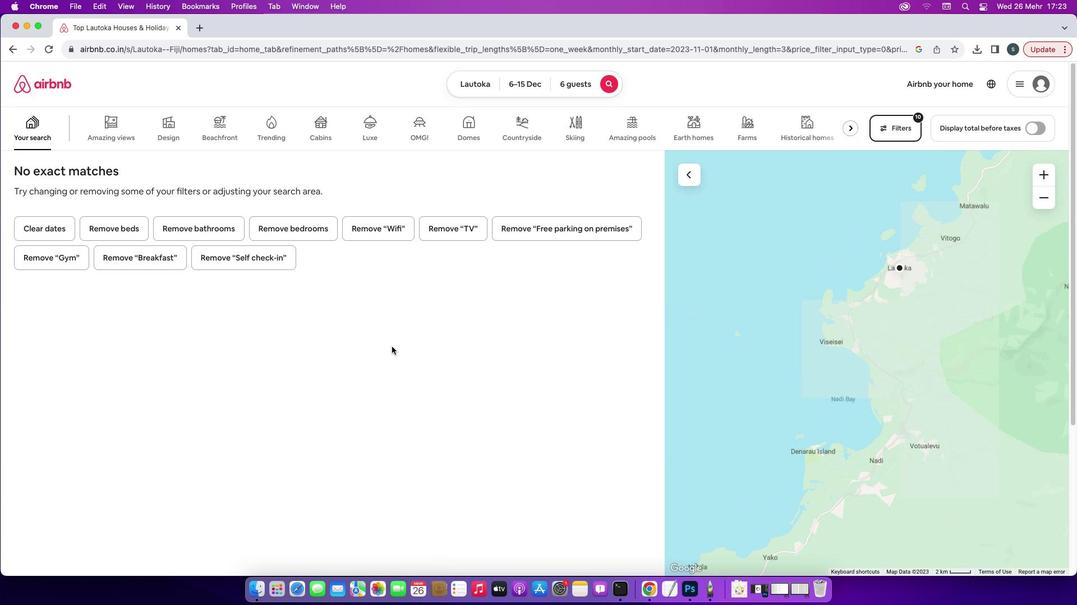 
